 Task: Add Too Good Gourmet Pineapple Cake Batter Cookies to the cart.
Action: Mouse moved to (312, 146)
Screenshot: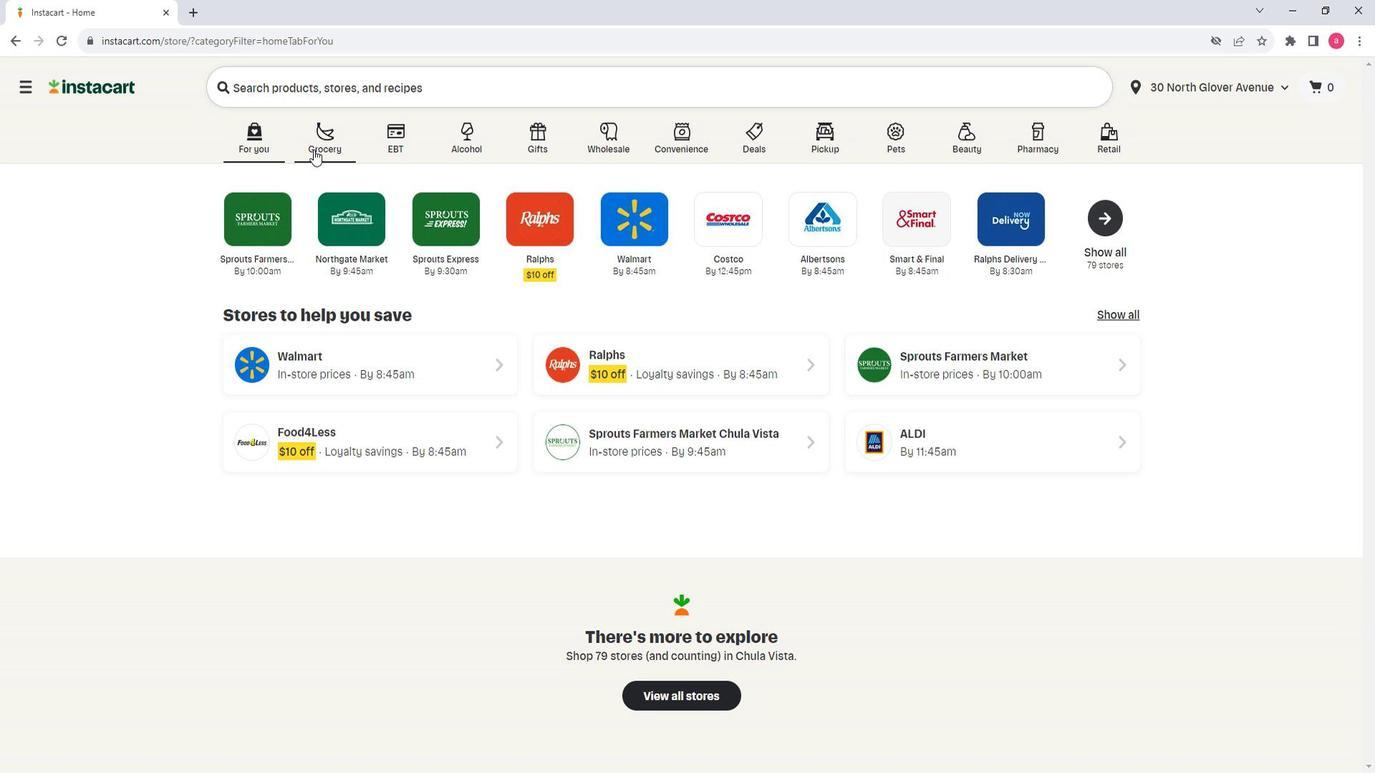 
Action: Mouse pressed left at (312, 146)
Screenshot: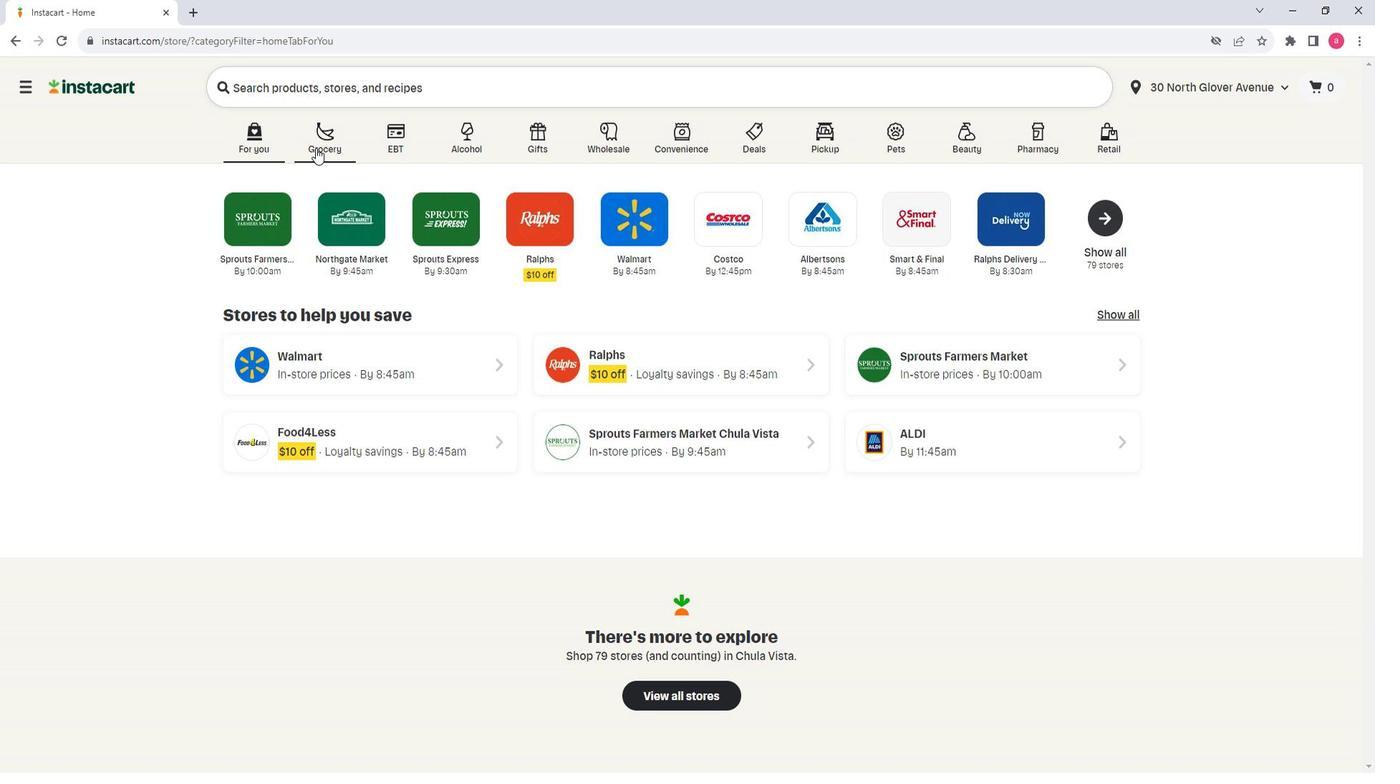 
Action: Mouse moved to (394, 390)
Screenshot: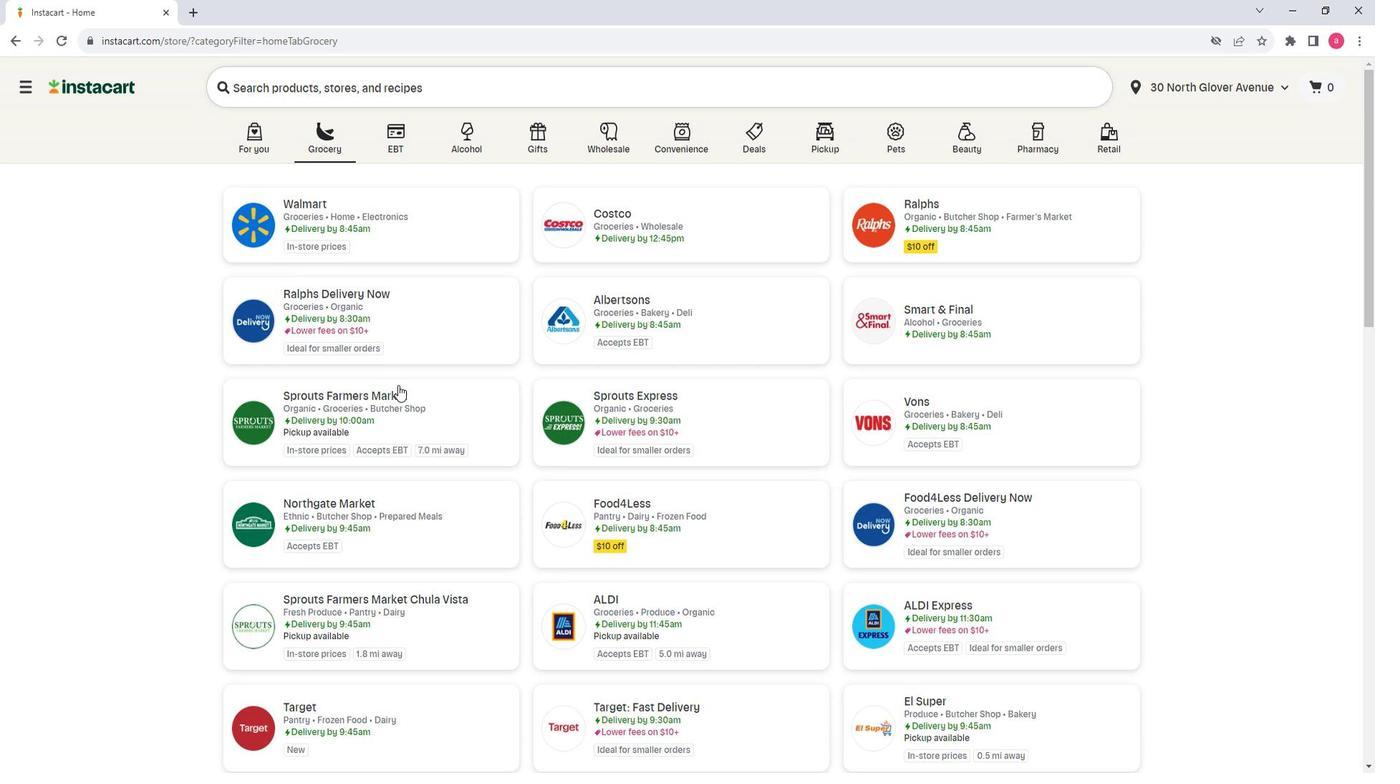 
Action: Mouse pressed left at (394, 390)
Screenshot: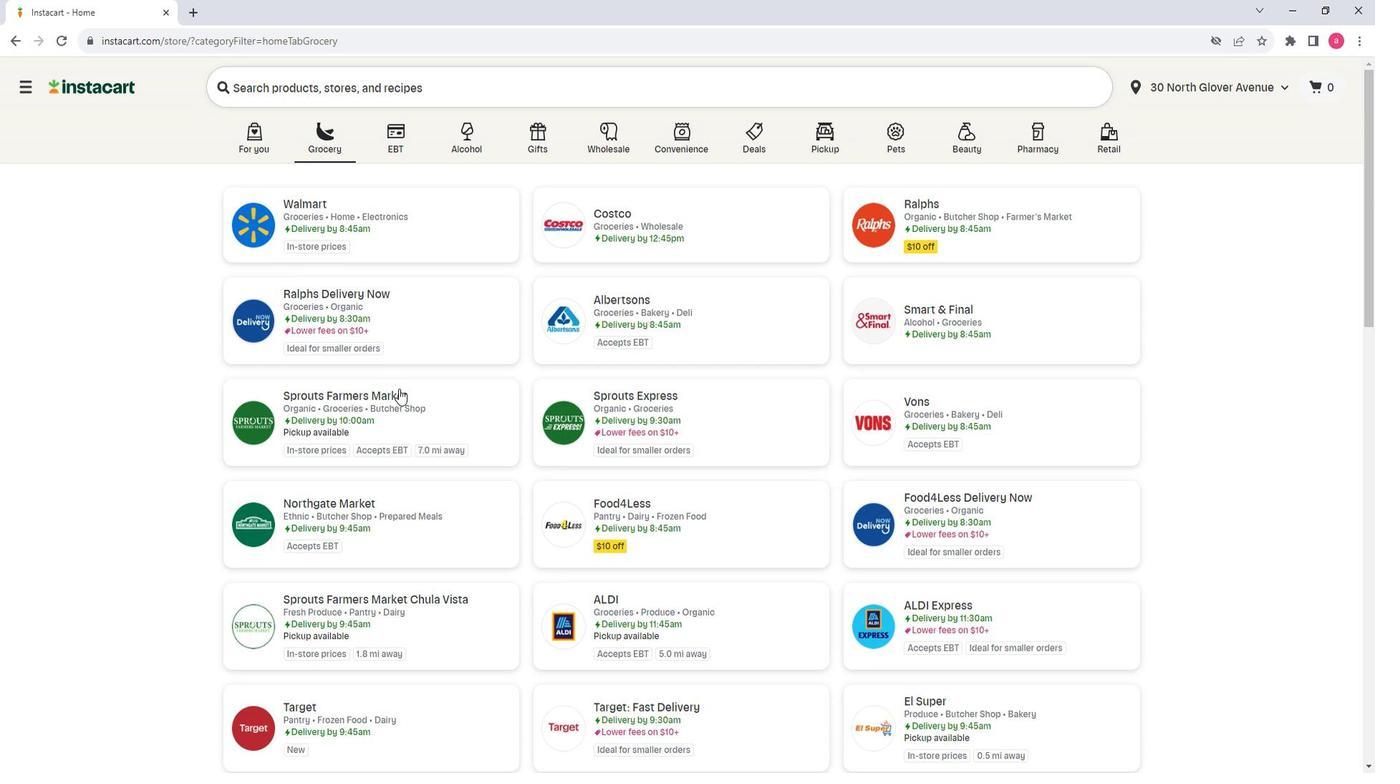
Action: Mouse moved to (108, 566)
Screenshot: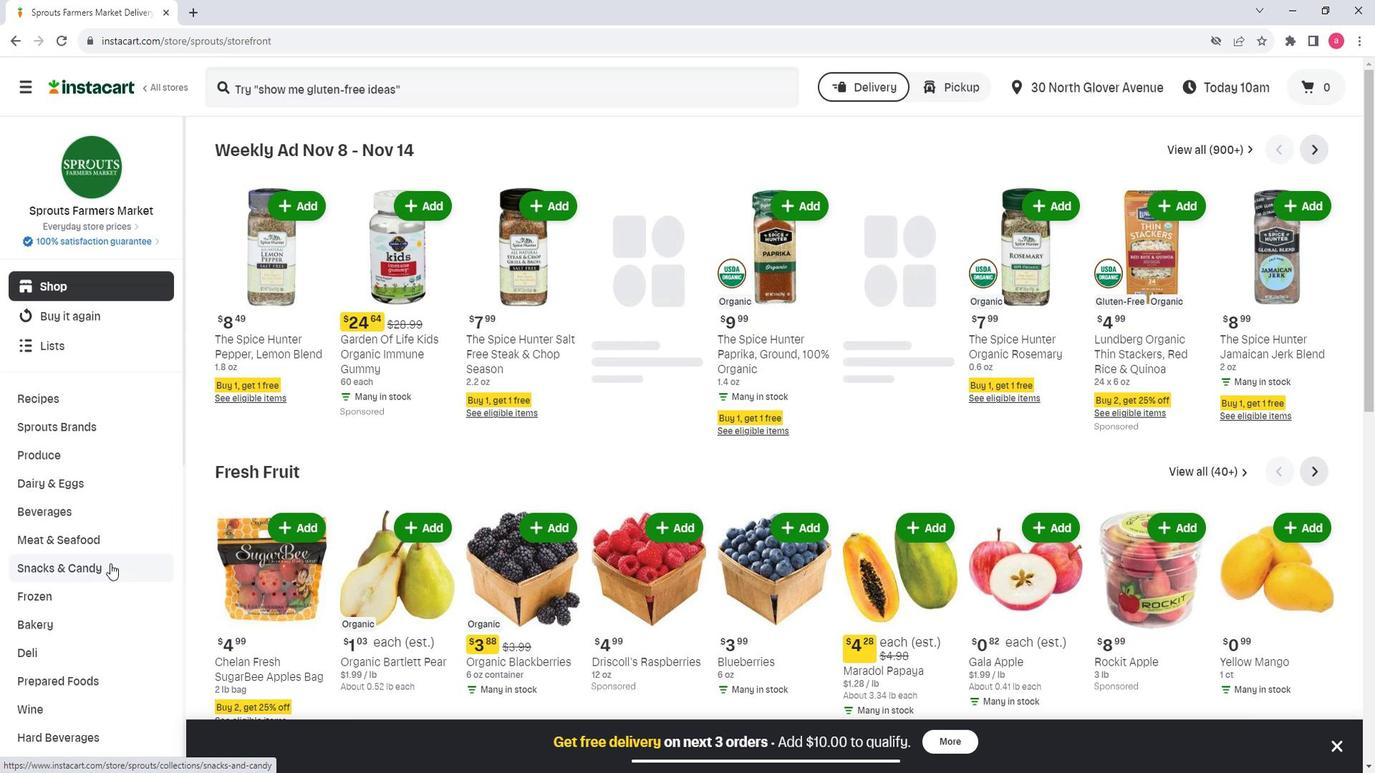 
Action: Mouse scrolled (108, 566) with delta (0, 0)
Screenshot: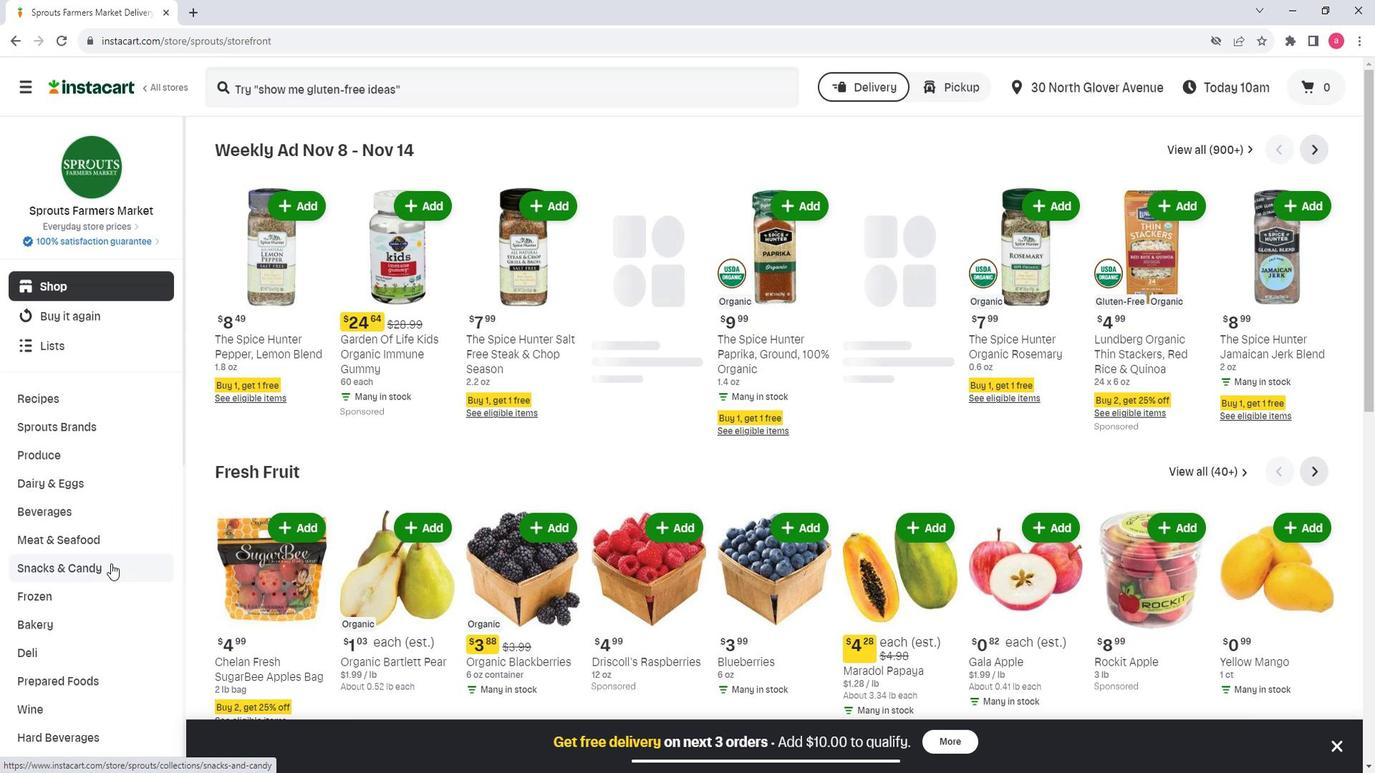 
Action: Mouse scrolled (108, 566) with delta (0, 0)
Screenshot: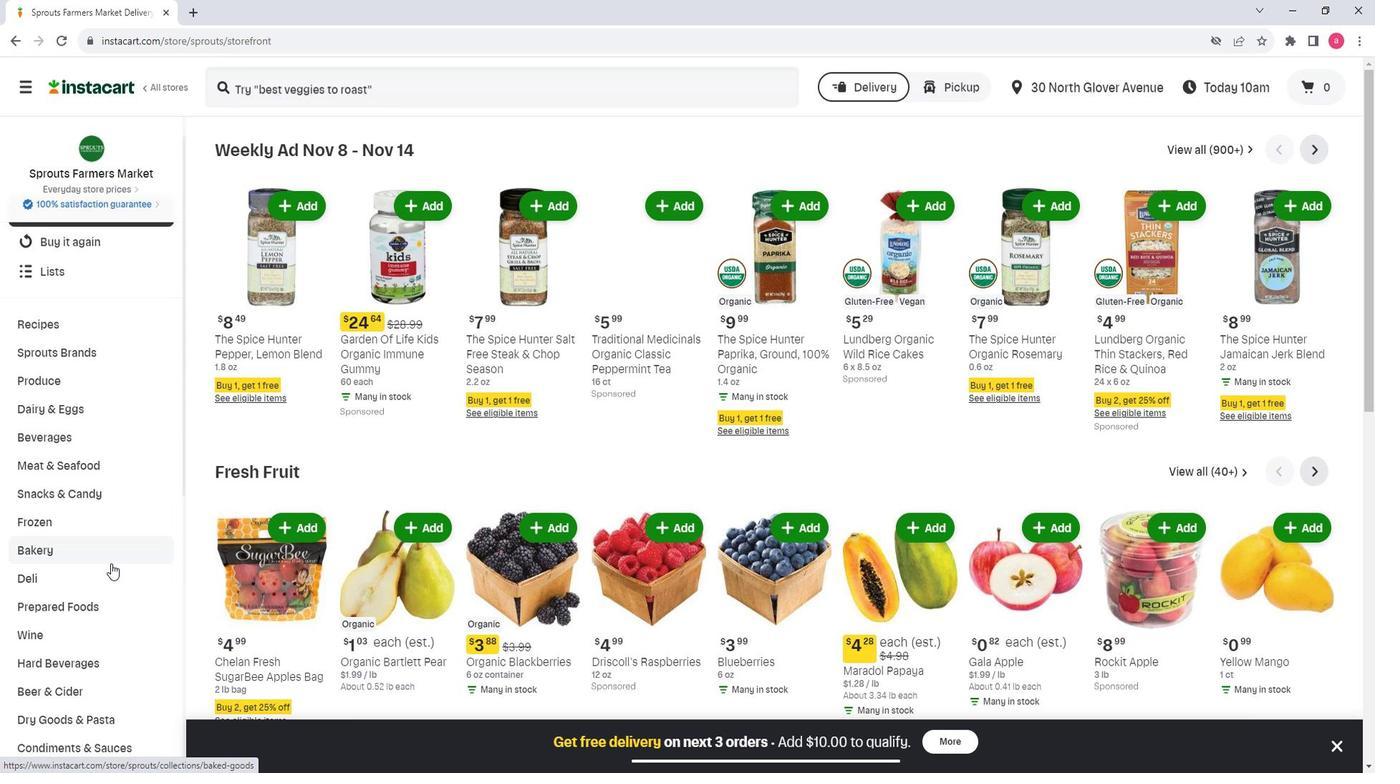 
Action: Mouse moved to (131, 524)
Screenshot: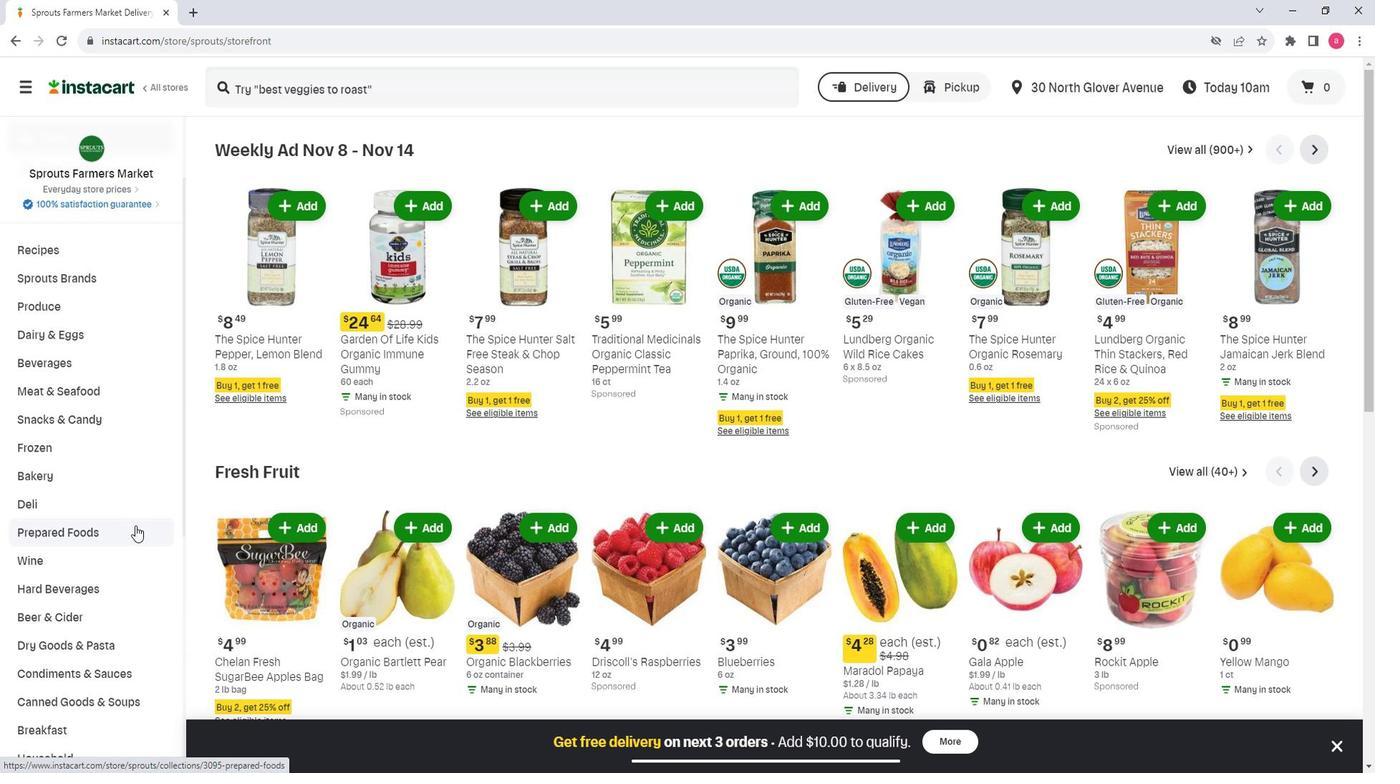 
Action: Mouse scrolled (131, 525) with delta (0, 0)
Screenshot: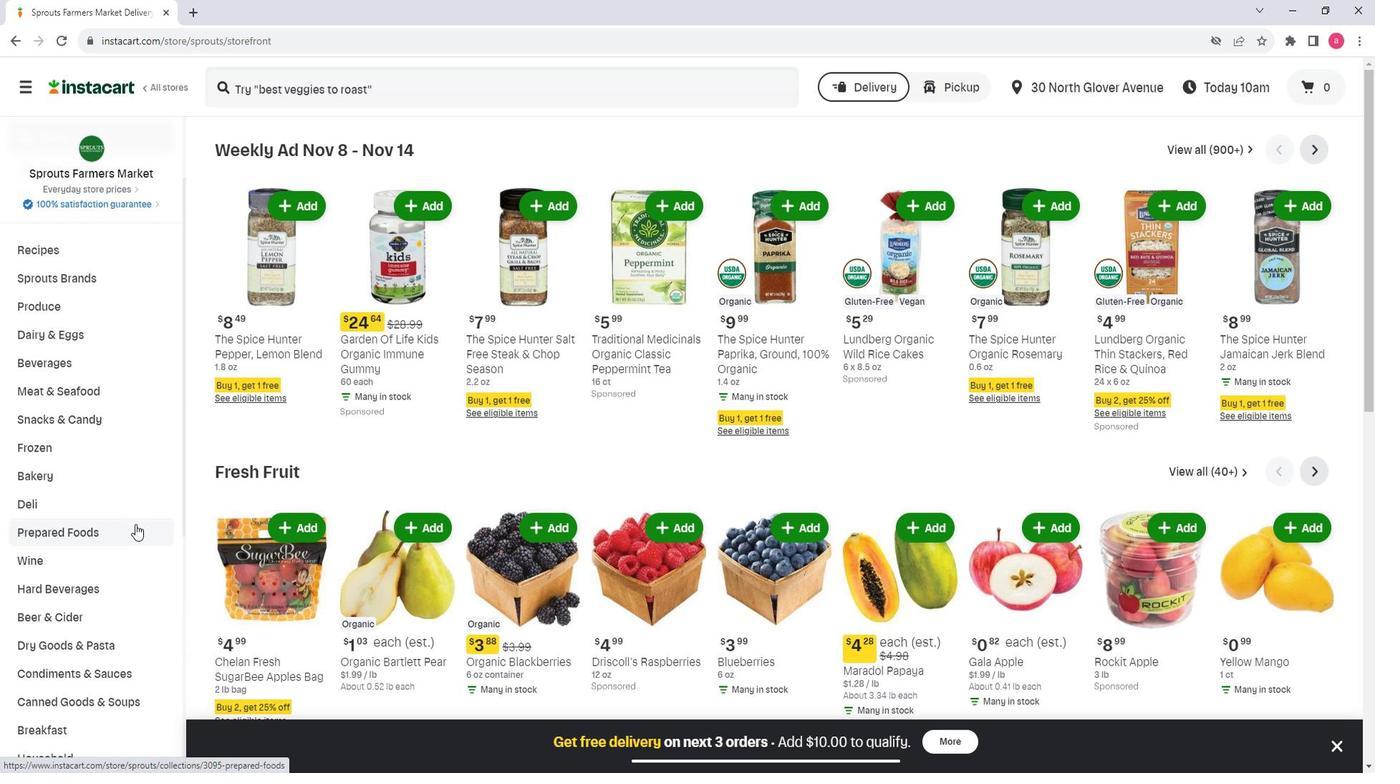 
Action: Mouse scrolled (131, 525) with delta (0, 0)
Screenshot: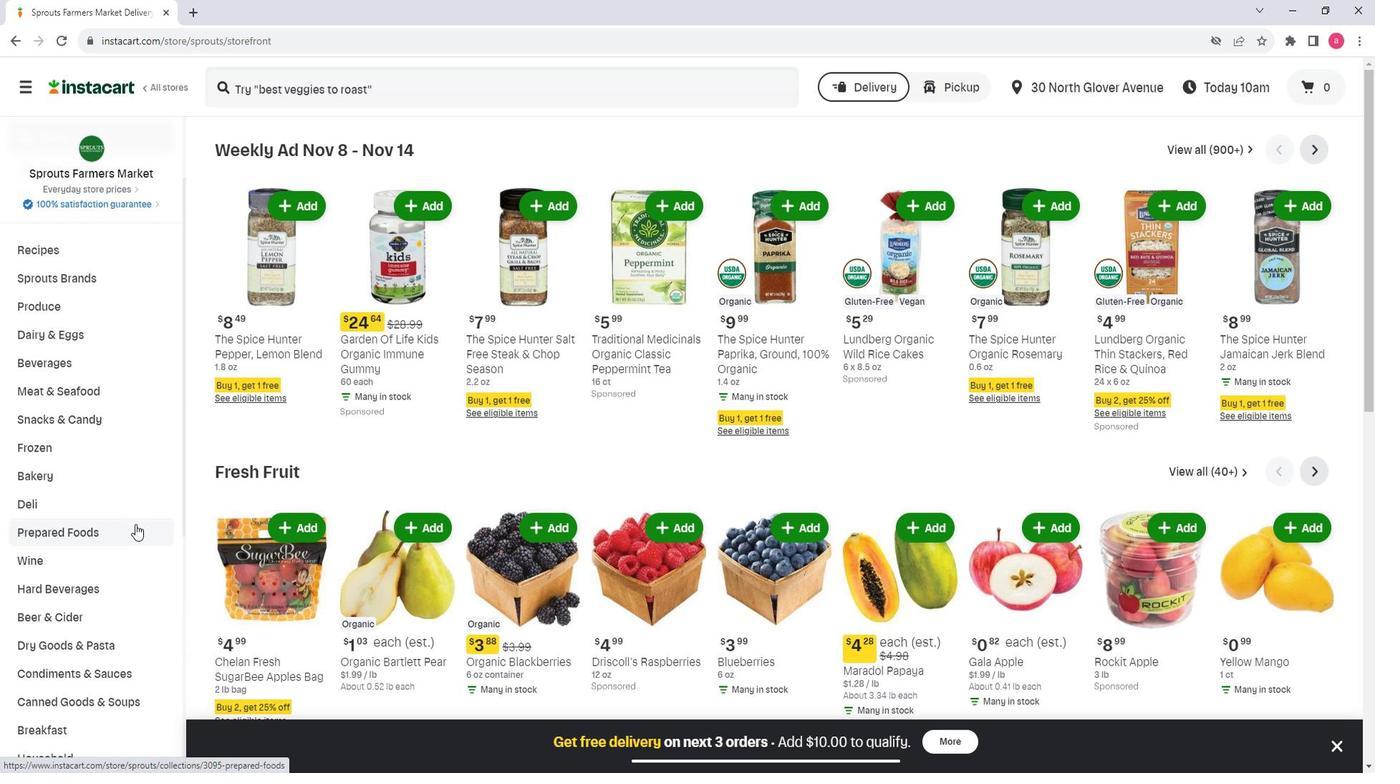 
Action: Mouse scrolled (131, 525) with delta (0, 0)
Screenshot: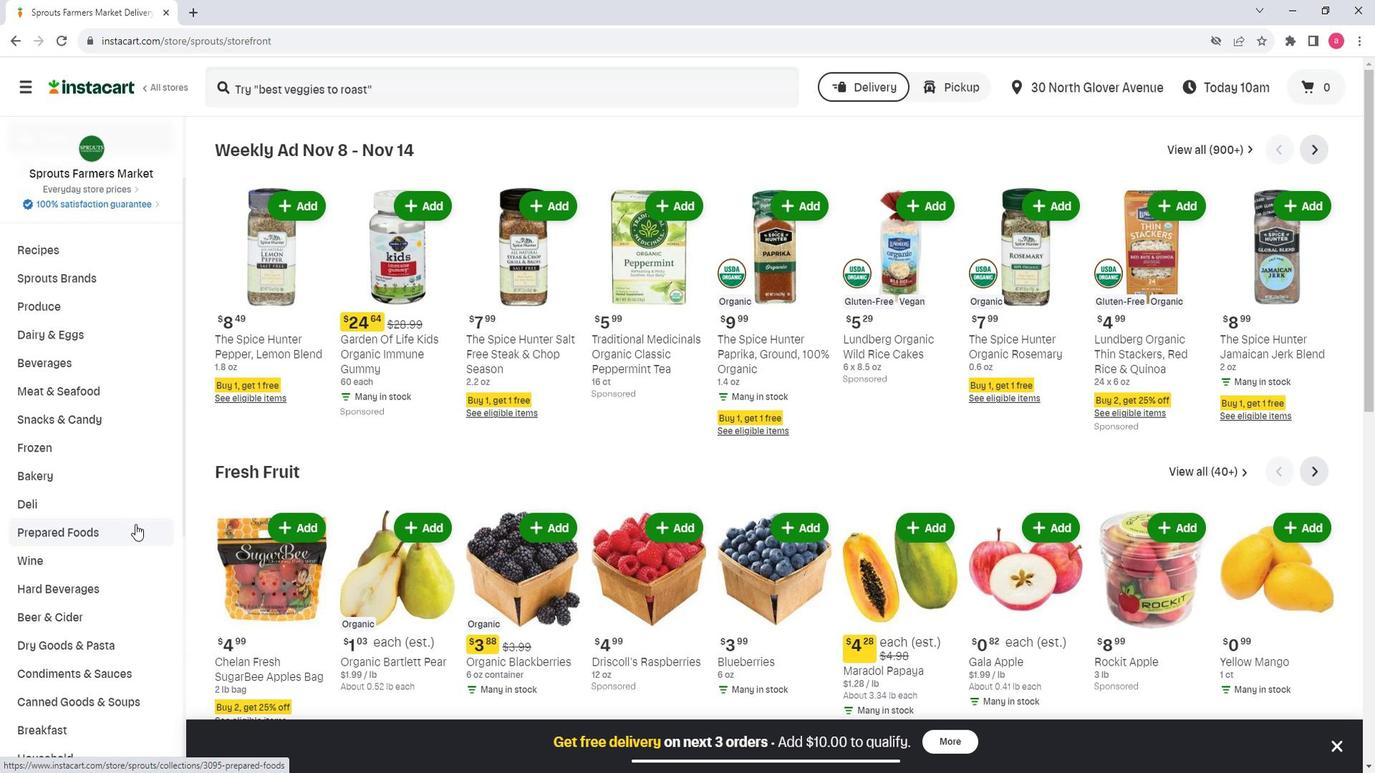 
Action: Mouse scrolled (131, 525) with delta (0, 0)
Screenshot: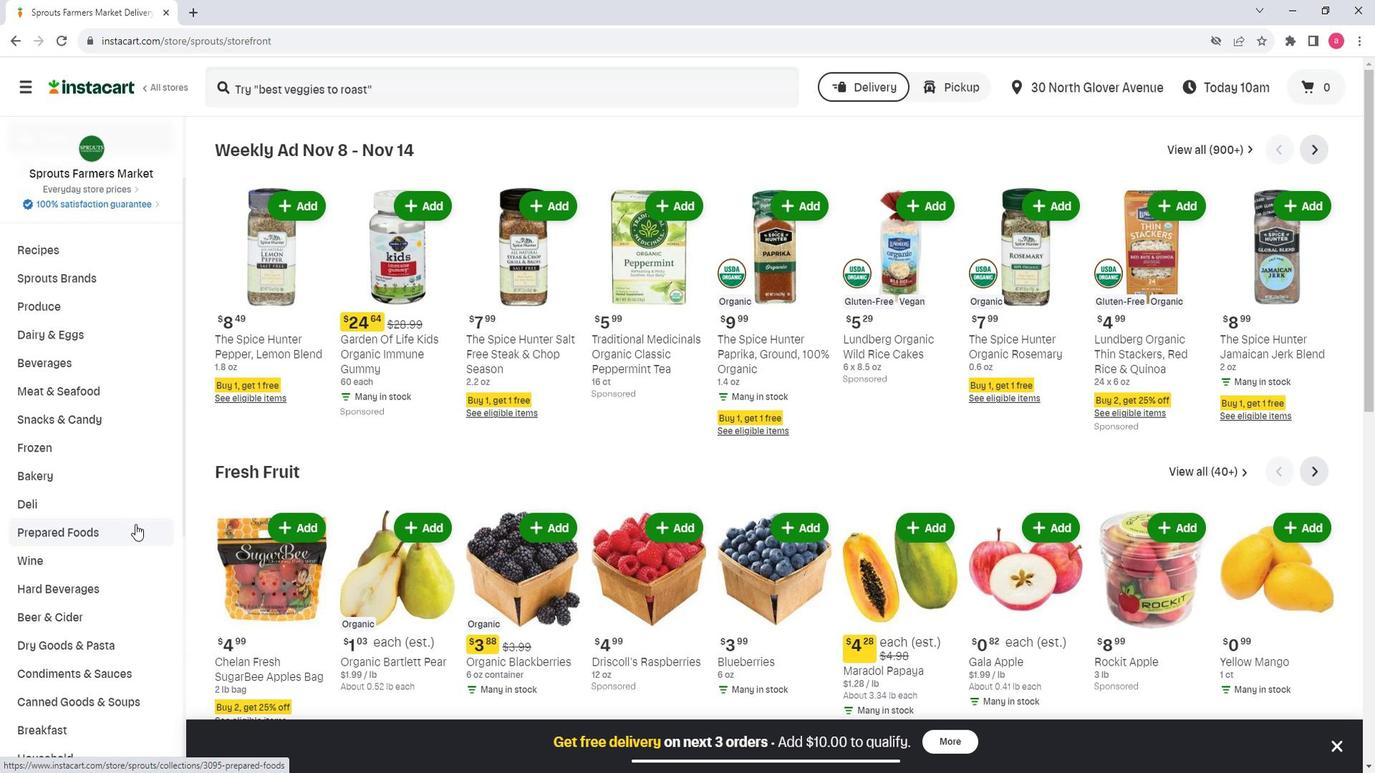 
Action: Mouse moved to (118, 525)
Screenshot: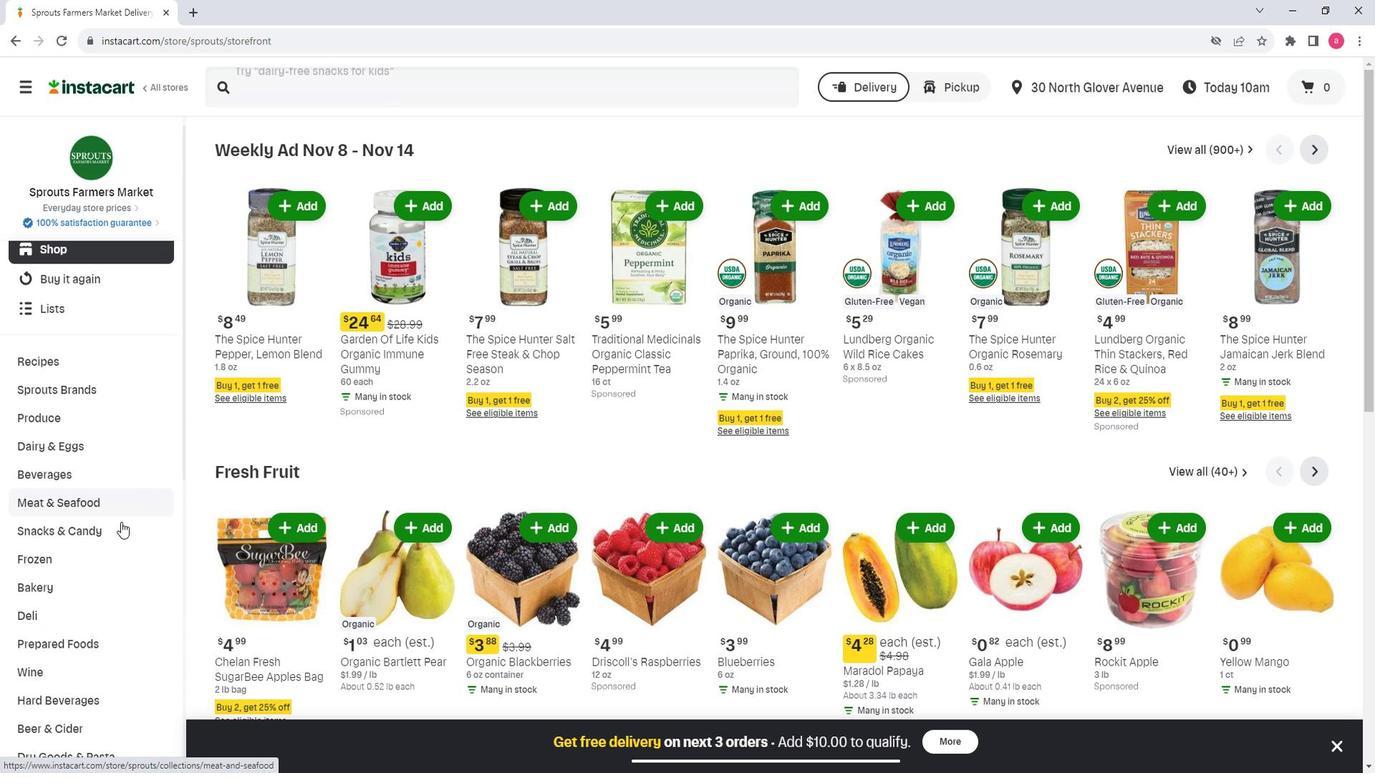 
Action: Mouse pressed left at (118, 525)
Screenshot: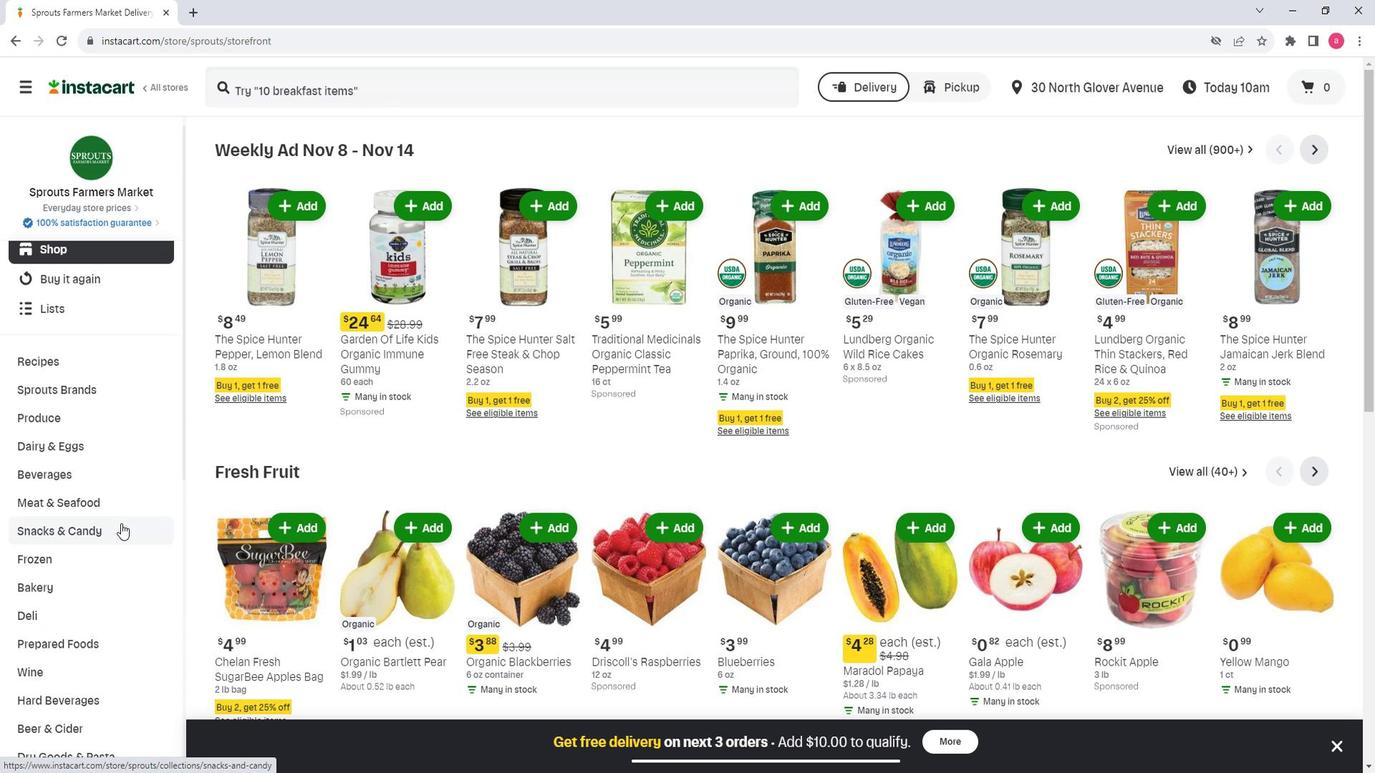 
Action: Mouse moved to (94, 593)
Screenshot: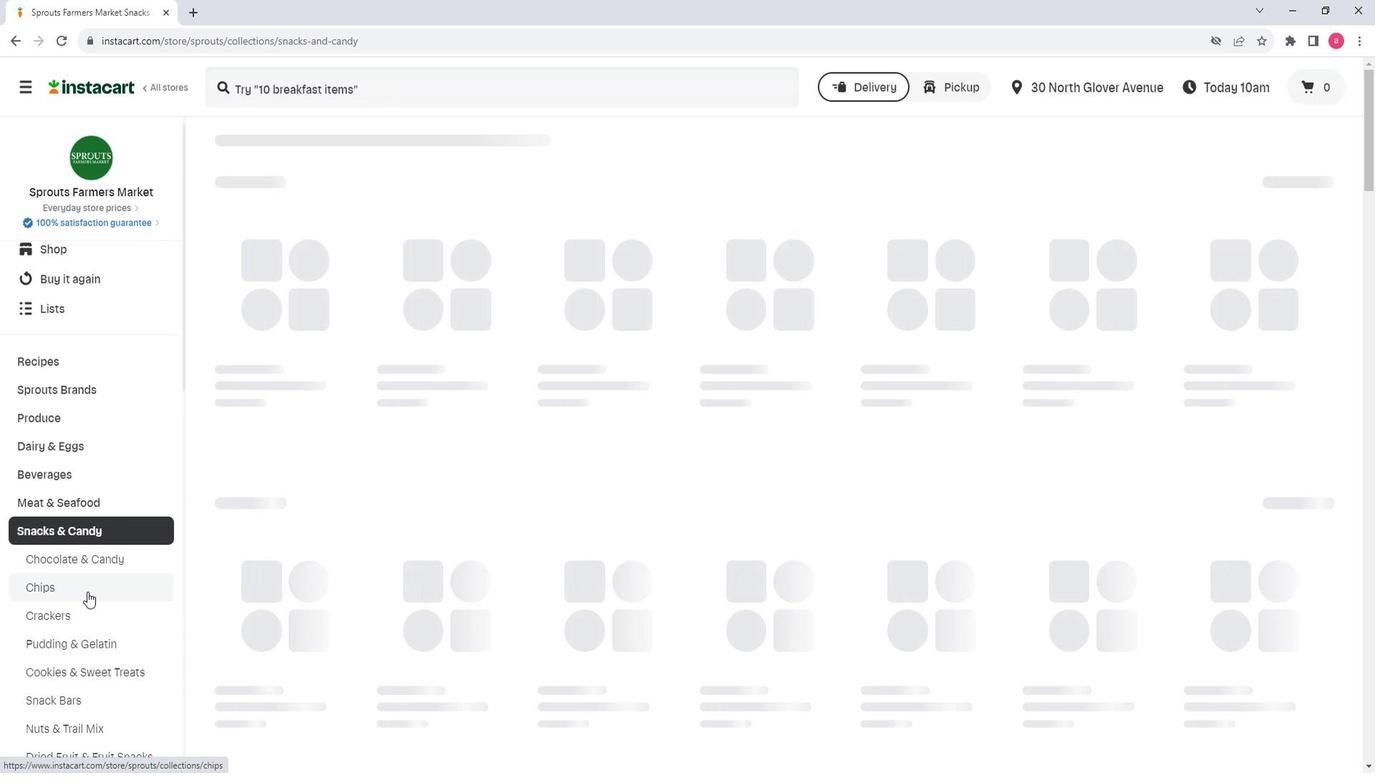
Action: Mouse scrolled (94, 592) with delta (0, -1)
Screenshot: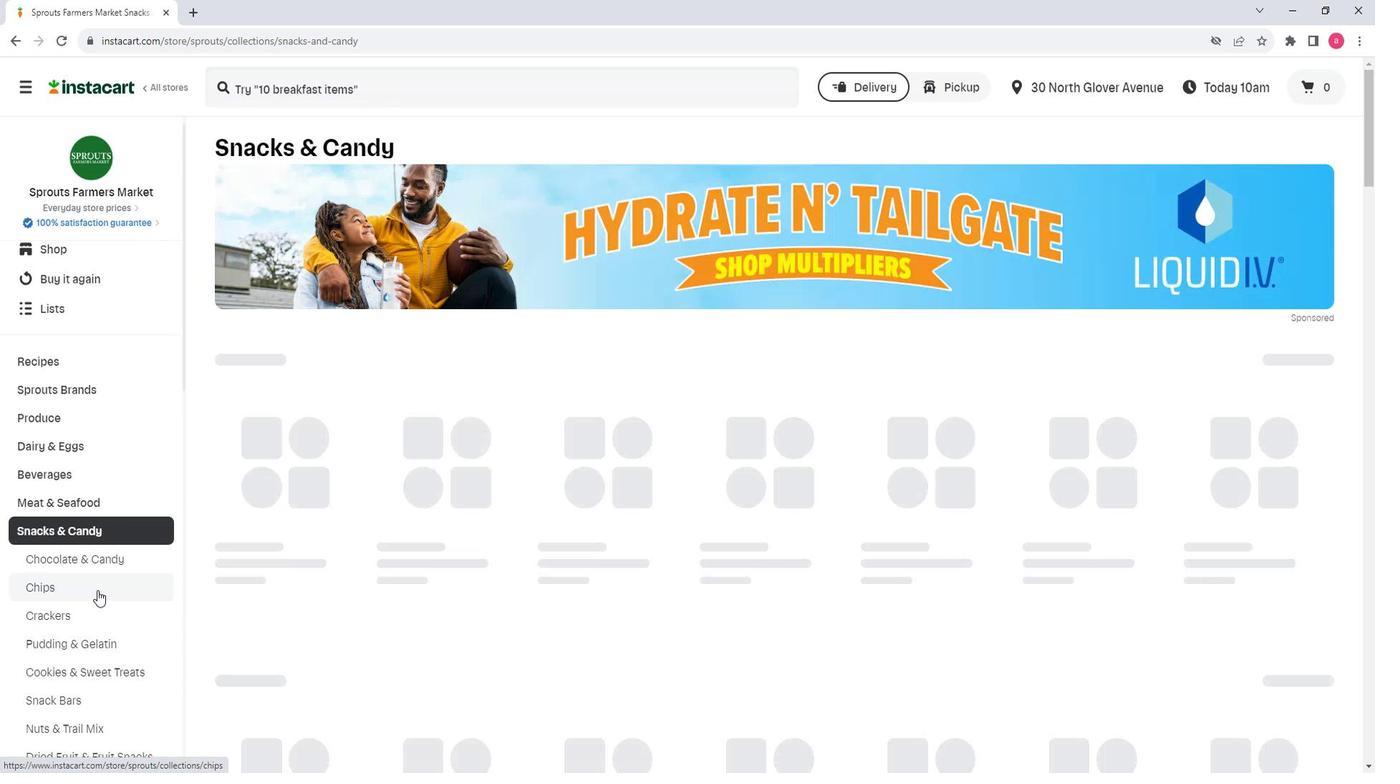 
Action: Mouse moved to (96, 594)
Screenshot: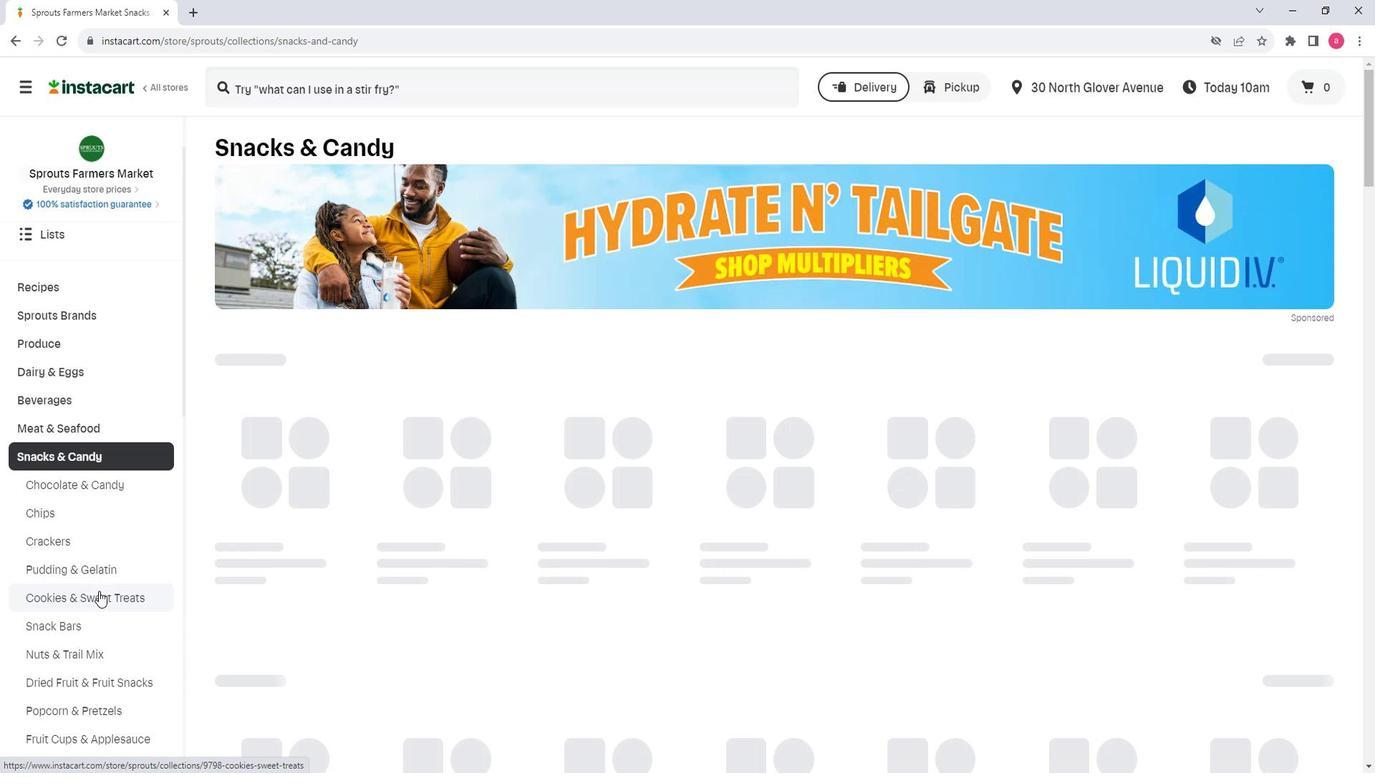 
Action: Mouse pressed left at (96, 594)
Screenshot: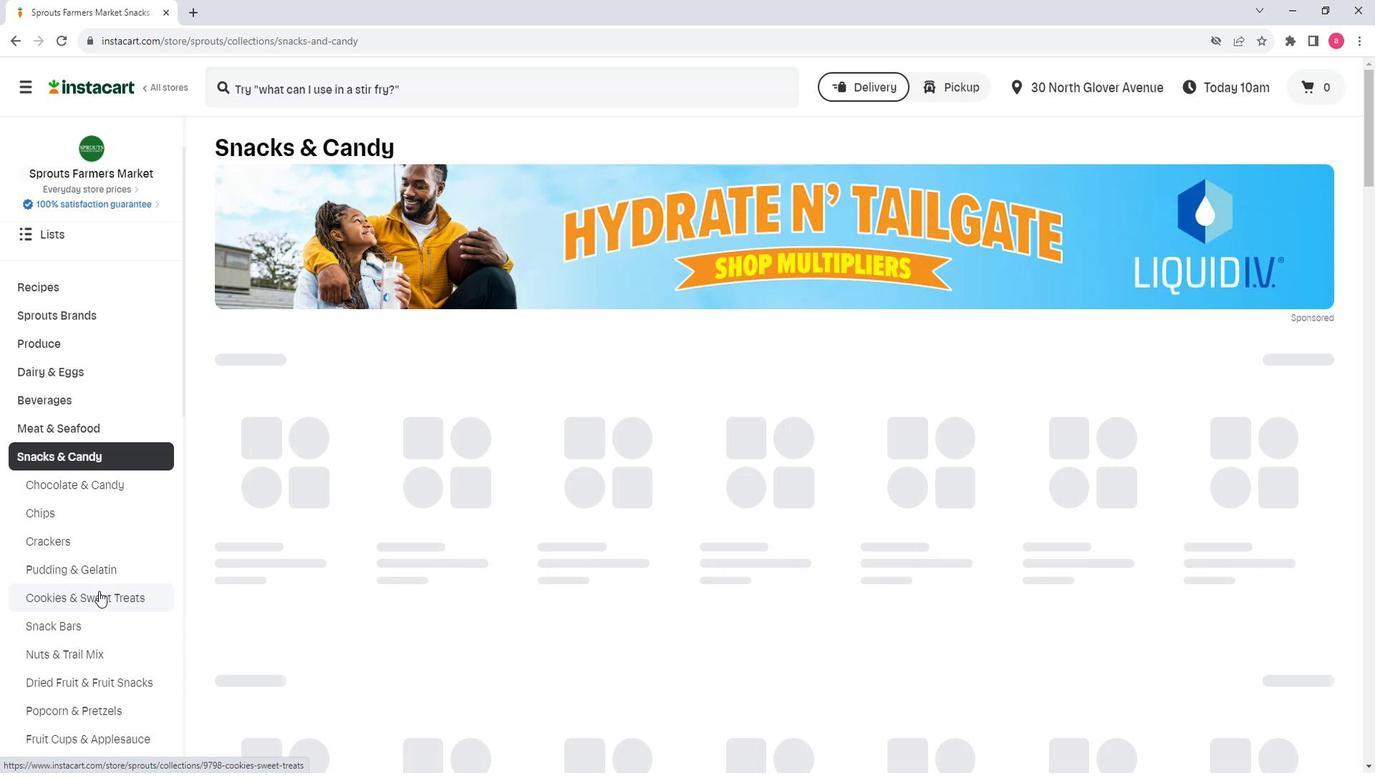 
Action: Mouse moved to (295, 198)
Screenshot: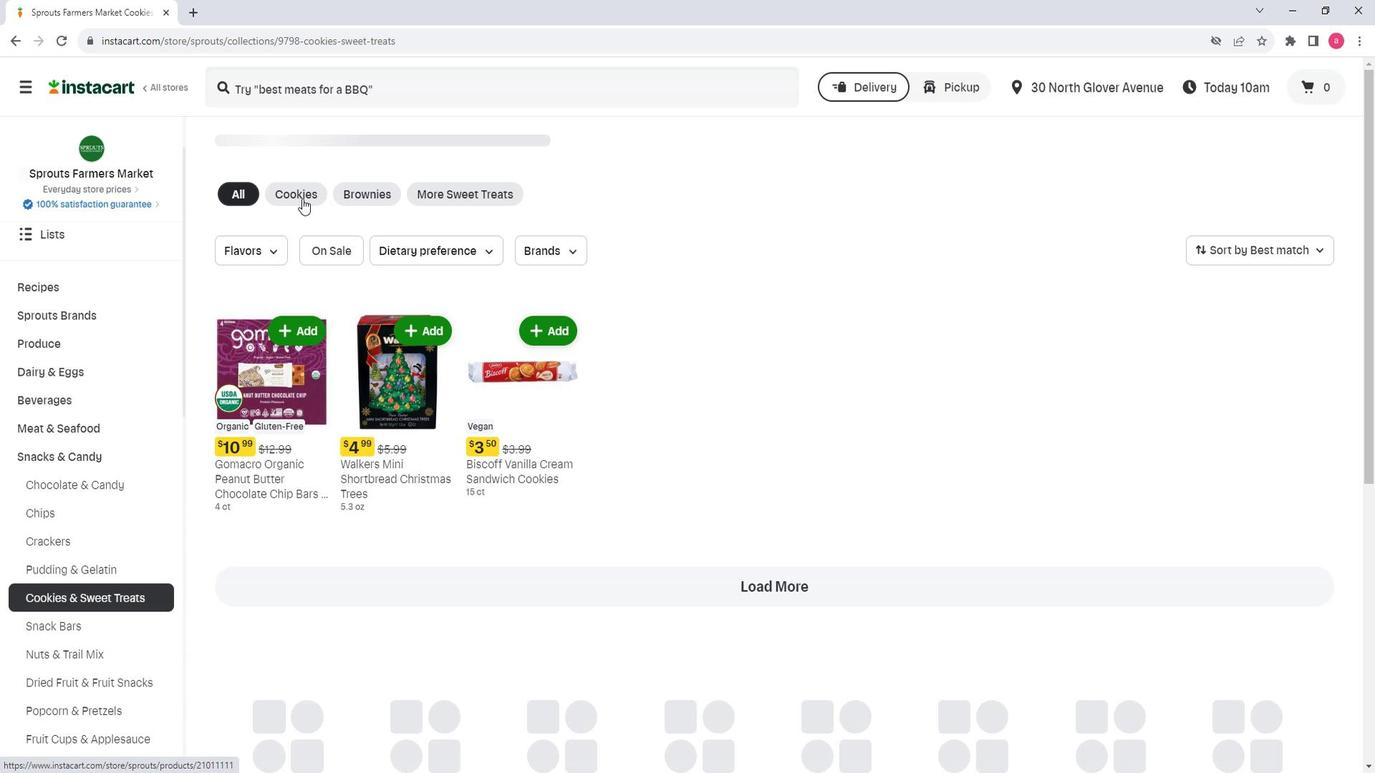 
Action: Mouse pressed left at (295, 198)
Screenshot: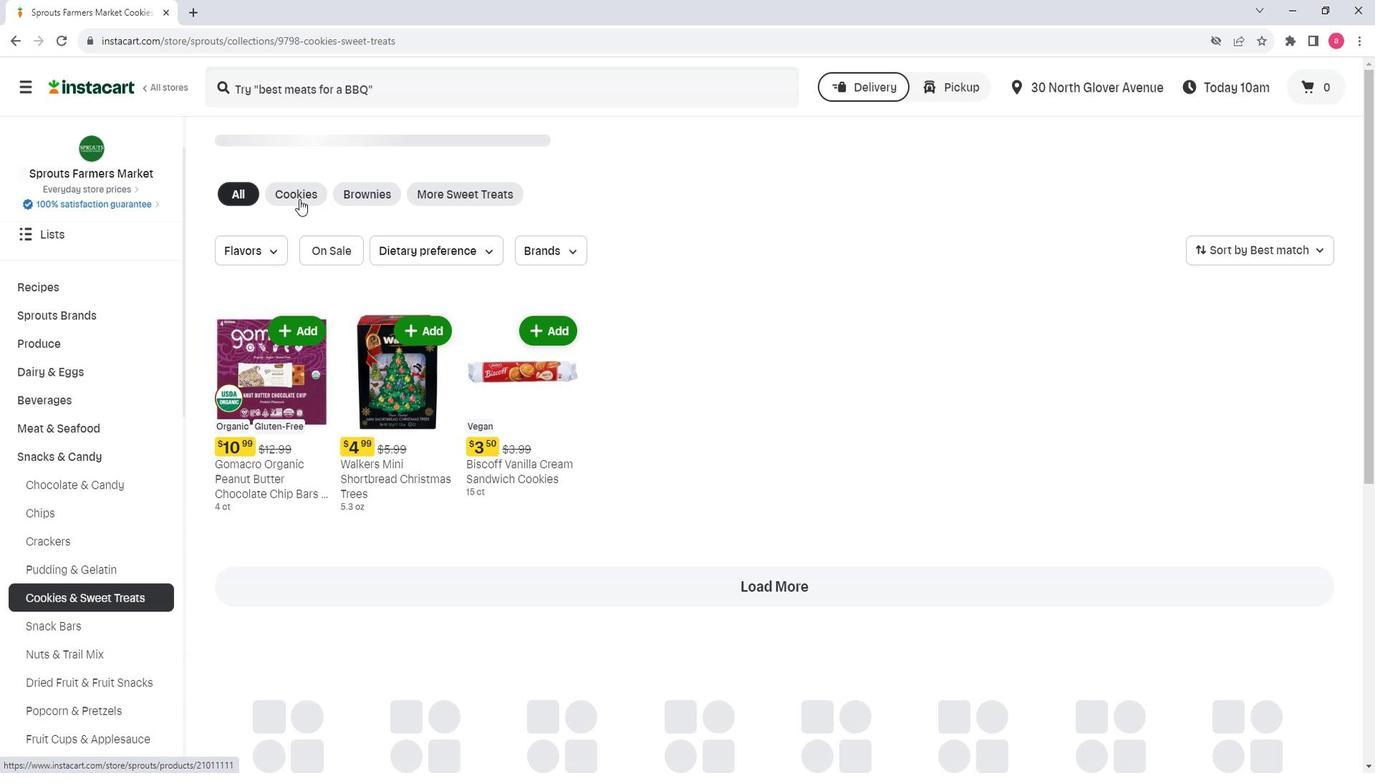 
Action: Mouse moved to (283, 99)
Screenshot: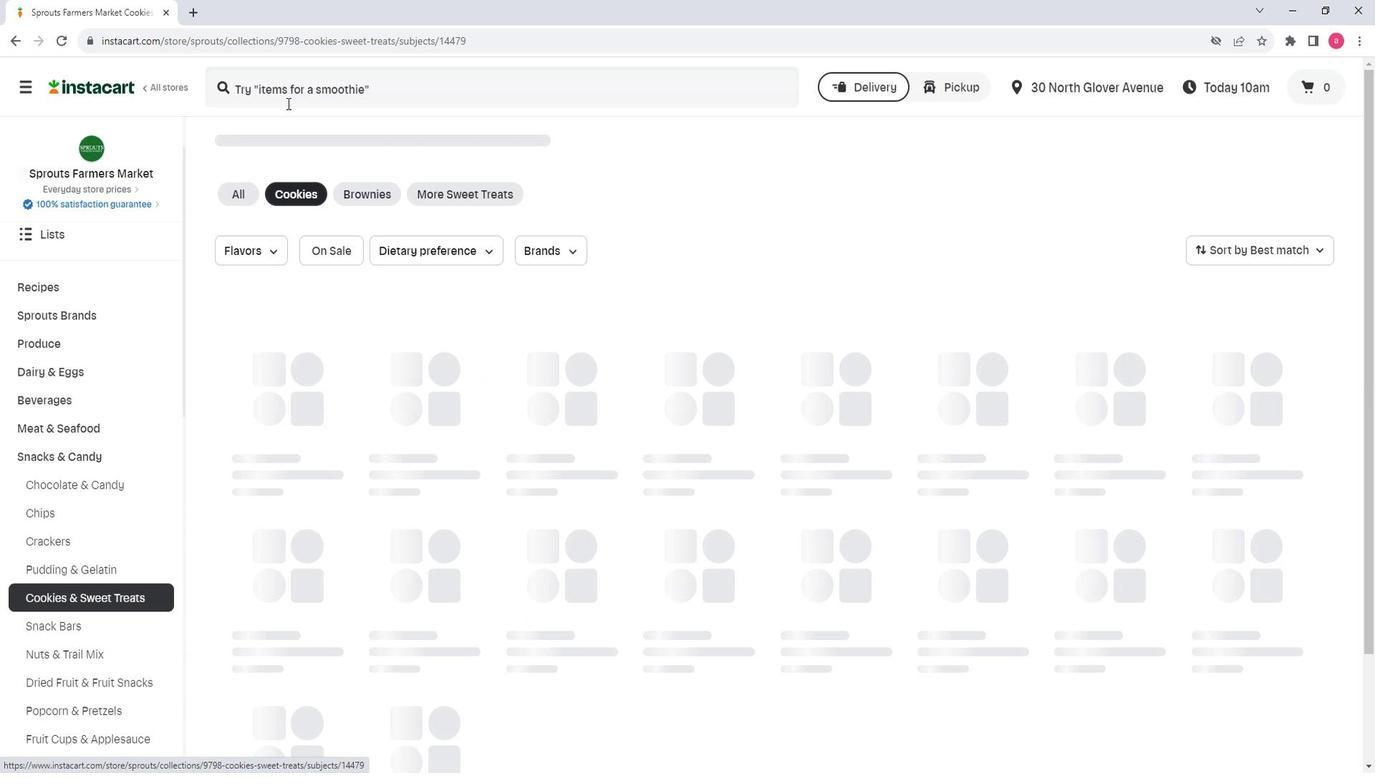 
Action: Mouse pressed left at (283, 99)
Screenshot: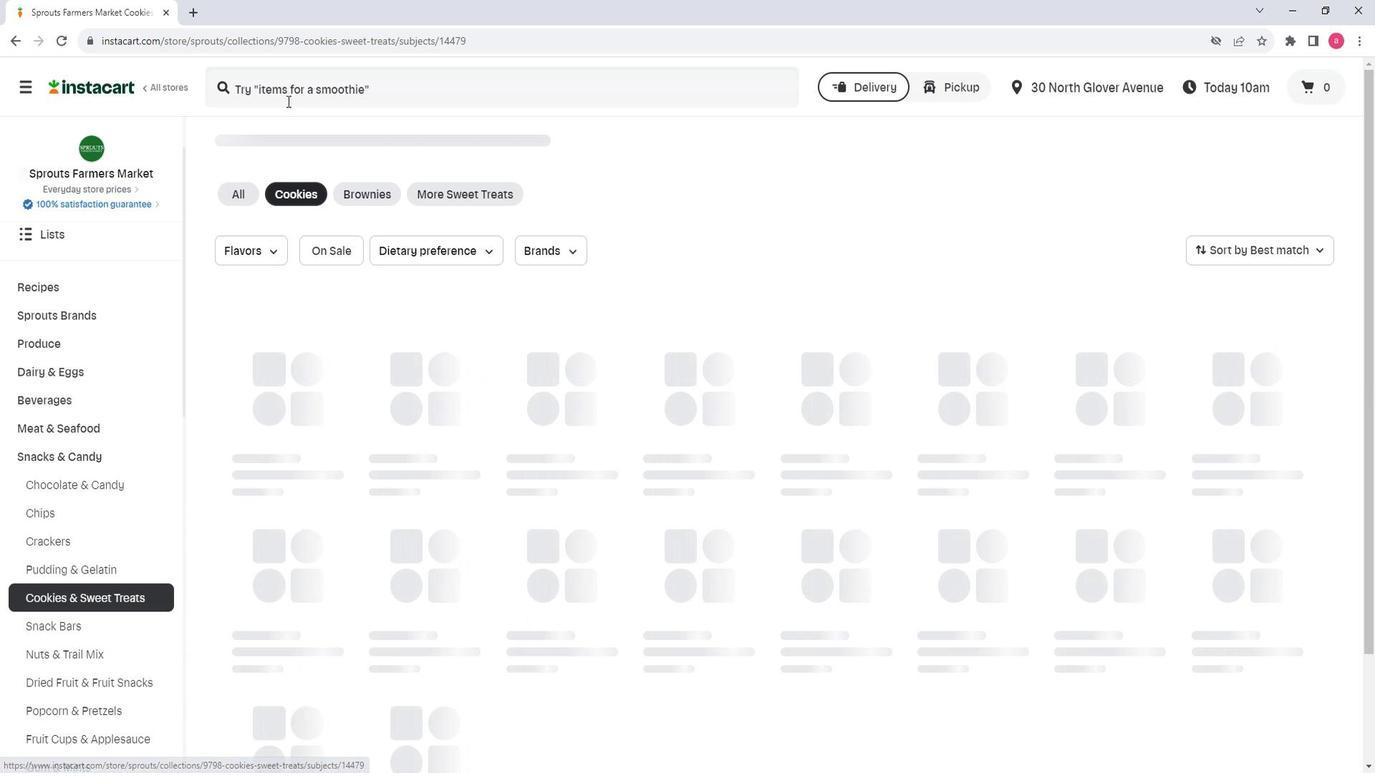 
Action: Key pressed <Key.shift>Too<Key.space><Key.shift><Key.shift>Good<Key.space><Key.shift><Key.shift><Key.shift><Key.shift><Key.shift><Key.shift><Key.shift><Key.shift><Key.shift><Key.shift><Key.shift><Key.shift><Key.shift><Key.shift><Key.shift><Key.shift><Key.shift><Key.shift><Key.shift><Key.shift><Key.shift><Key.shift><Key.shift><Key.shift>Gourmet<Key.space><Key.shift>Pineappple<Key.space><Key.shift><Key.backspace><Key.backspace><Key.backspace><Key.backspace>le<Key.space><Key.shift><Key.shift><Key.shift><Key.shift><Key.shift><Key.shift><Key.shift><Key.shift><Key.shift><Key.shift><Key.shift><Key.shift><Key.shift><Key.shift><Key.shift><Key.shift><Key.shift><Key.shift><Key.shift><Key.shift><Key.shift><Key.shift><Key.shift><Key.shift><Key.shift><Key.shift>Cake<Key.space><Key.shift>Batter<Key.space><Key.shift><Key.shift><Key.shift><Key.shift><Key.shift><Key.shift><Key.shift><Key.shift>Cookies<Key.enter>
Screenshot: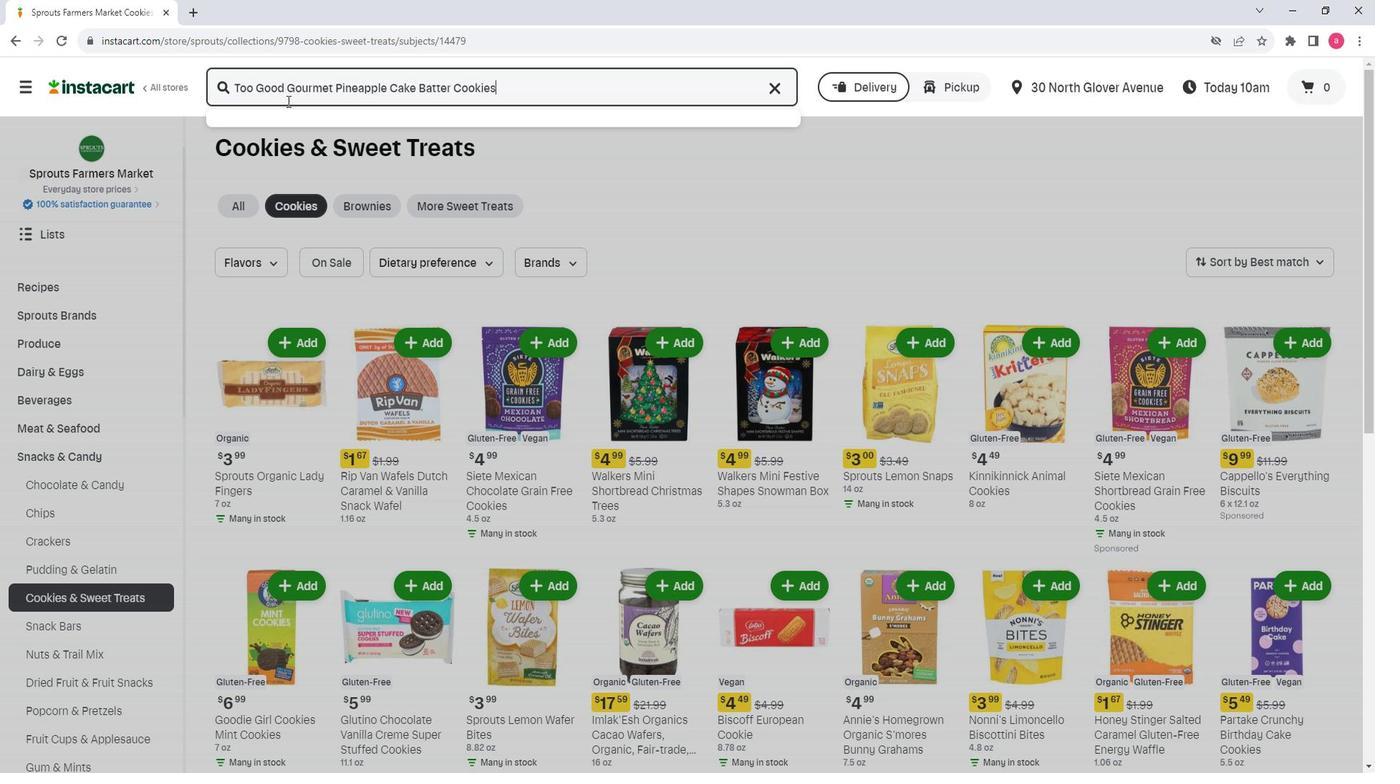 
Action: Mouse moved to (1096, 520)
Screenshot: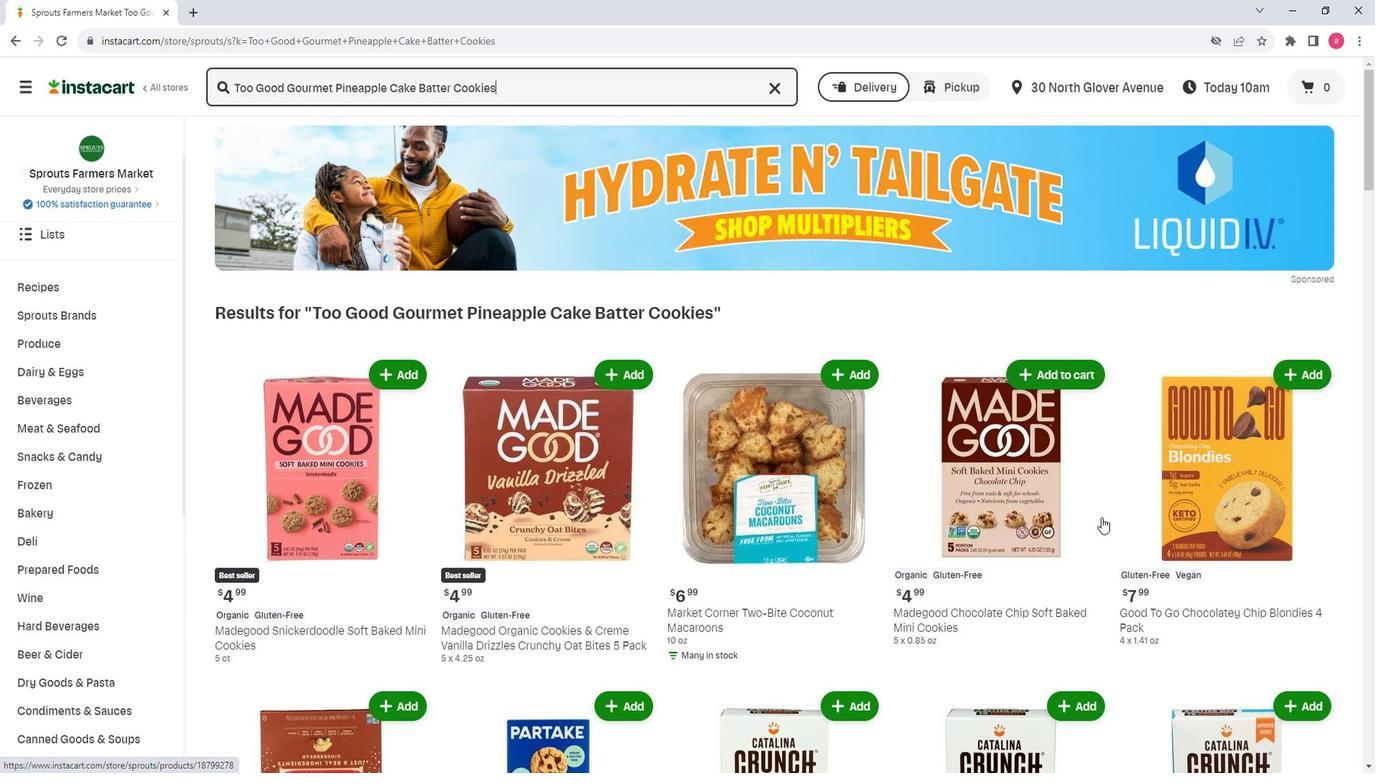
Action: Mouse scrolled (1096, 519) with delta (0, 0)
Screenshot: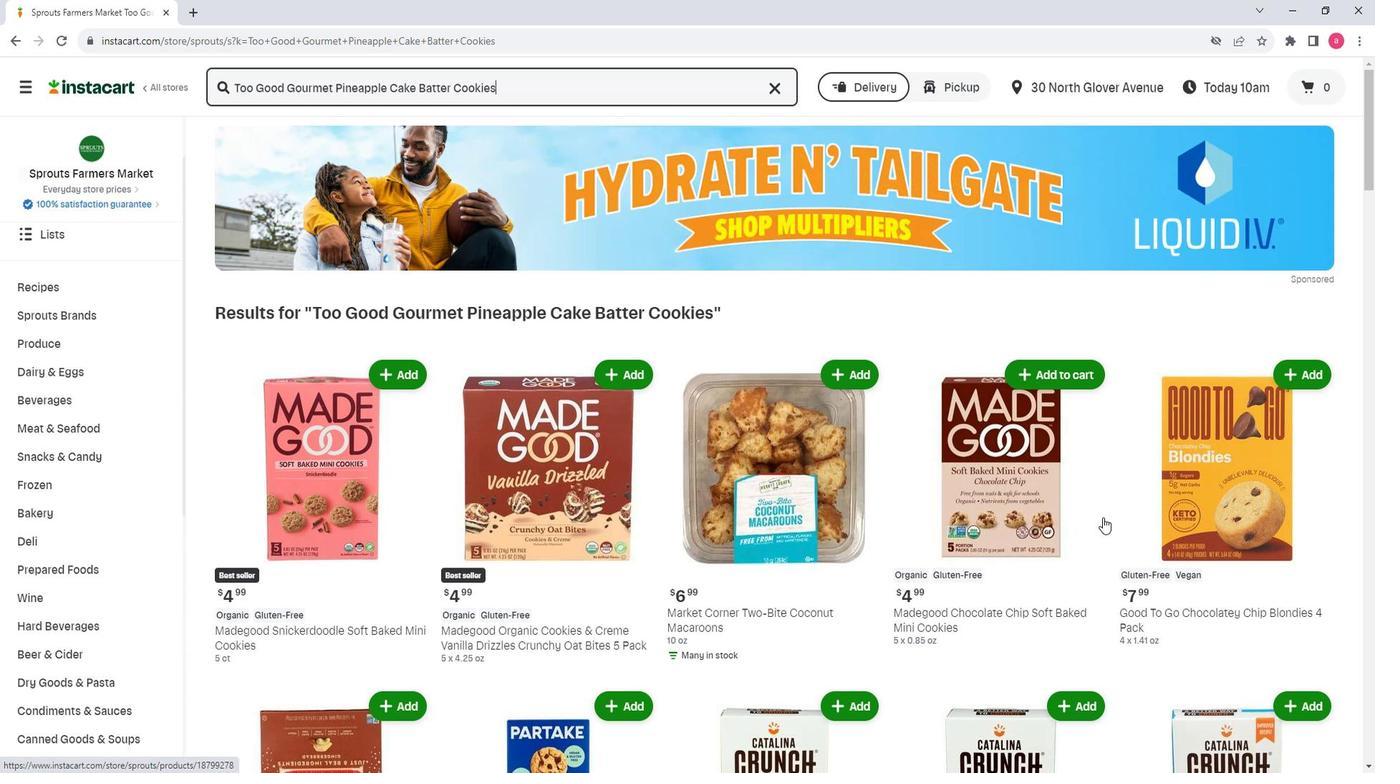 
Action: Mouse scrolled (1096, 519) with delta (0, 0)
Screenshot: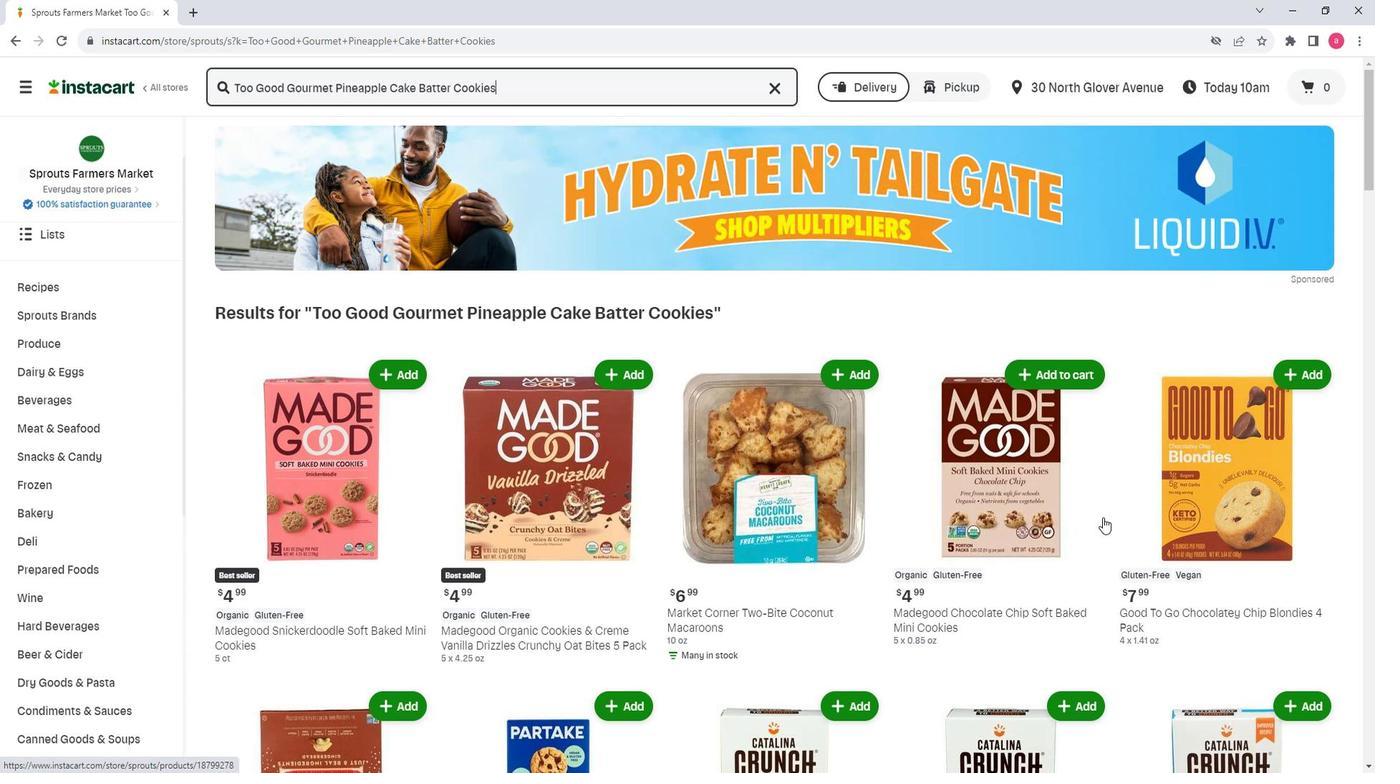 
Action: Mouse scrolled (1096, 519) with delta (0, 0)
Screenshot: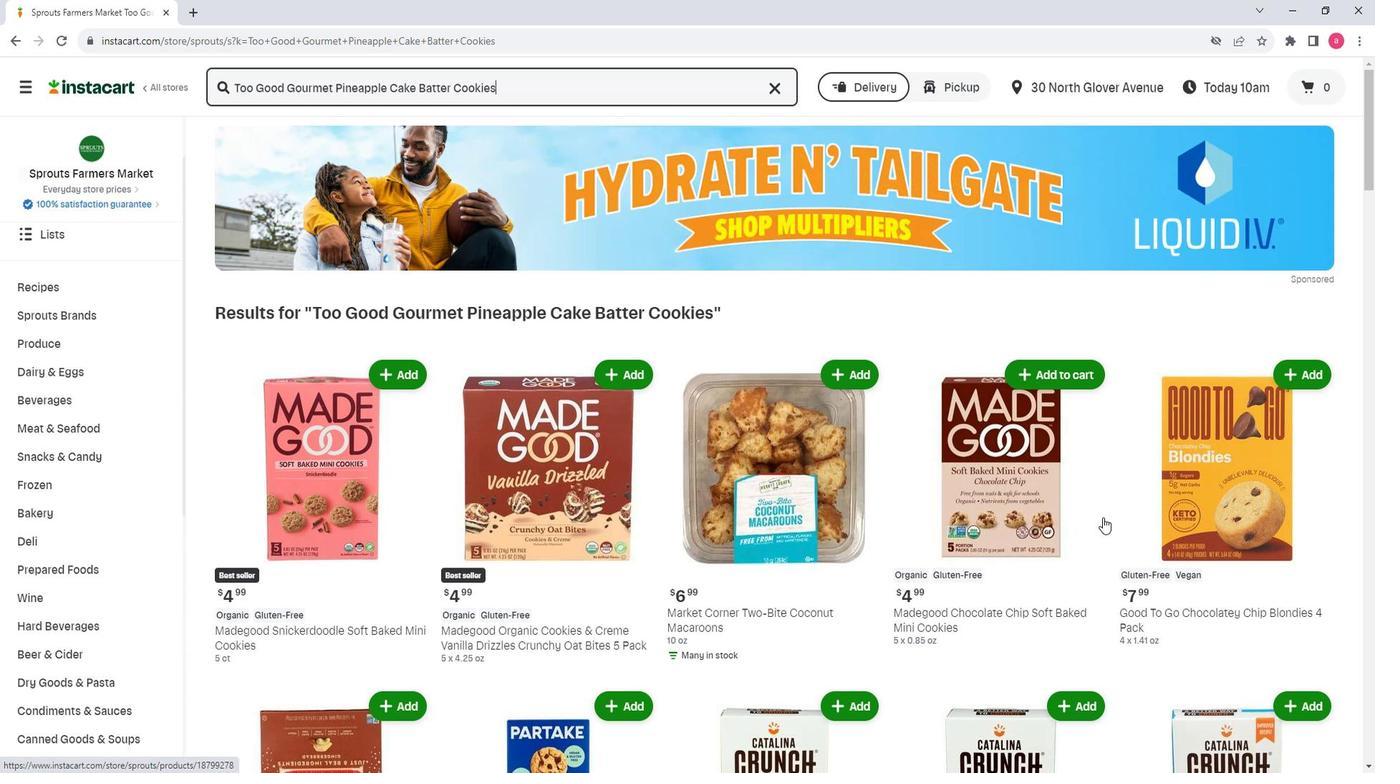 
Action: Mouse scrolled (1096, 519) with delta (0, 0)
Screenshot: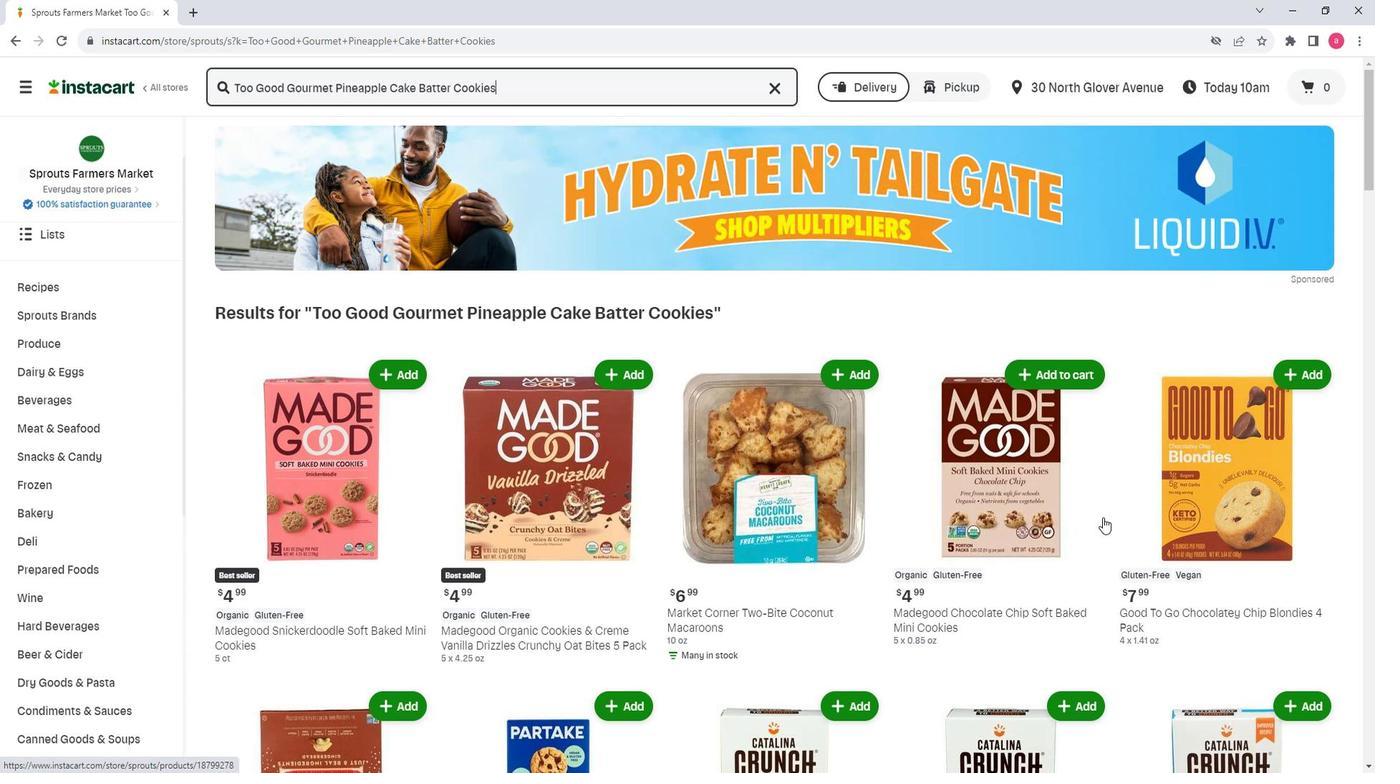 
Action: Mouse scrolled (1096, 519) with delta (0, 0)
Screenshot: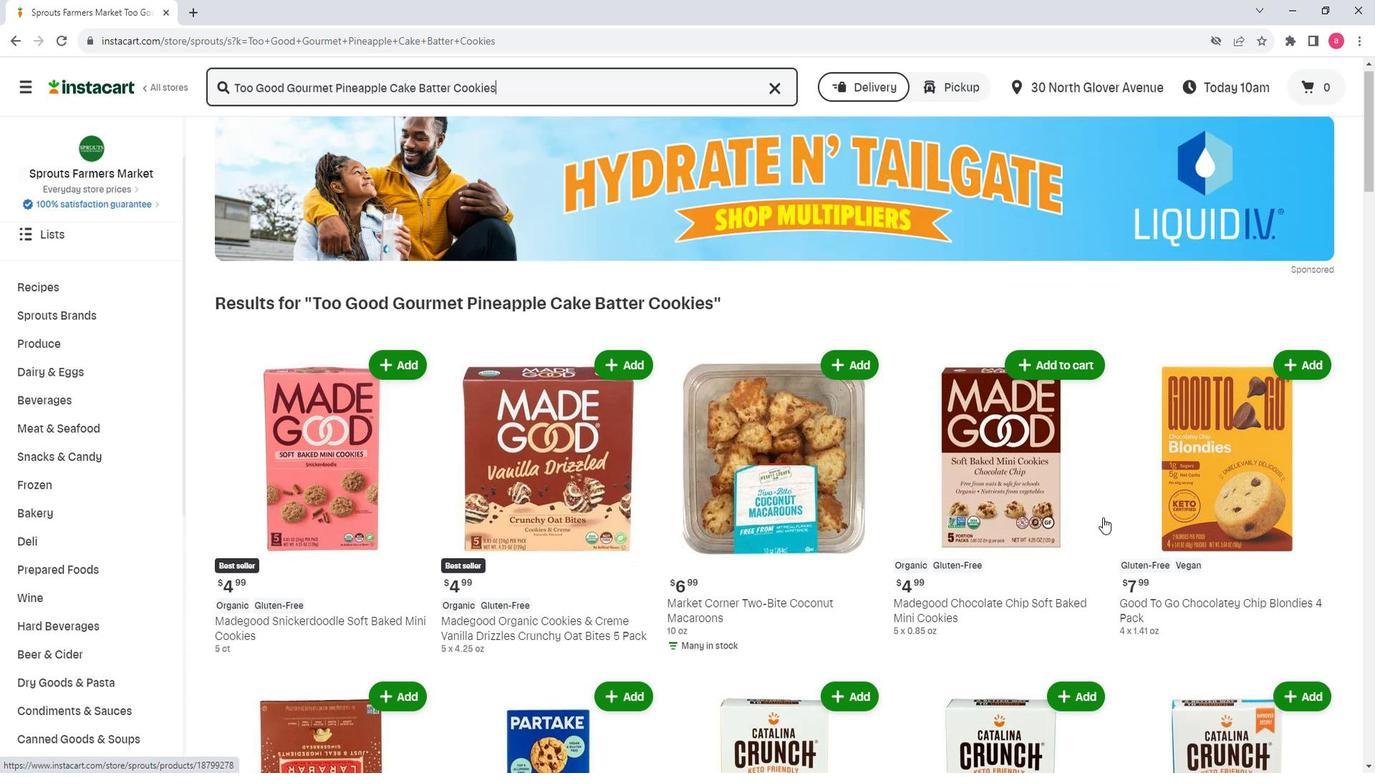 
Action: Mouse scrolled (1096, 520) with delta (0, 0)
Screenshot: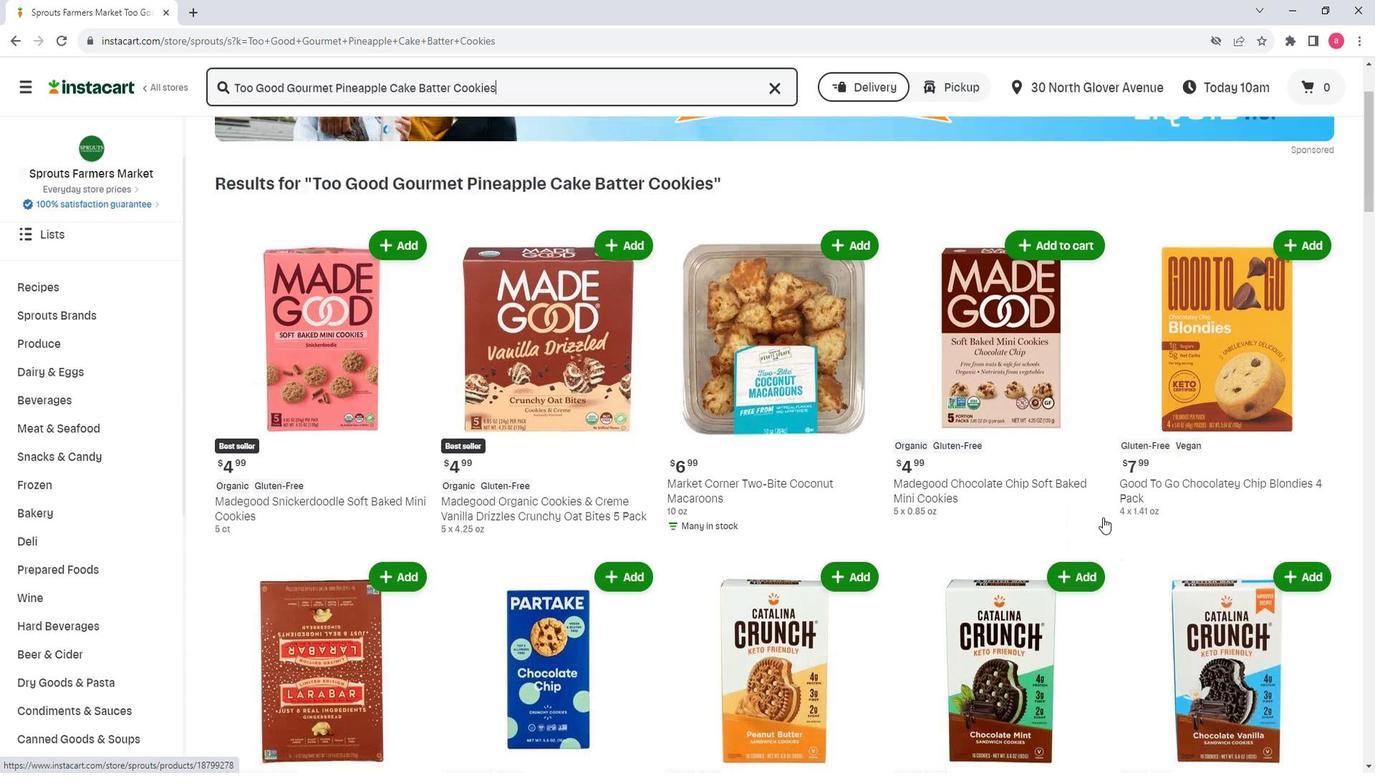 
Action: Mouse moved to (341, 531)
Screenshot: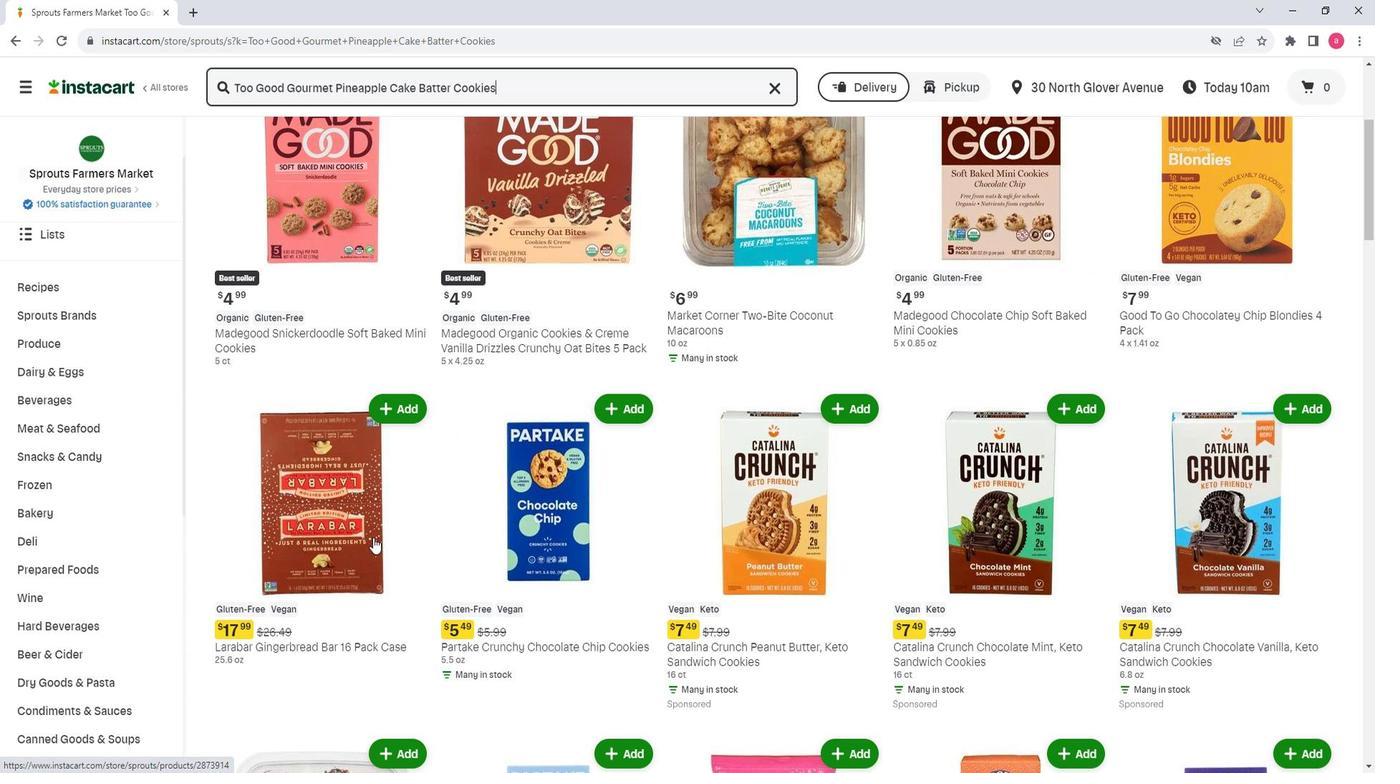 
Action: Mouse scrolled (341, 530) with delta (0, 0)
Screenshot: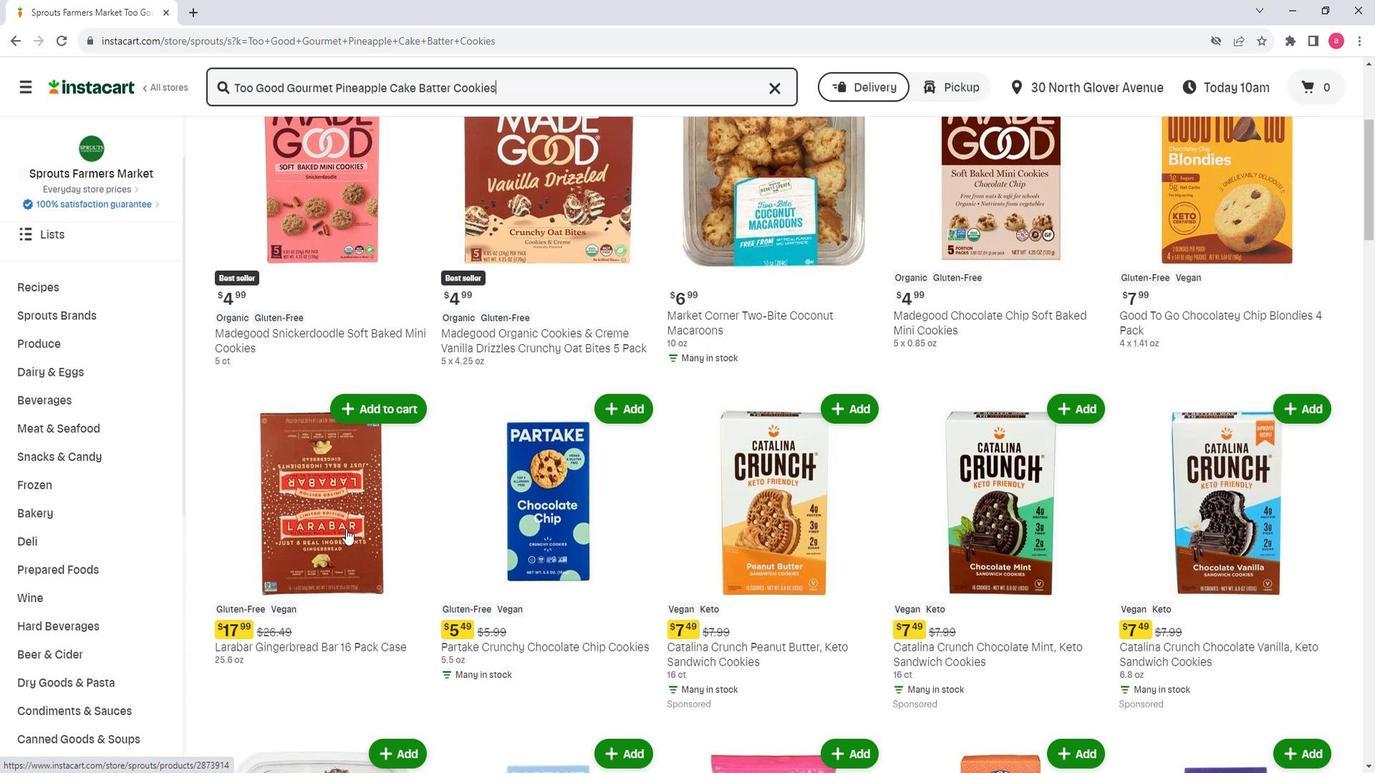 
Action: Mouse scrolled (341, 530) with delta (0, 0)
Screenshot: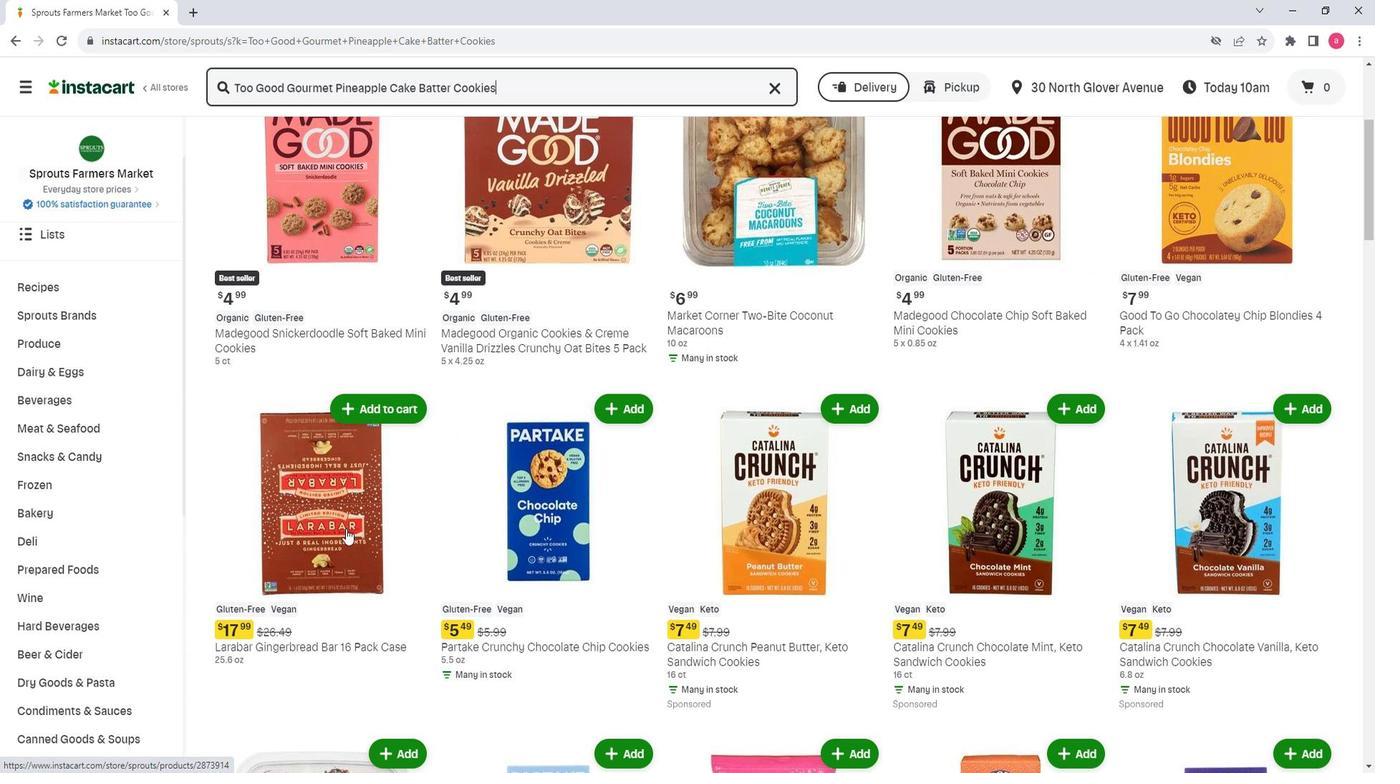 
Action: Mouse scrolled (341, 530) with delta (0, 0)
Screenshot: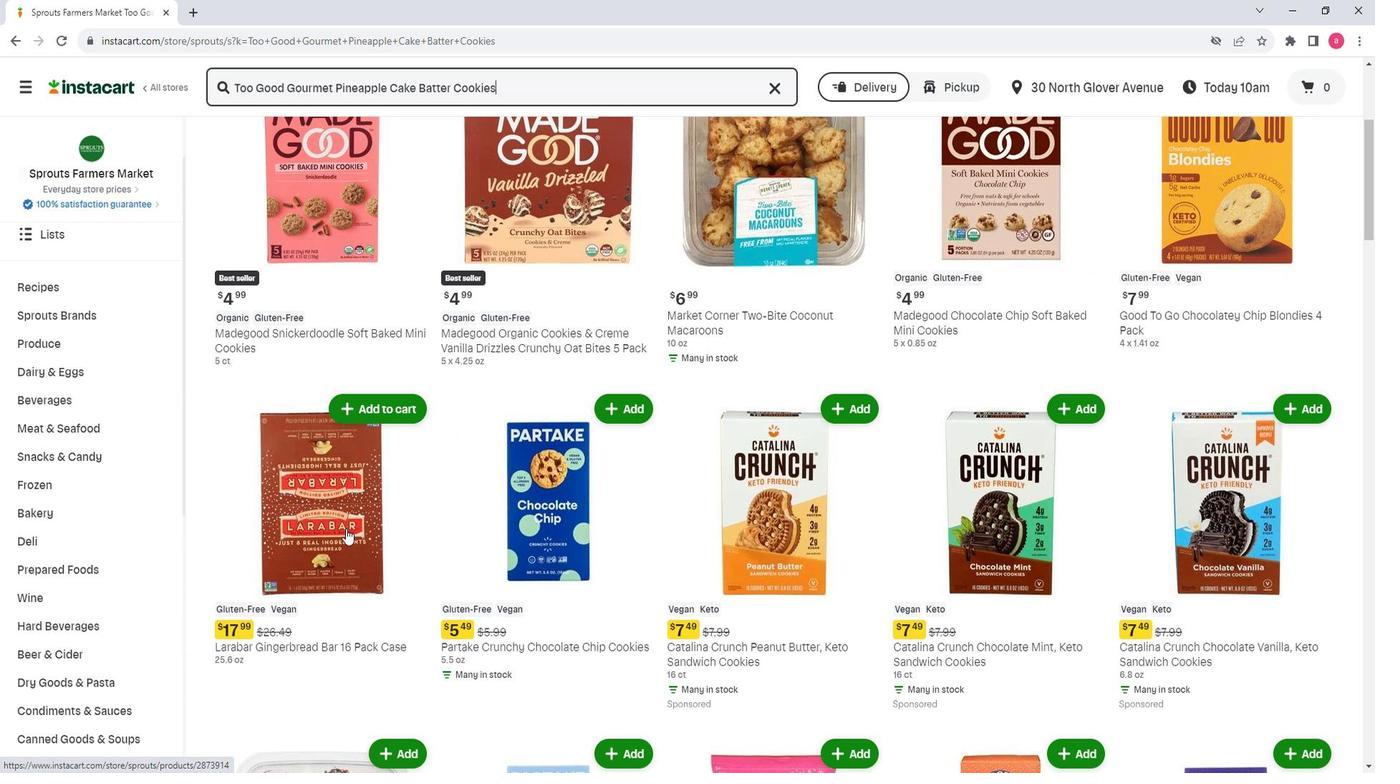 
Action: Mouse scrolled (341, 530) with delta (0, 0)
Screenshot: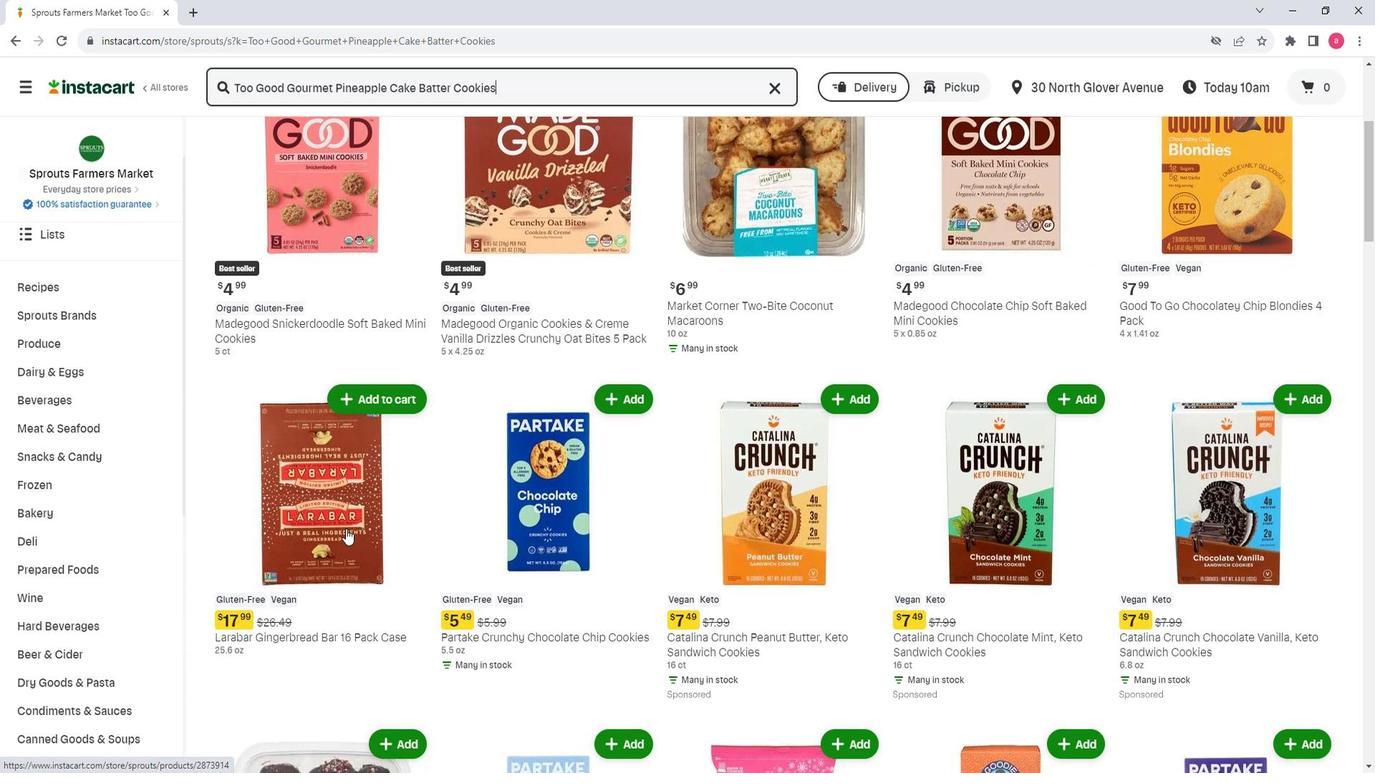 
Action: Mouse moved to (1137, 566)
Screenshot: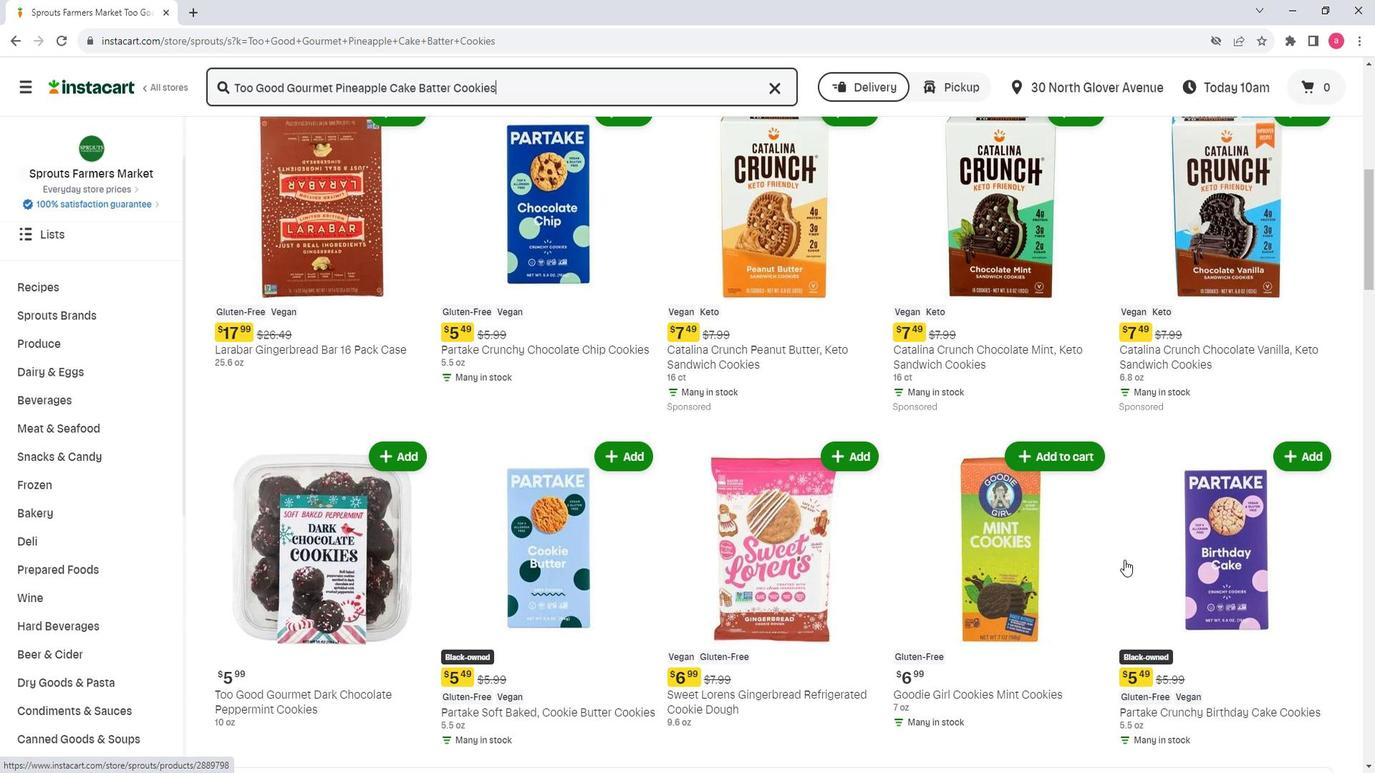 
Action: Mouse scrolled (1137, 565) with delta (0, 0)
Screenshot: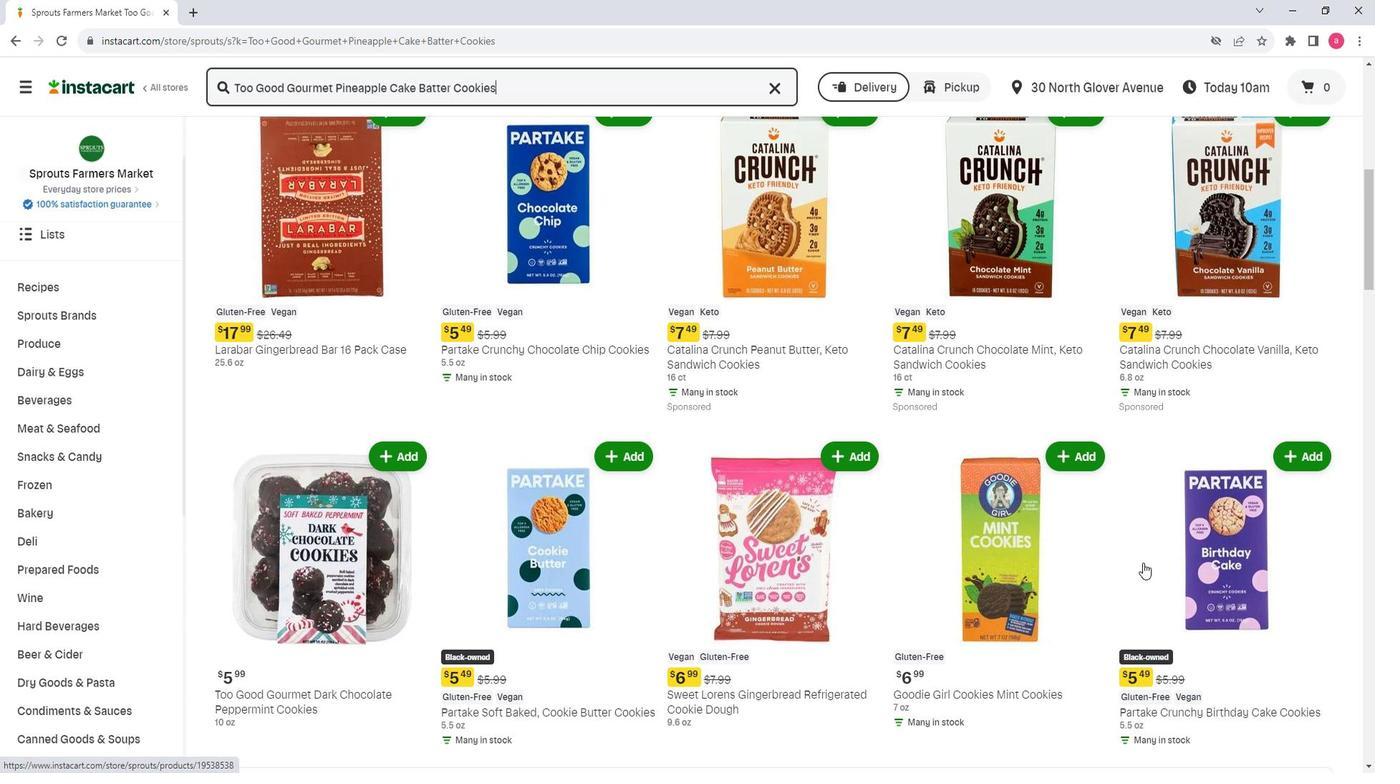 
Action: Mouse scrolled (1137, 565) with delta (0, 0)
Screenshot: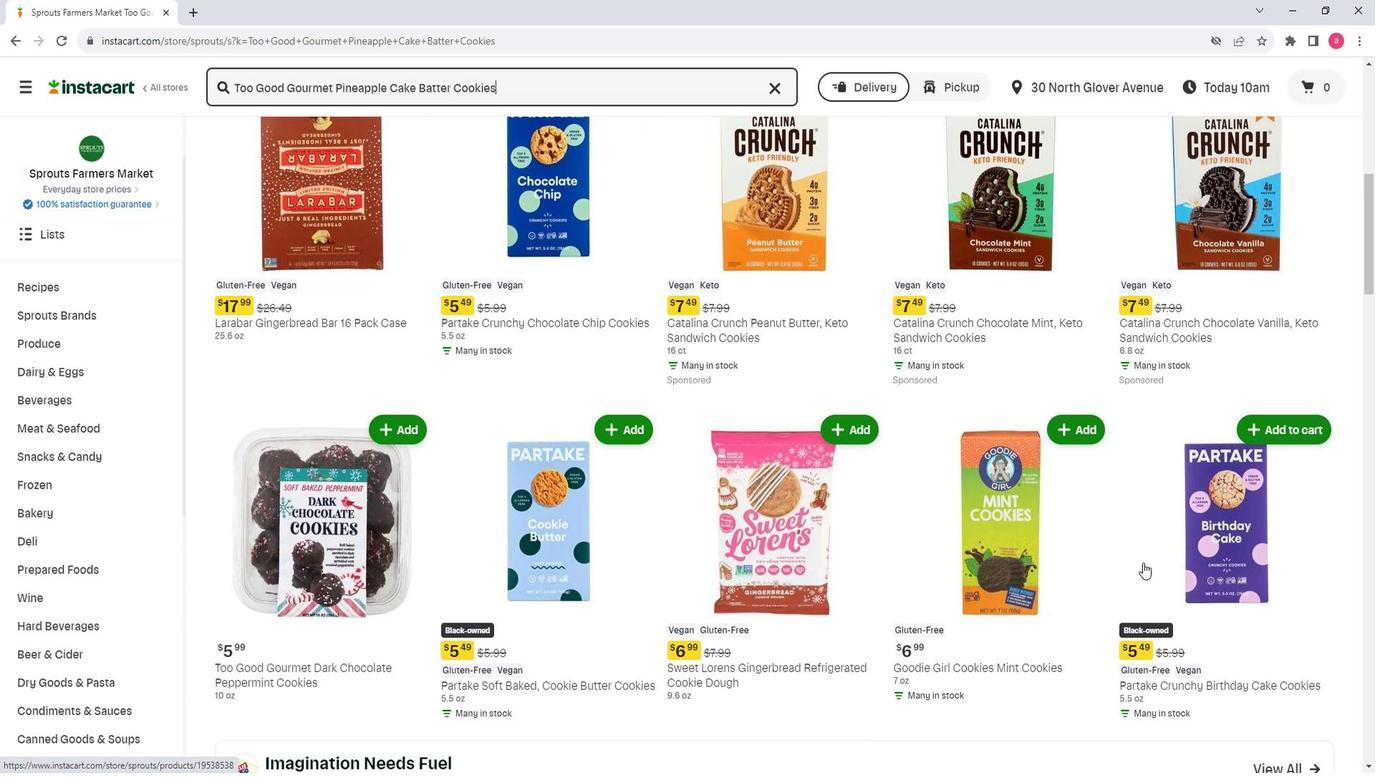 
Action: Mouse scrolled (1137, 565) with delta (0, 0)
Screenshot: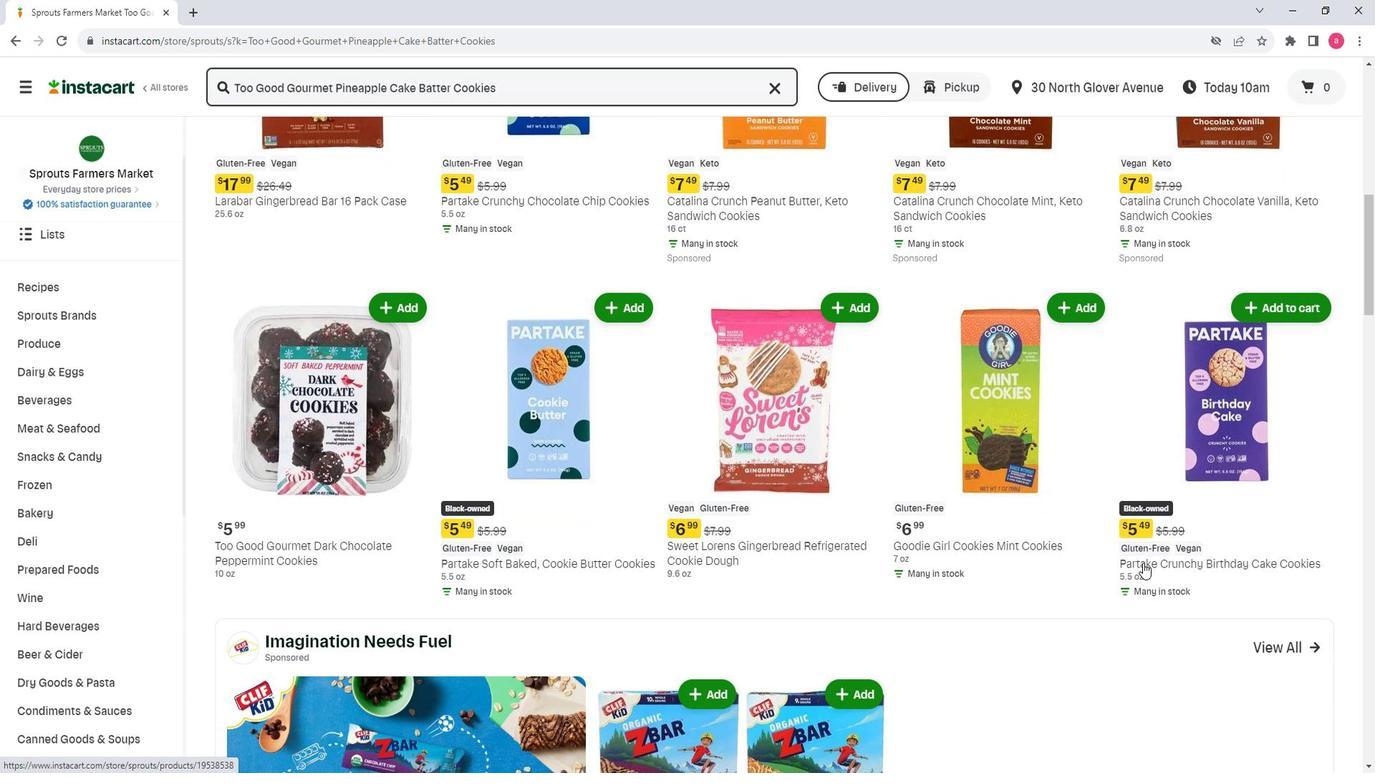 
Action: Mouse scrolled (1137, 565) with delta (0, 0)
Screenshot: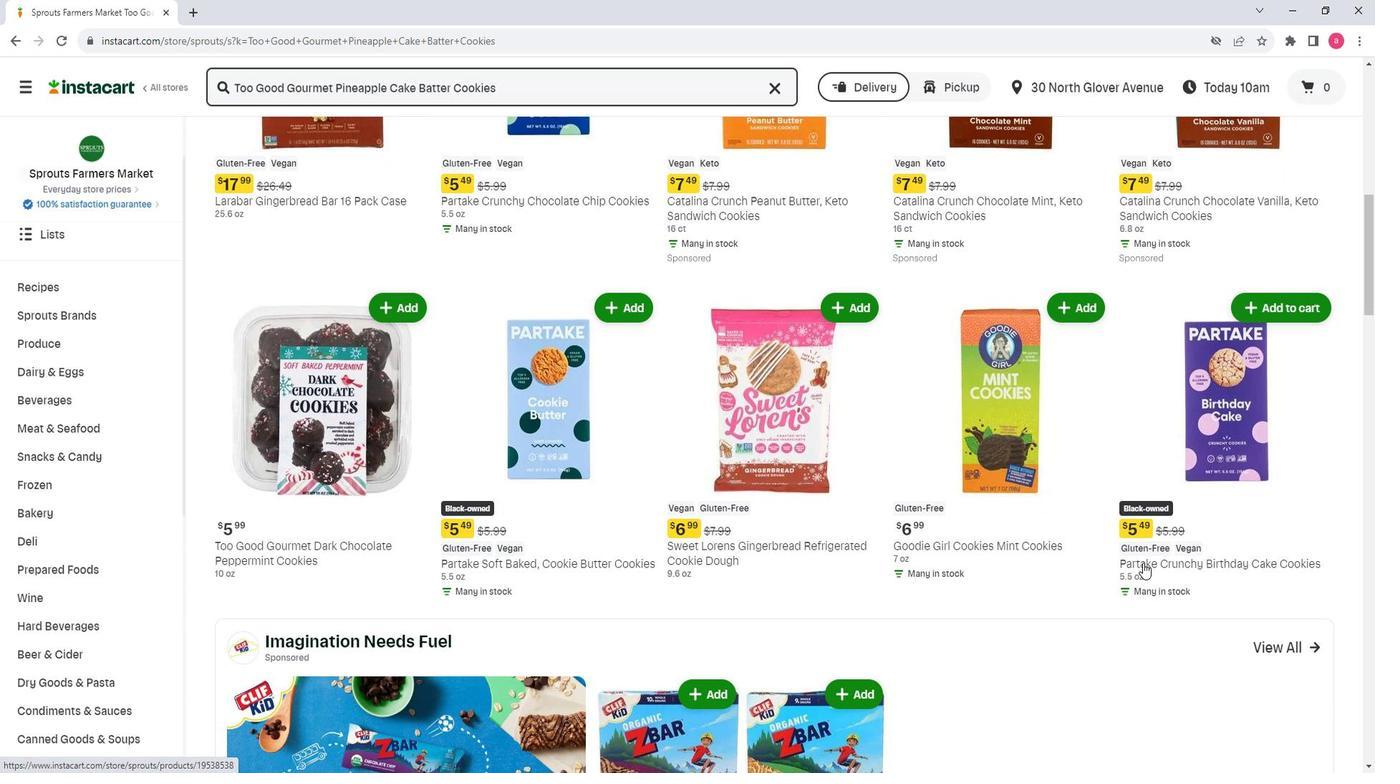 
Action: Mouse scrolled (1137, 565) with delta (0, 0)
Screenshot: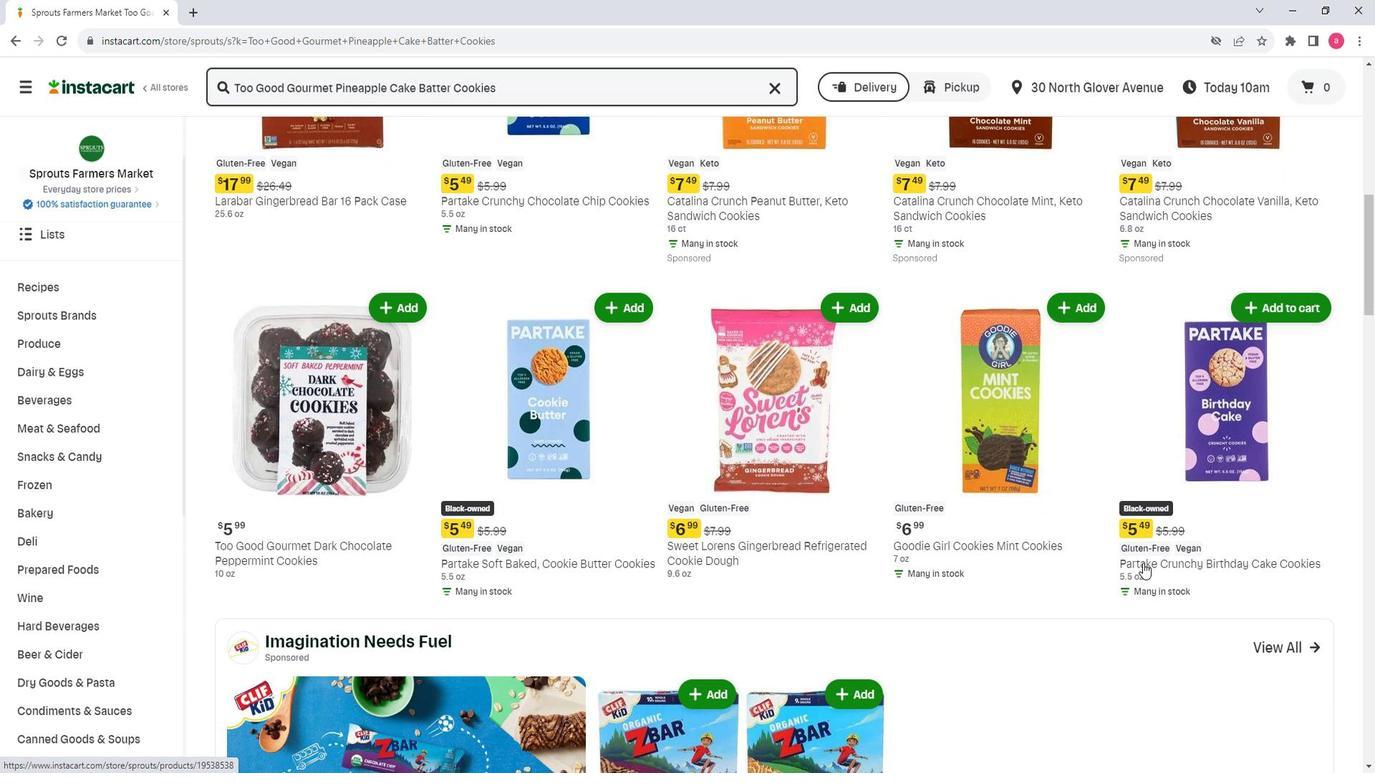 
Action: Mouse scrolled (1137, 565) with delta (0, 0)
Screenshot: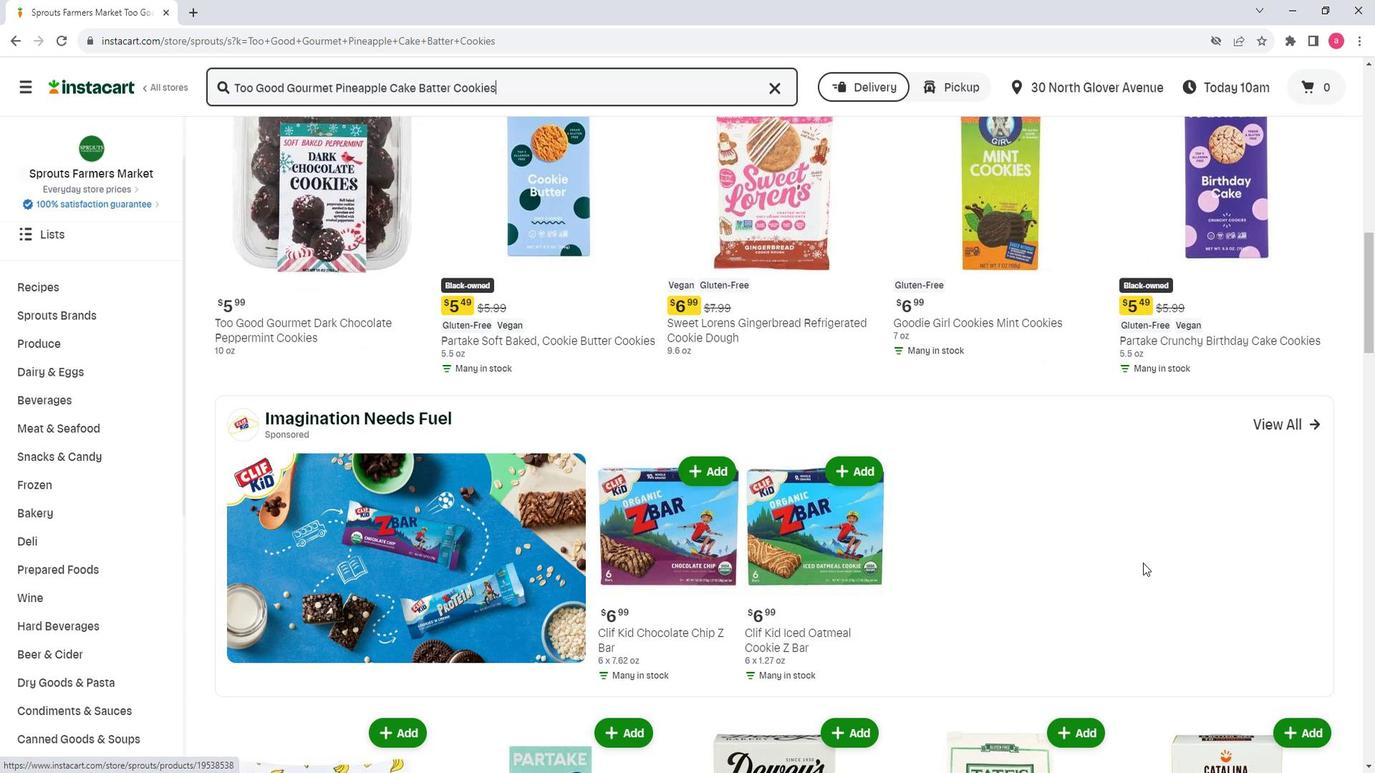 
Action: Mouse scrolled (1137, 565) with delta (0, 0)
Screenshot: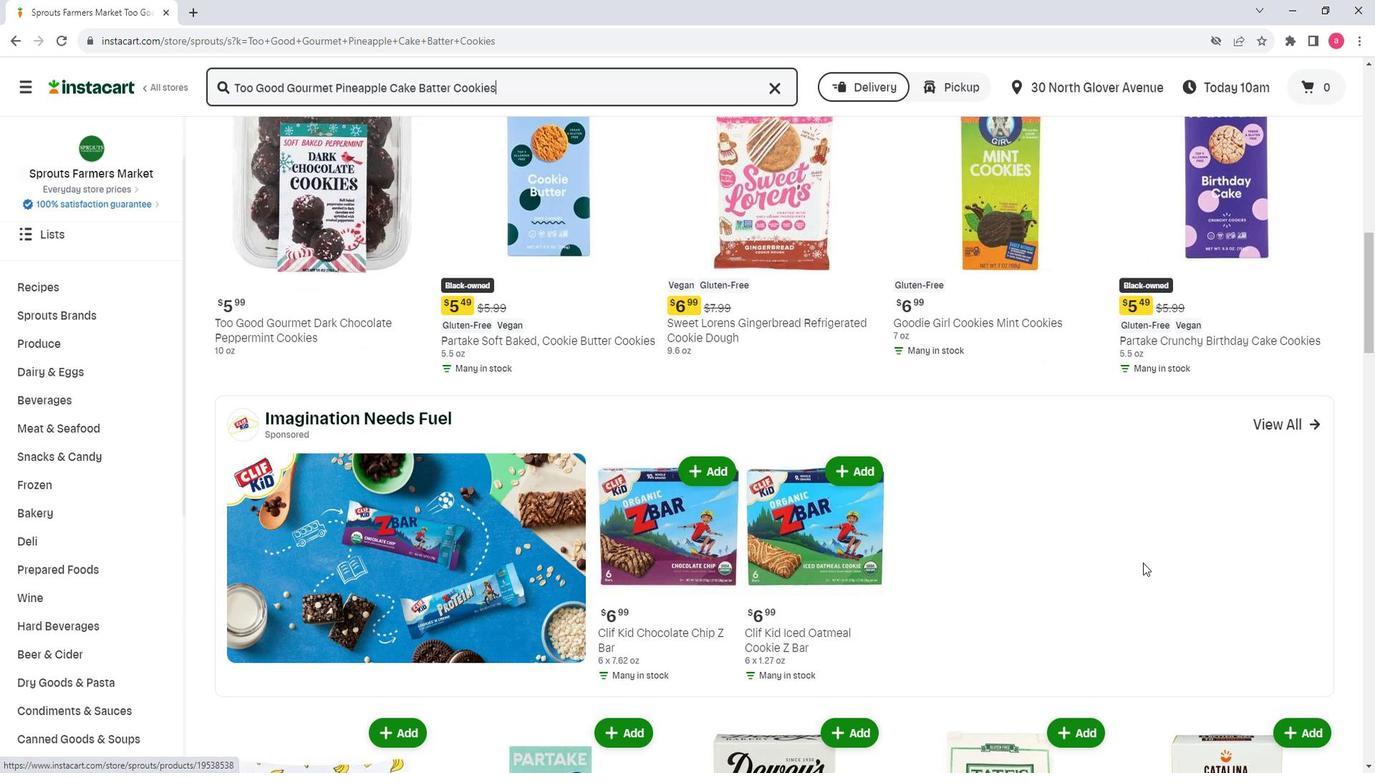 
Action: Mouse scrolled (1137, 565) with delta (0, 0)
Screenshot: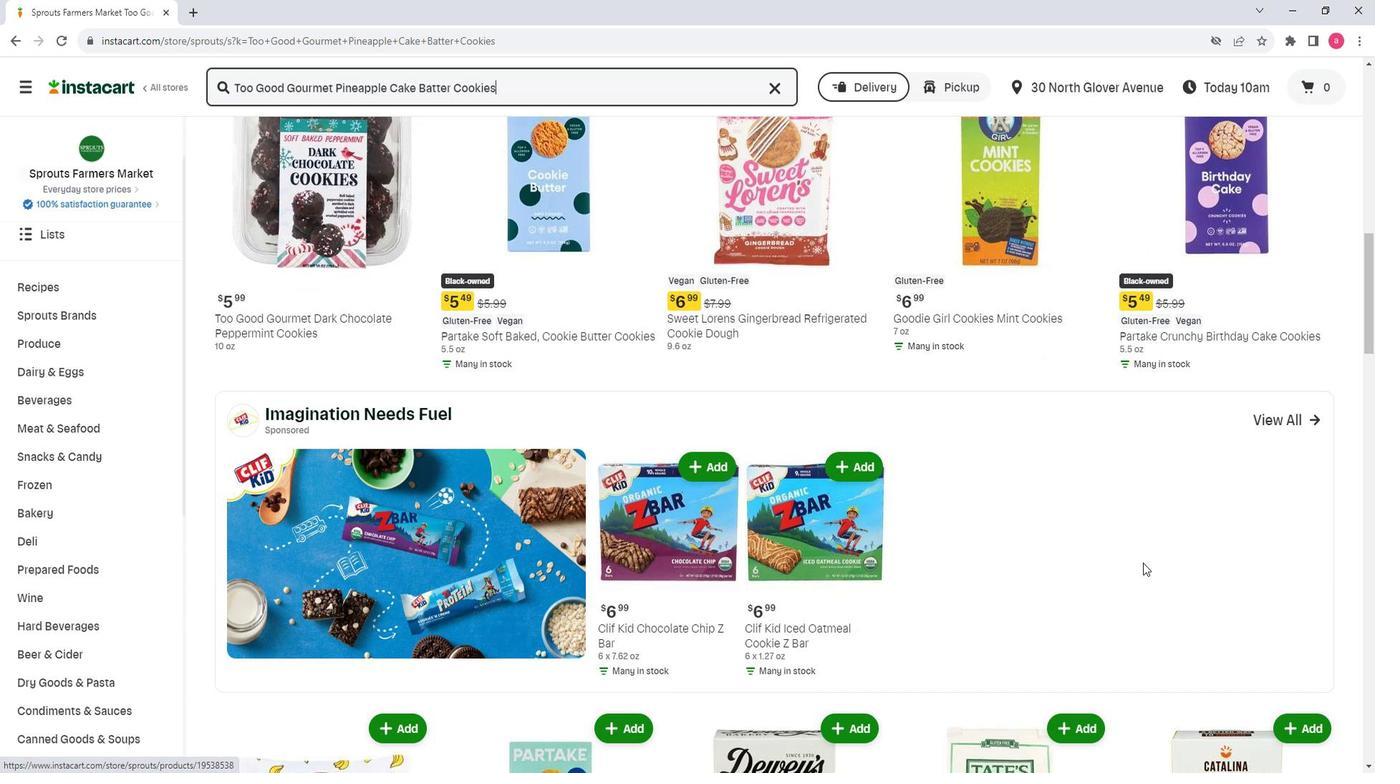 
Action: Mouse scrolled (1137, 565) with delta (0, 0)
Screenshot: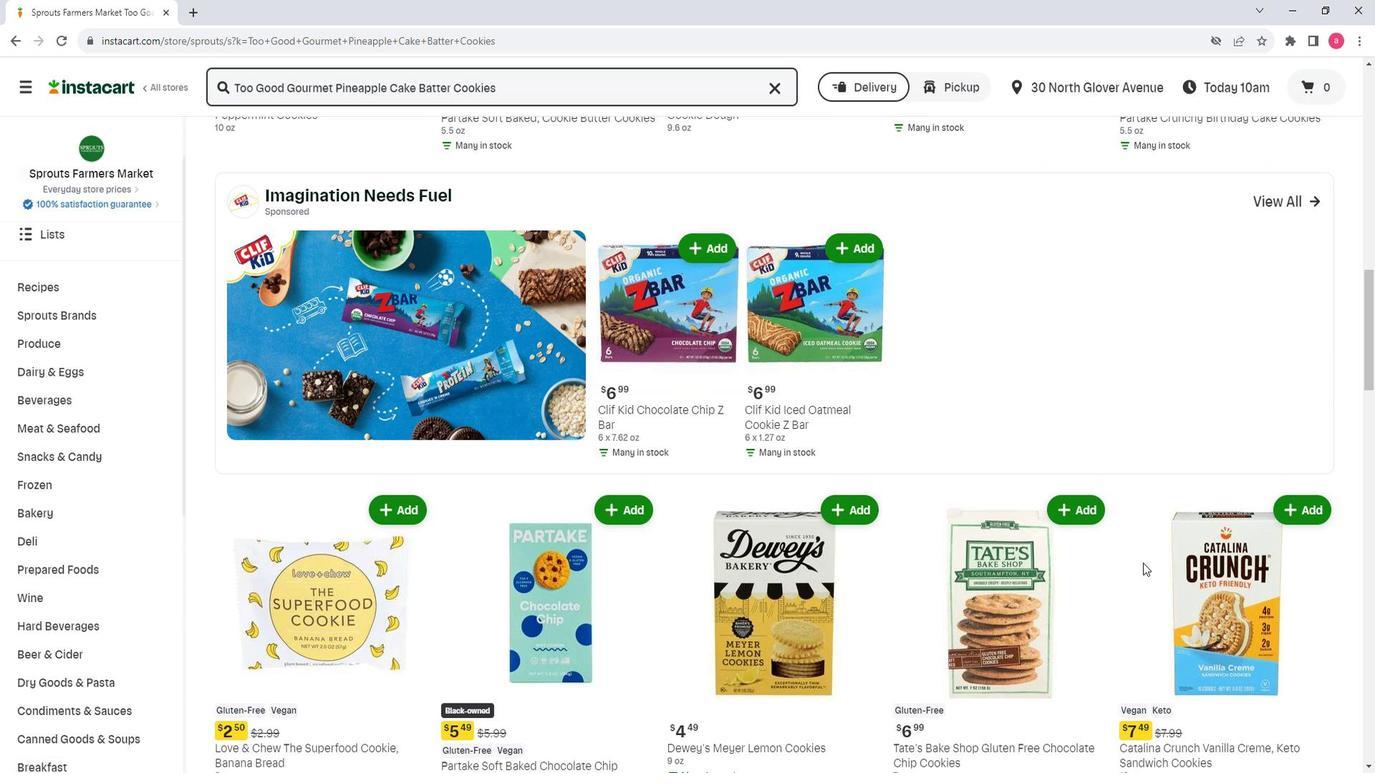 
Action: Mouse scrolled (1137, 565) with delta (0, 0)
Screenshot: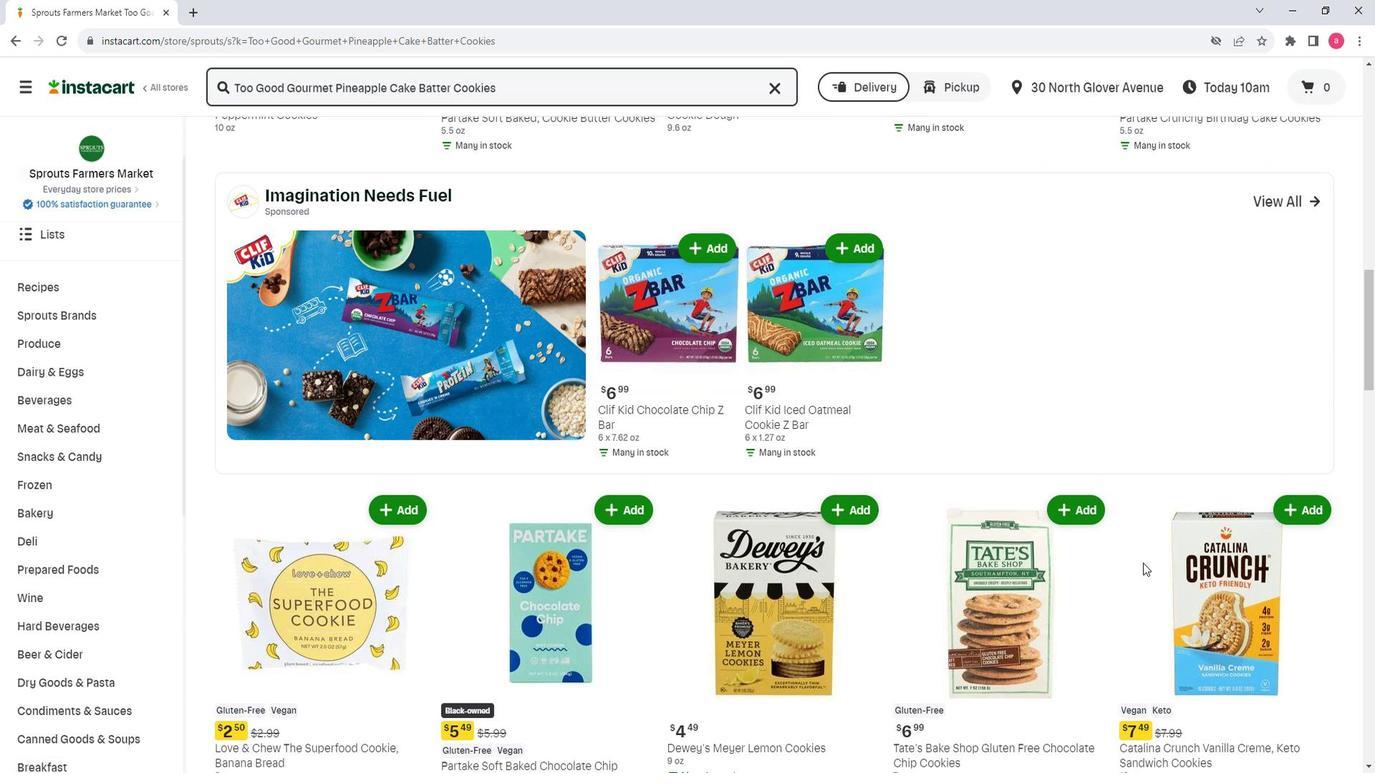 
Action: Mouse scrolled (1137, 565) with delta (0, 0)
Screenshot: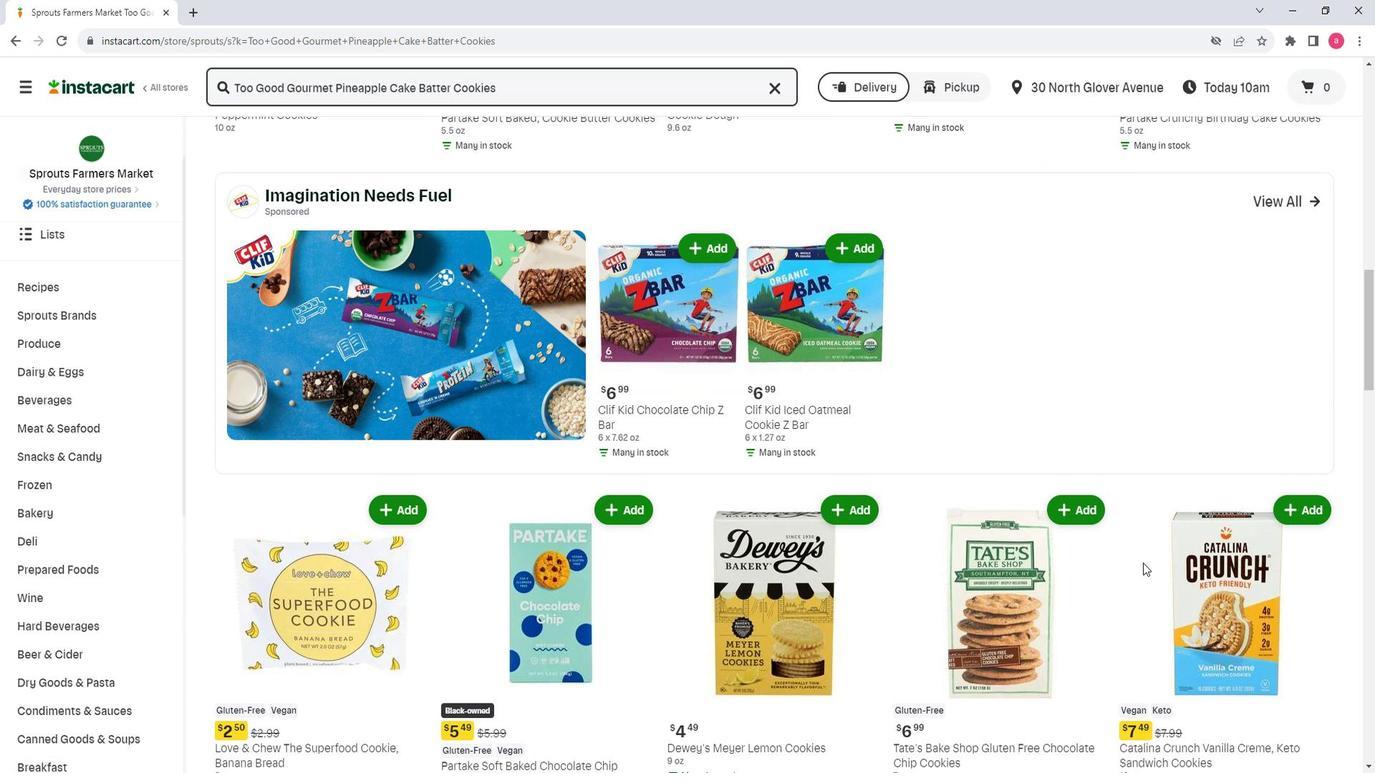 
Action: Mouse scrolled (1137, 565) with delta (0, 0)
Screenshot: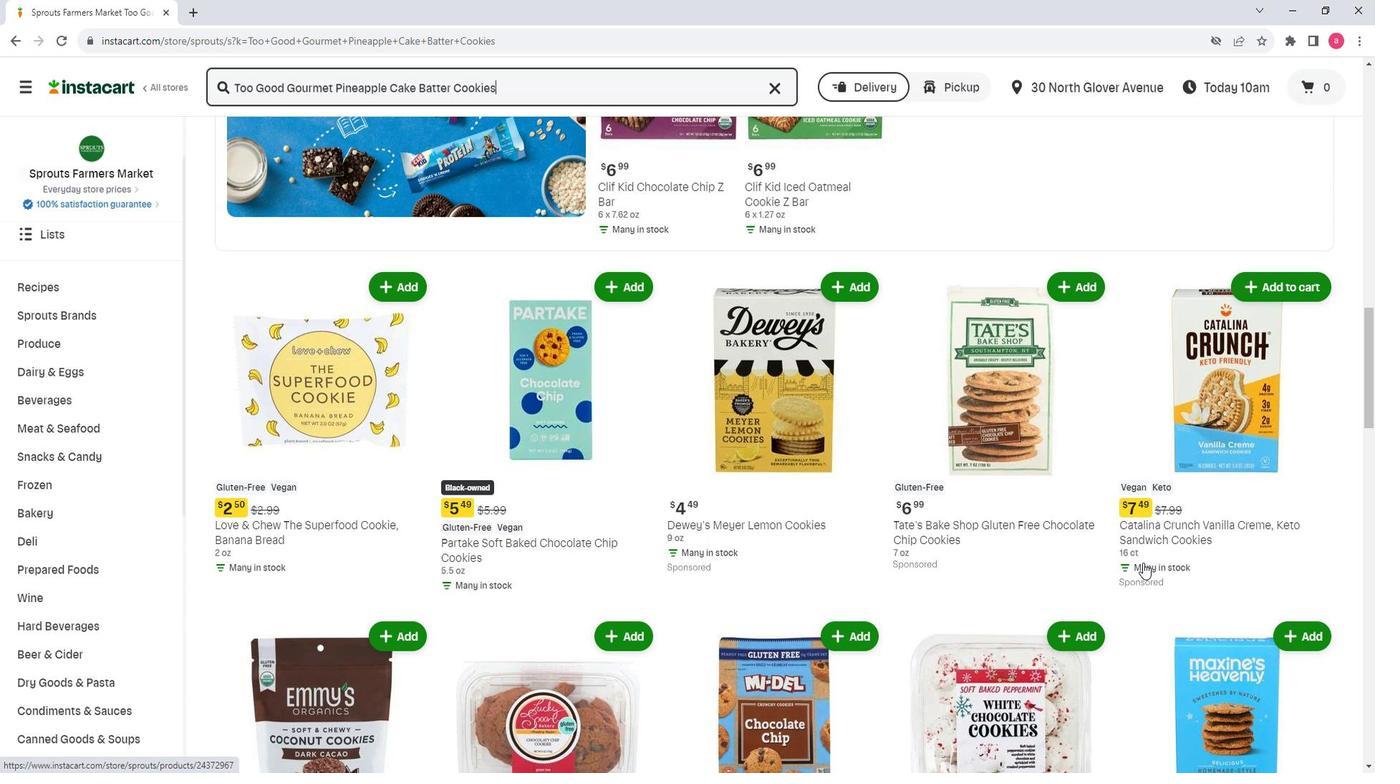 
Action: Mouse scrolled (1137, 565) with delta (0, 0)
Screenshot: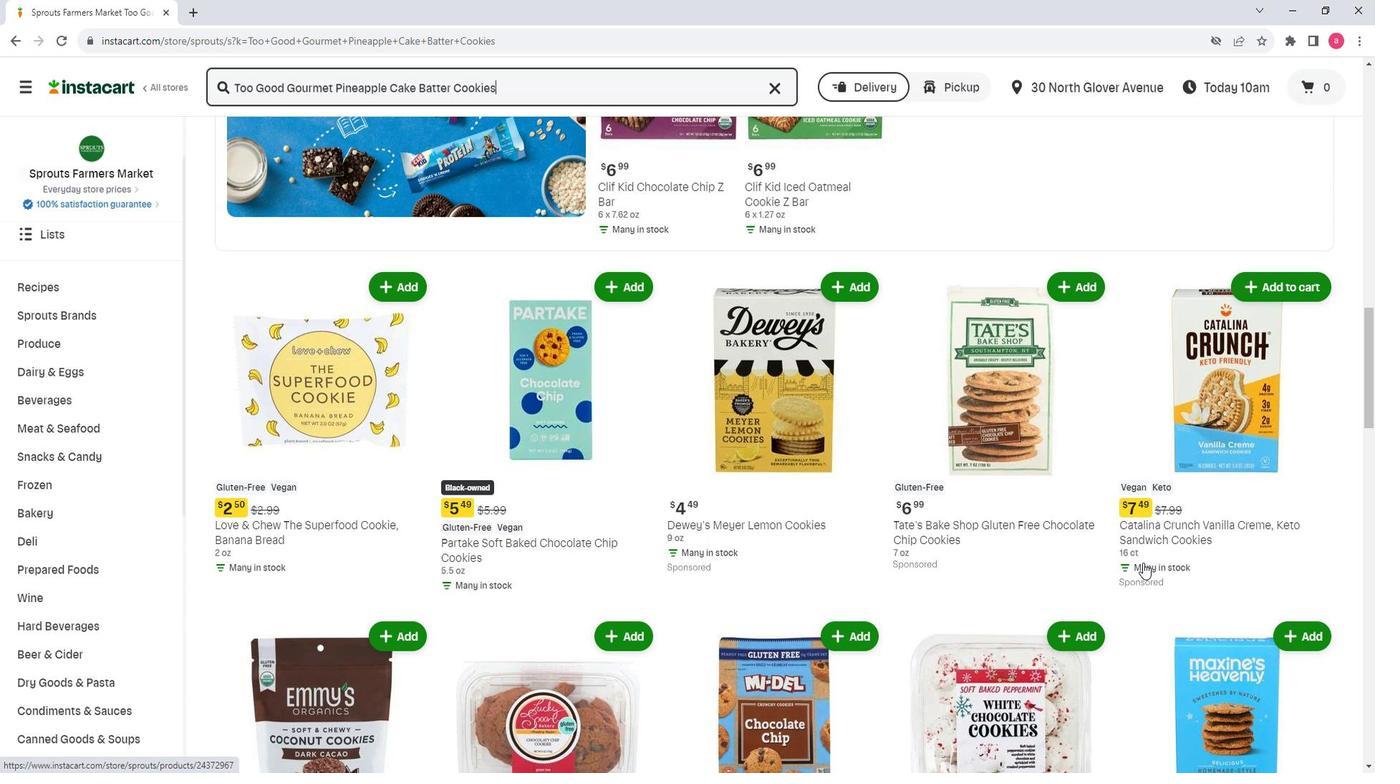 
Action: Mouse scrolled (1137, 565) with delta (0, 0)
Screenshot: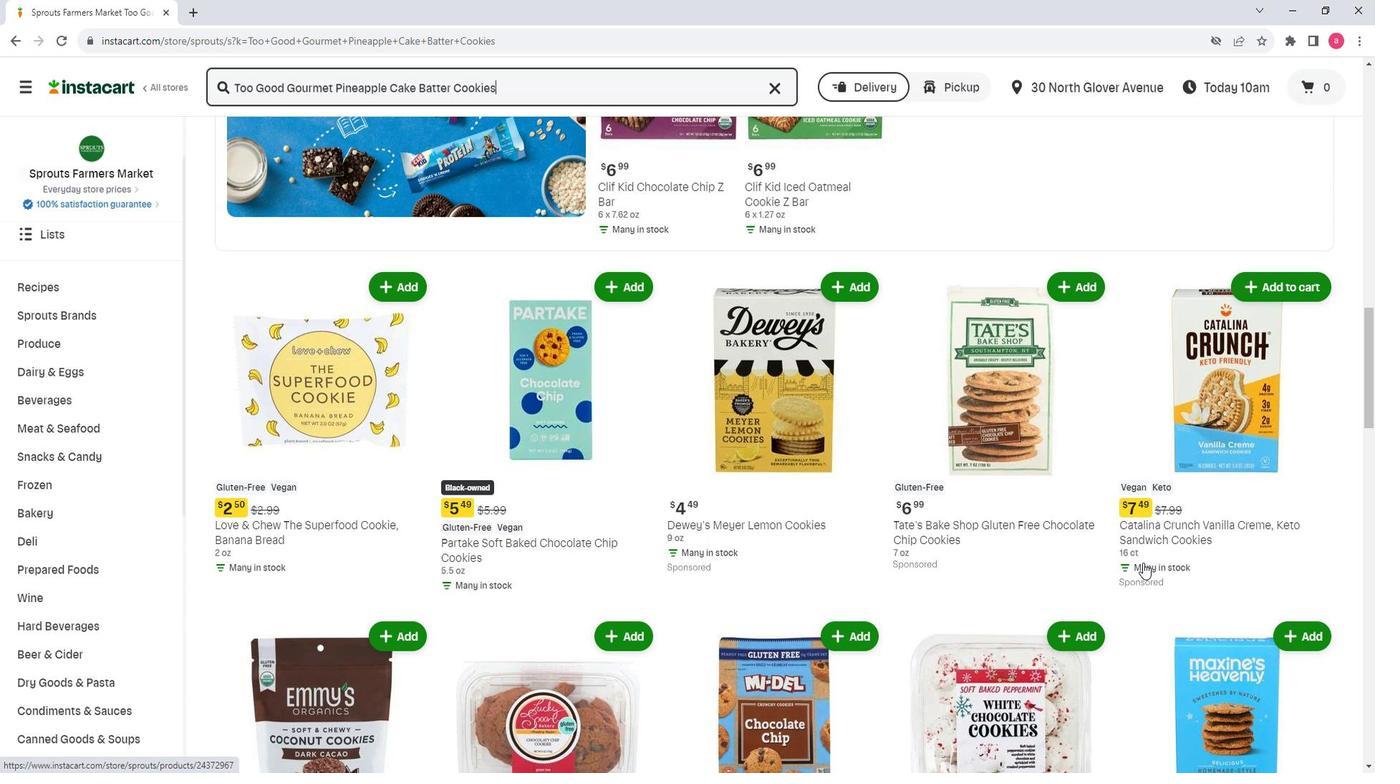 
Action: Mouse scrolled (1137, 565) with delta (0, 0)
Screenshot: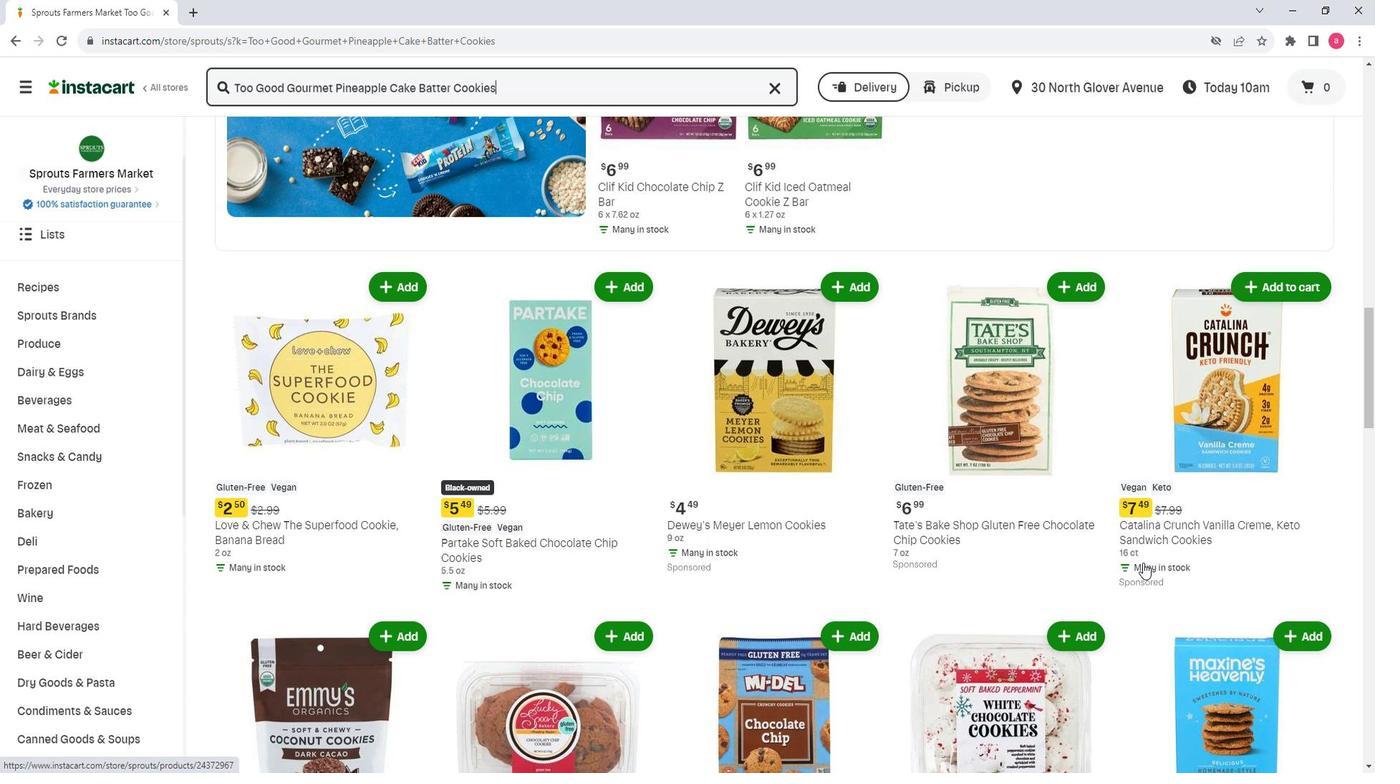 
Action: Mouse scrolled (1137, 565) with delta (0, 0)
Screenshot: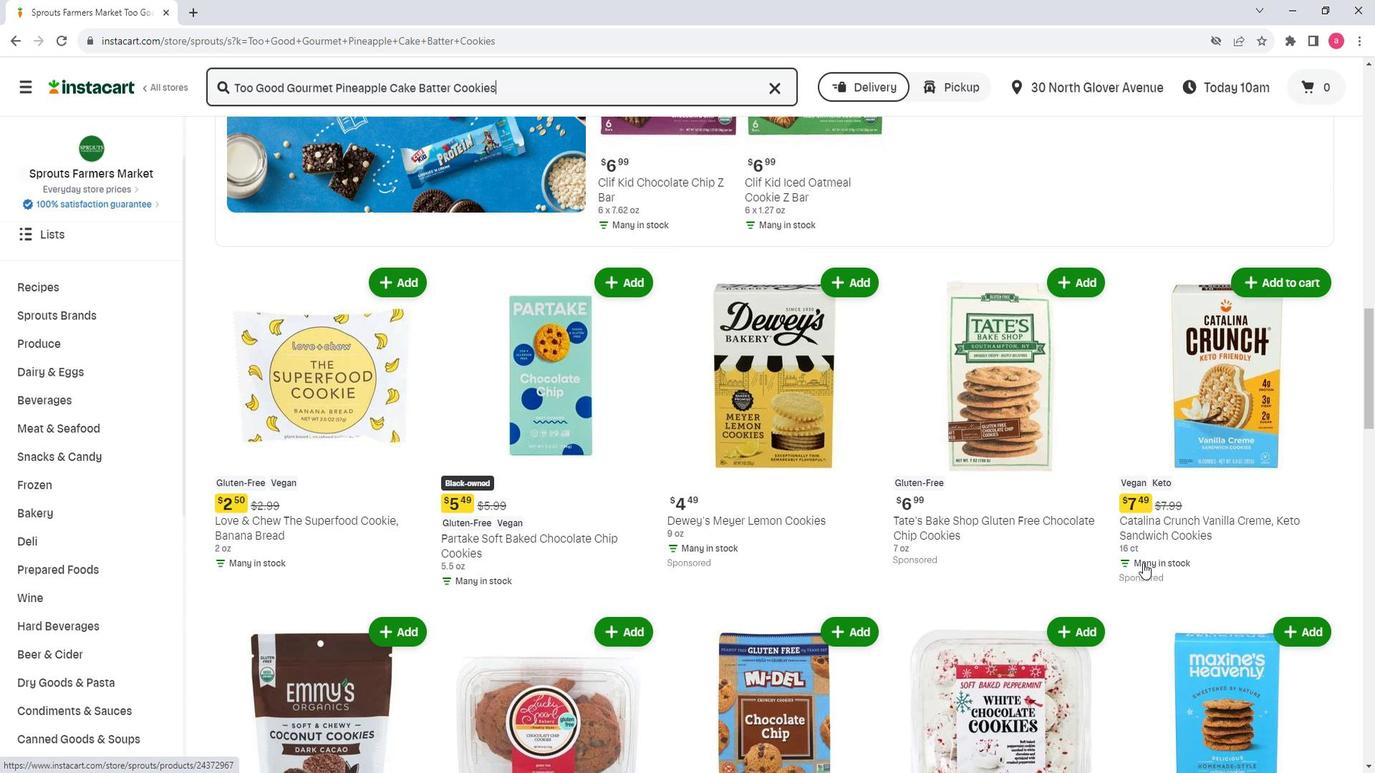 
Action: Mouse moved to (374, 497)
Screenshot: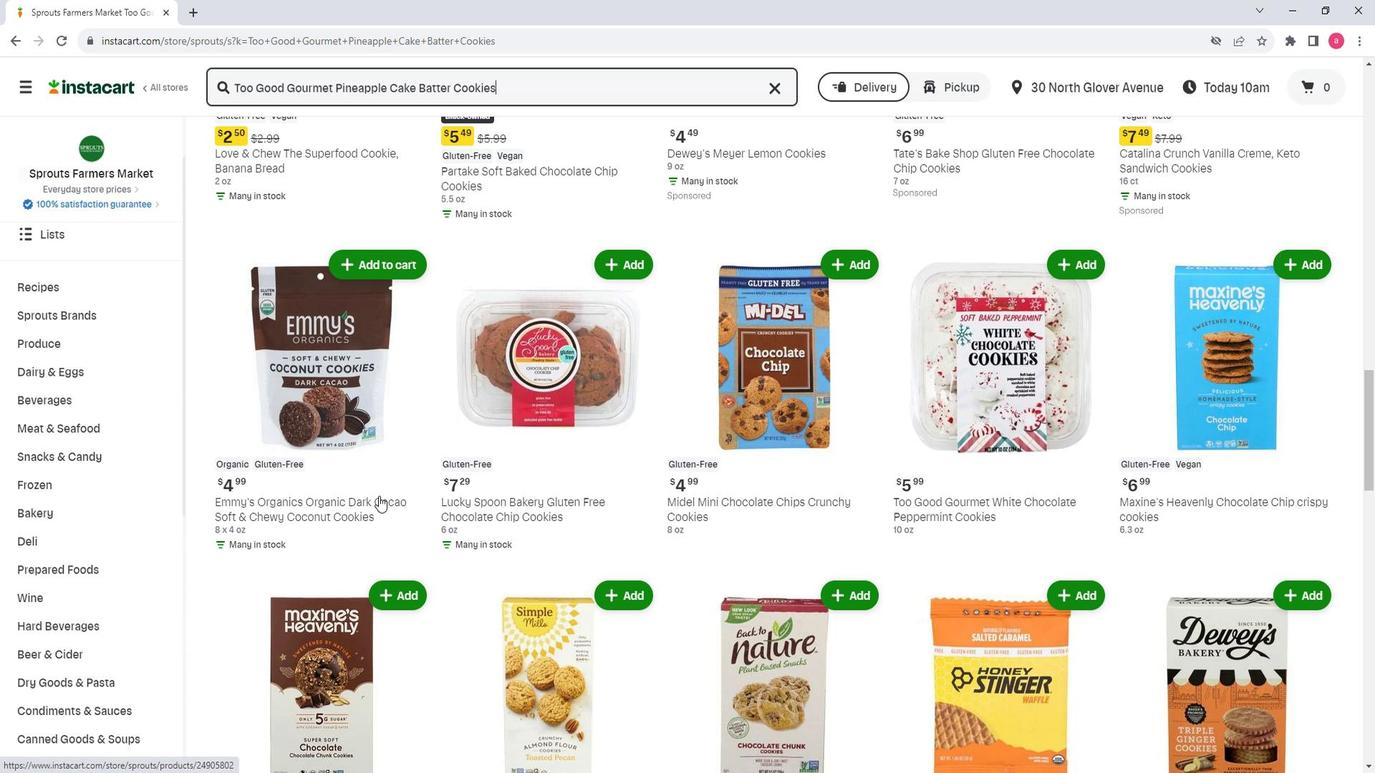 
Action: Mouse scrolled (374, 497) with delta (0, 0)
Screenshot: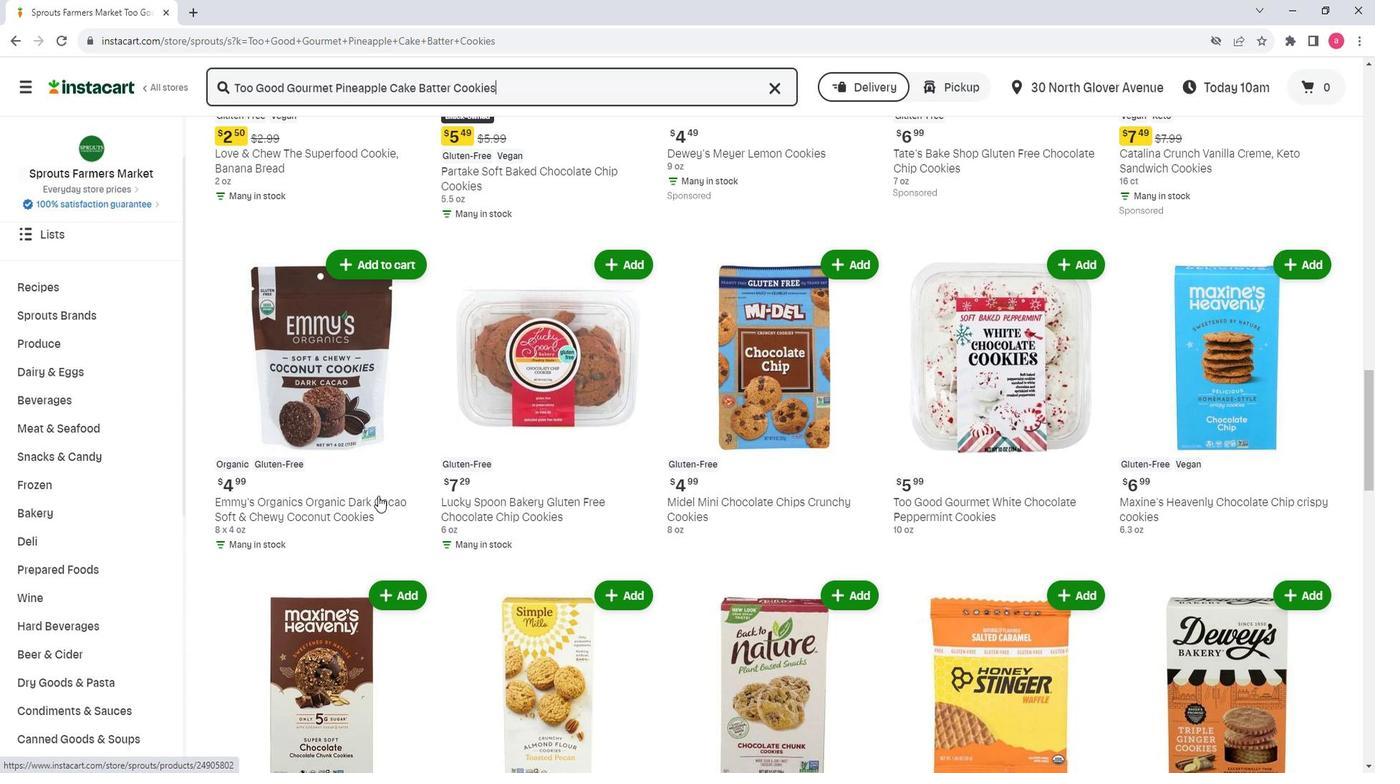 
Action: Mouse scrolled (374, 497) with delta (0, 0)
Screenshot: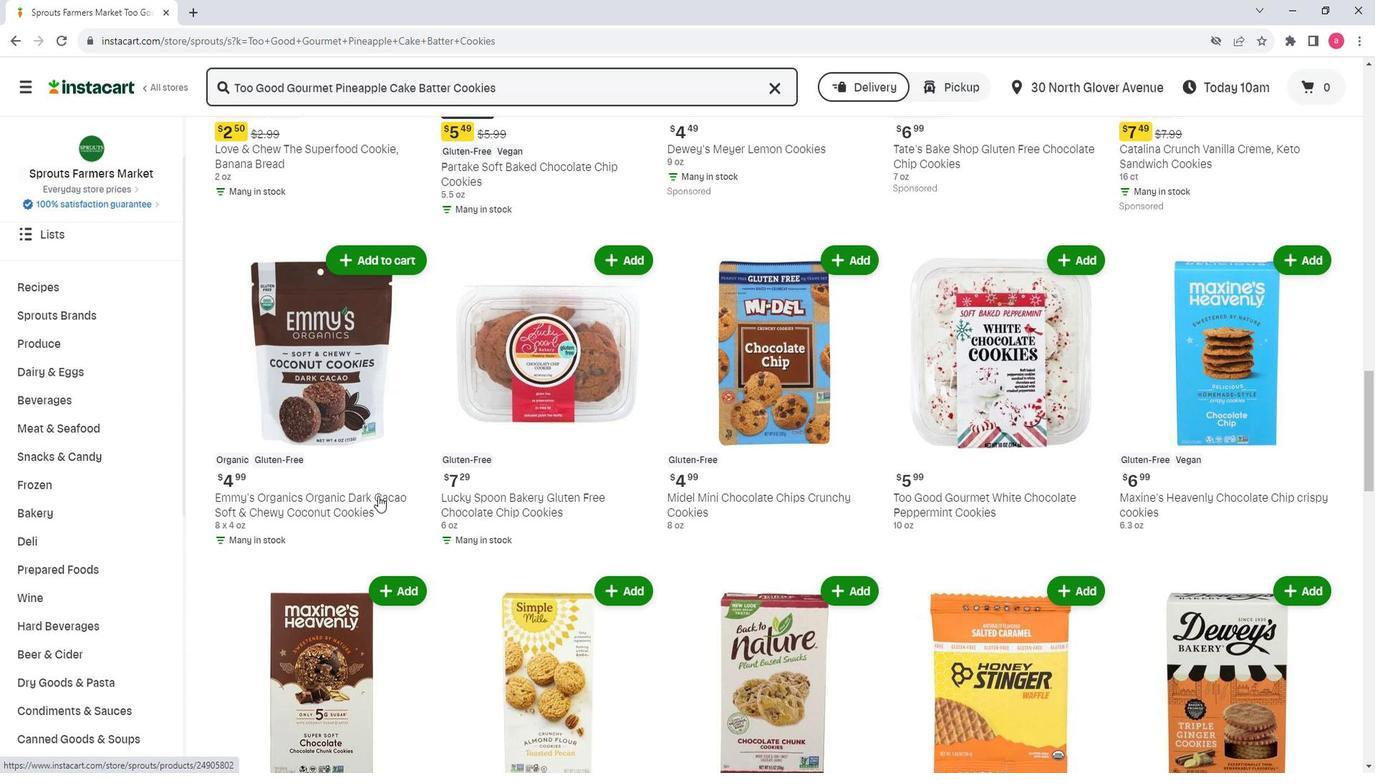 
Action: Mouse scrolled (374, 497) with delta (0, 0)
Screenshot: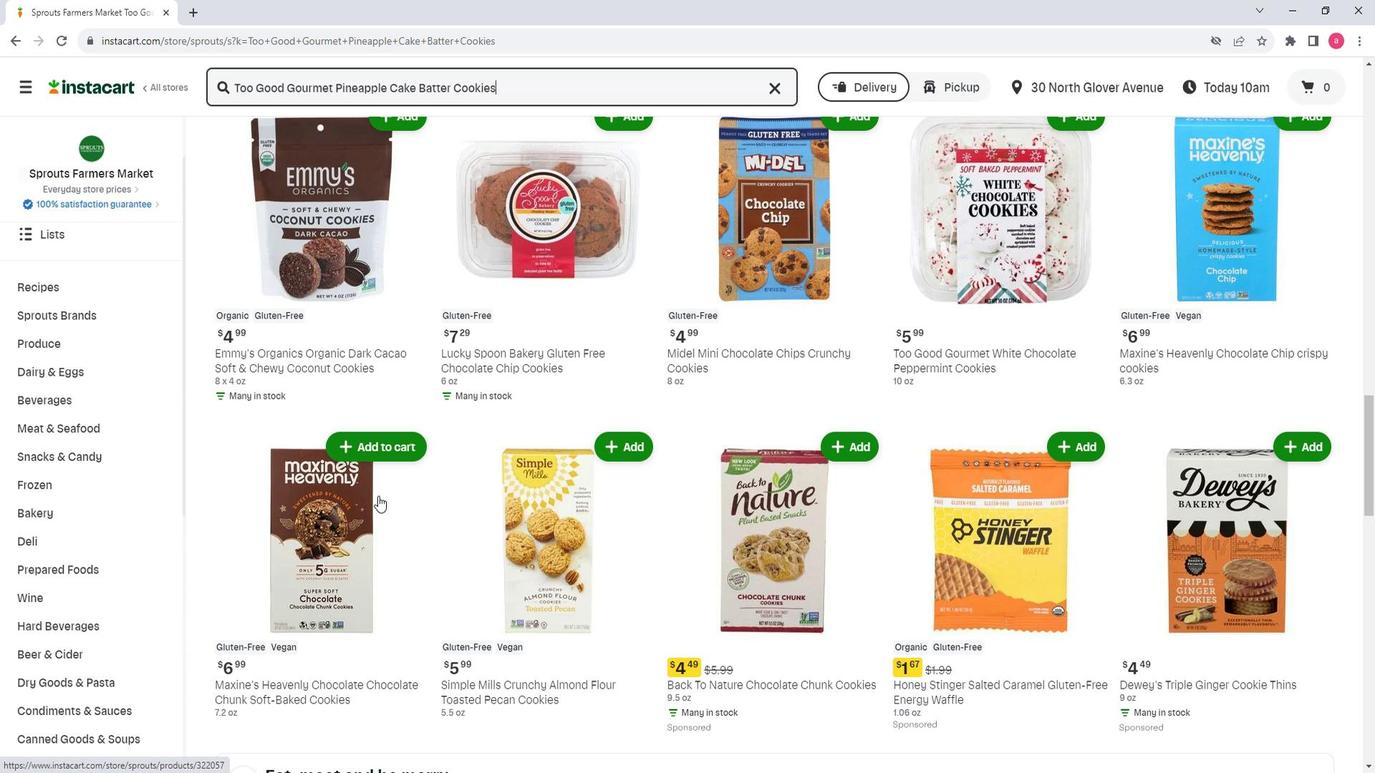 
Action: Mouse scrolled (374, 497) with delta (0, 0)
Screenshot: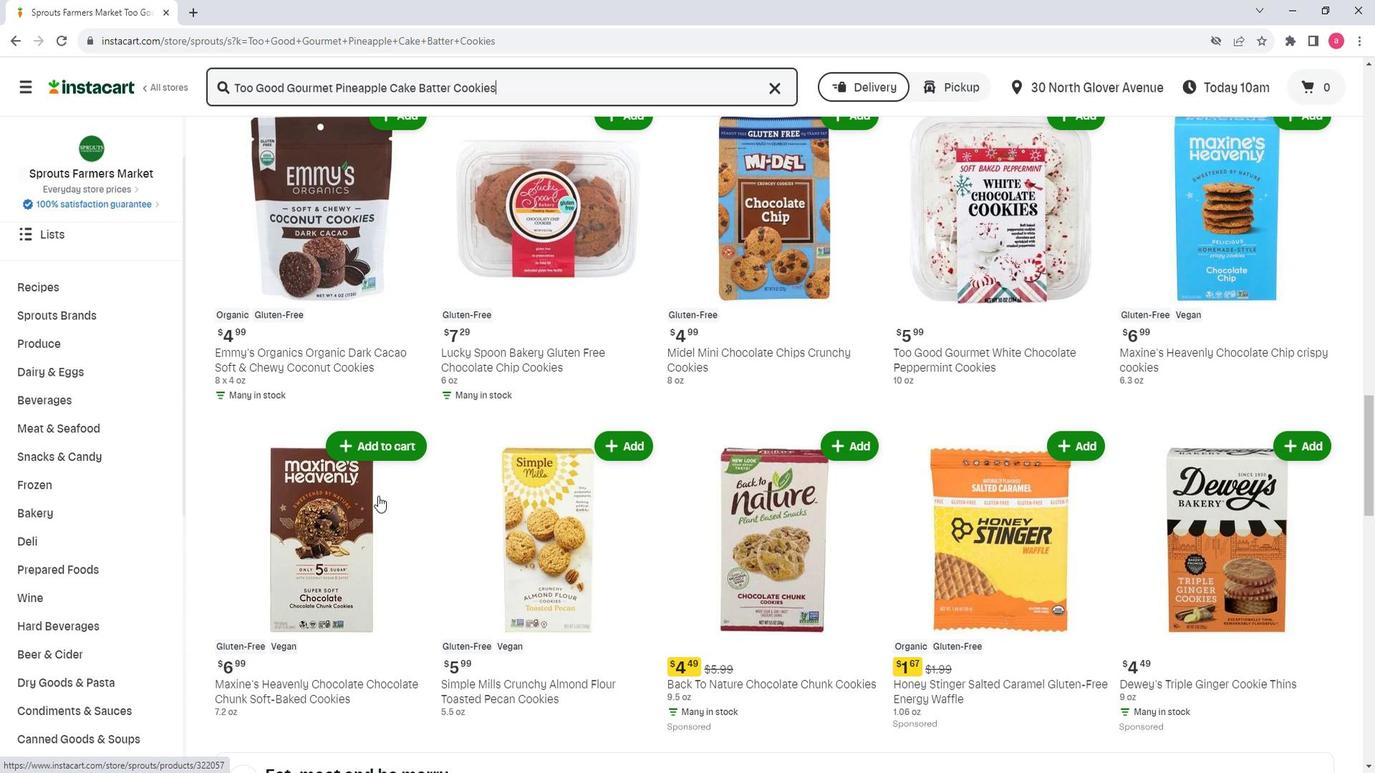 
Action: Mouse moved to (783, 504)
Screenshot: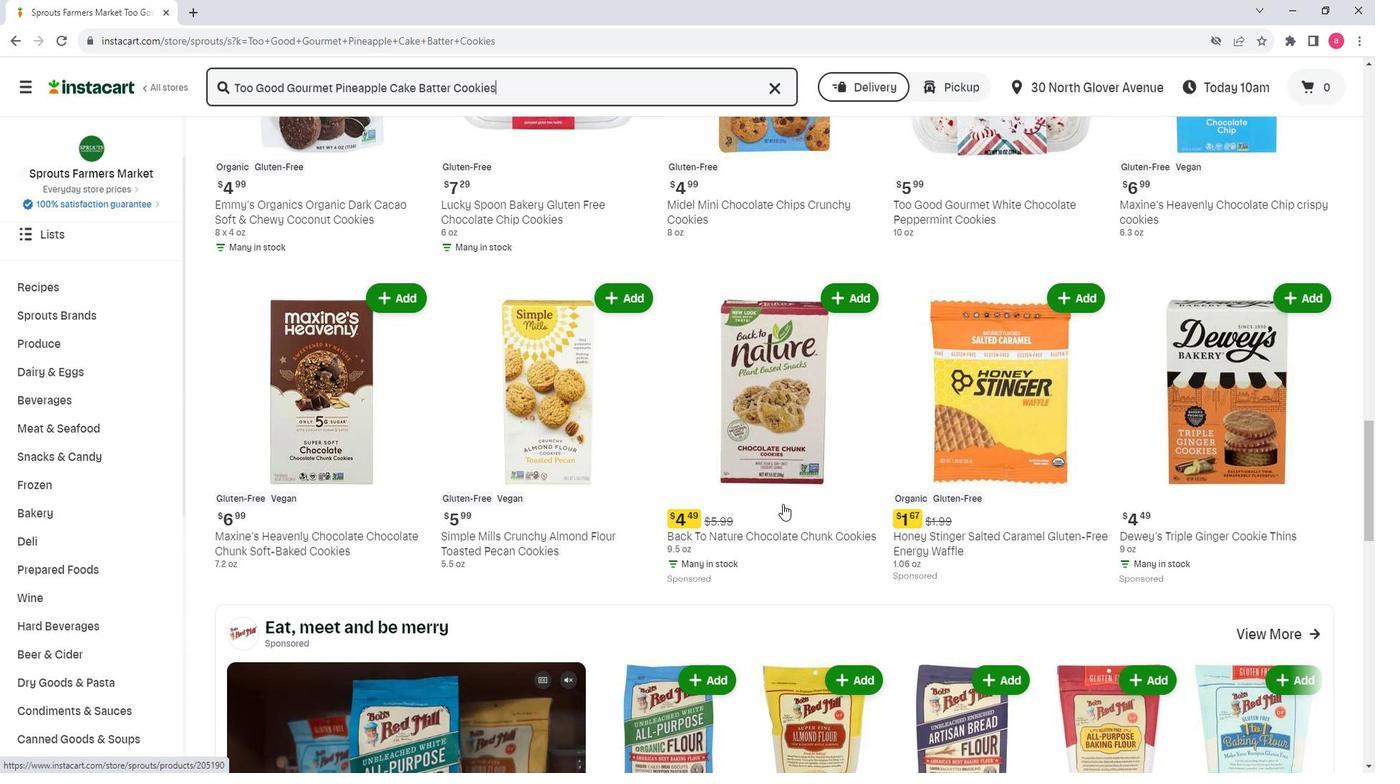 
Action: Mouse scrolled (783, 503) with delta (0, 0)
Screenshot: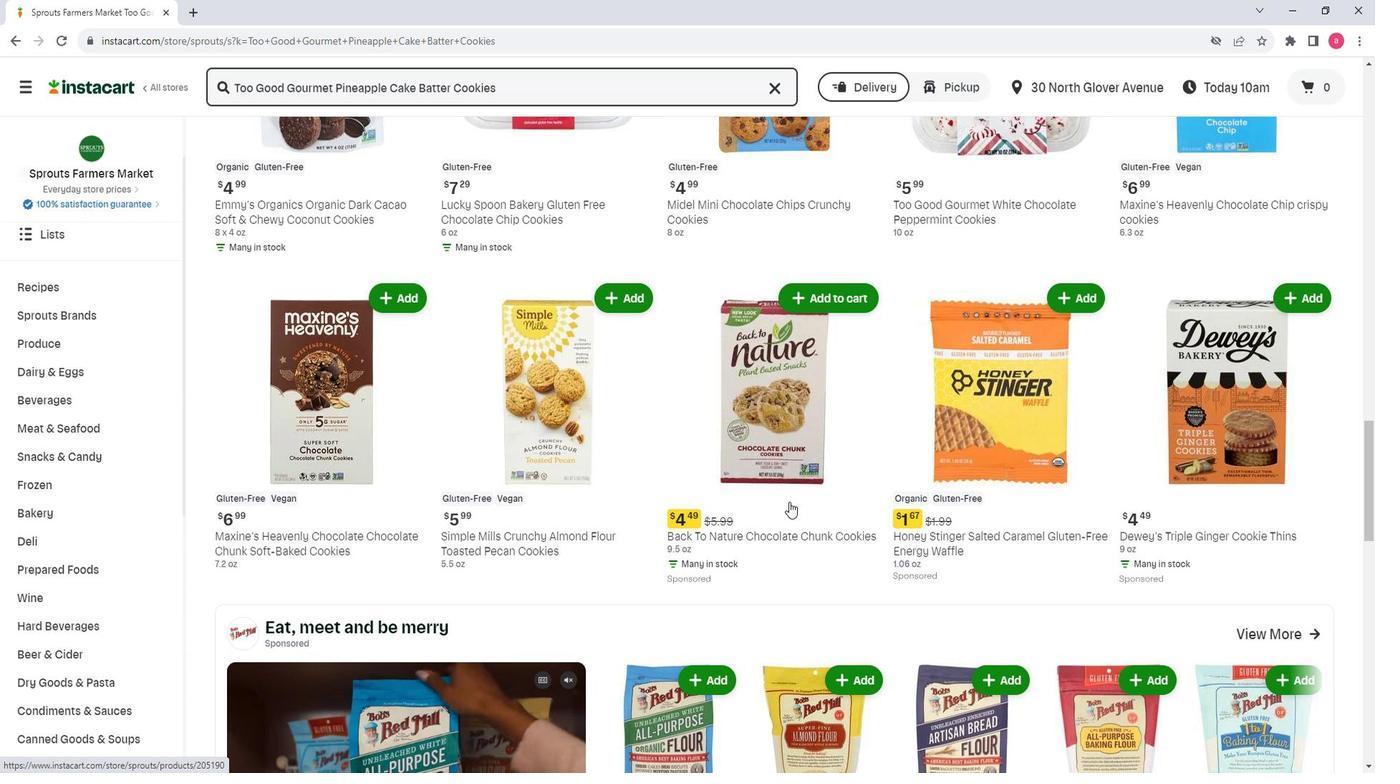 
Action: Mouse scrolled (783, 503) with delta (0, 0)
Screenshot: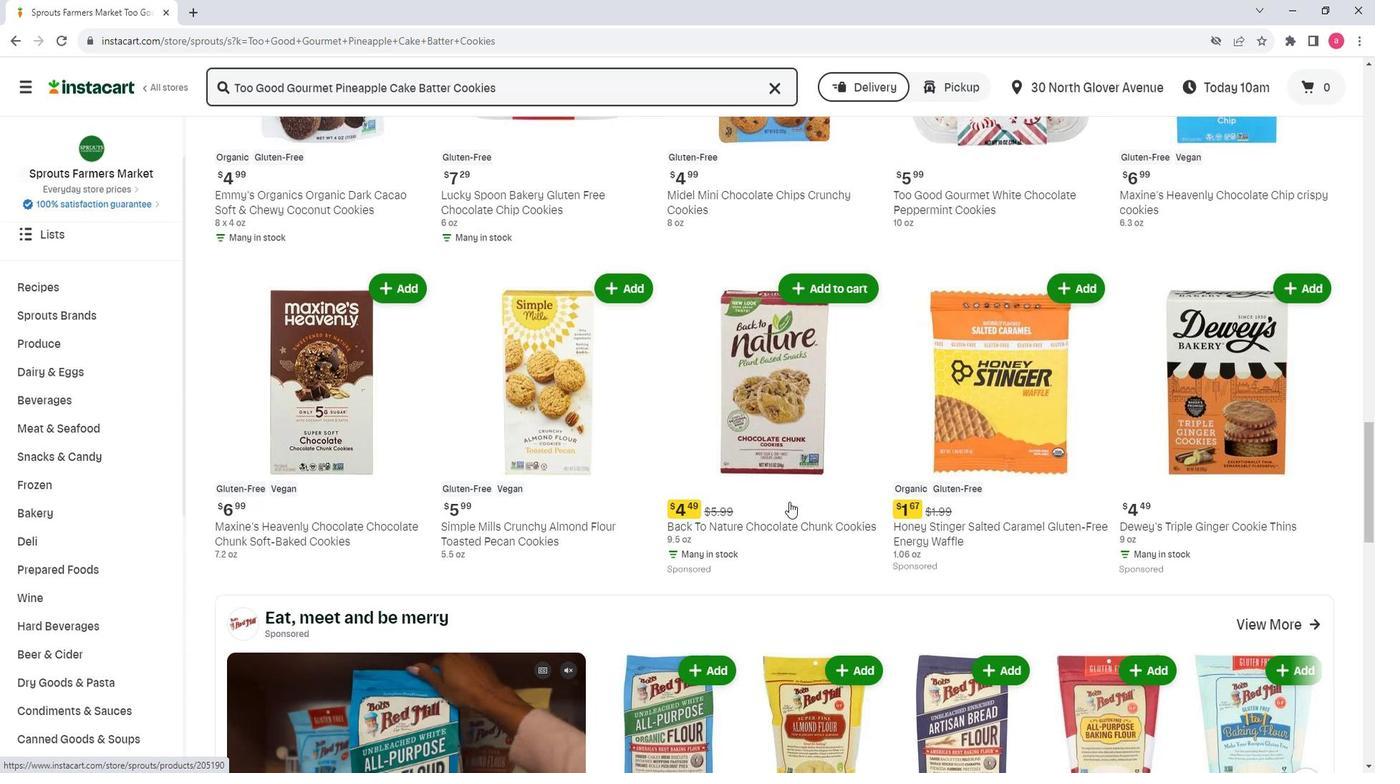 
Action: Mouse scrolled (783, 503) with delta (0, 0)
Screenshot: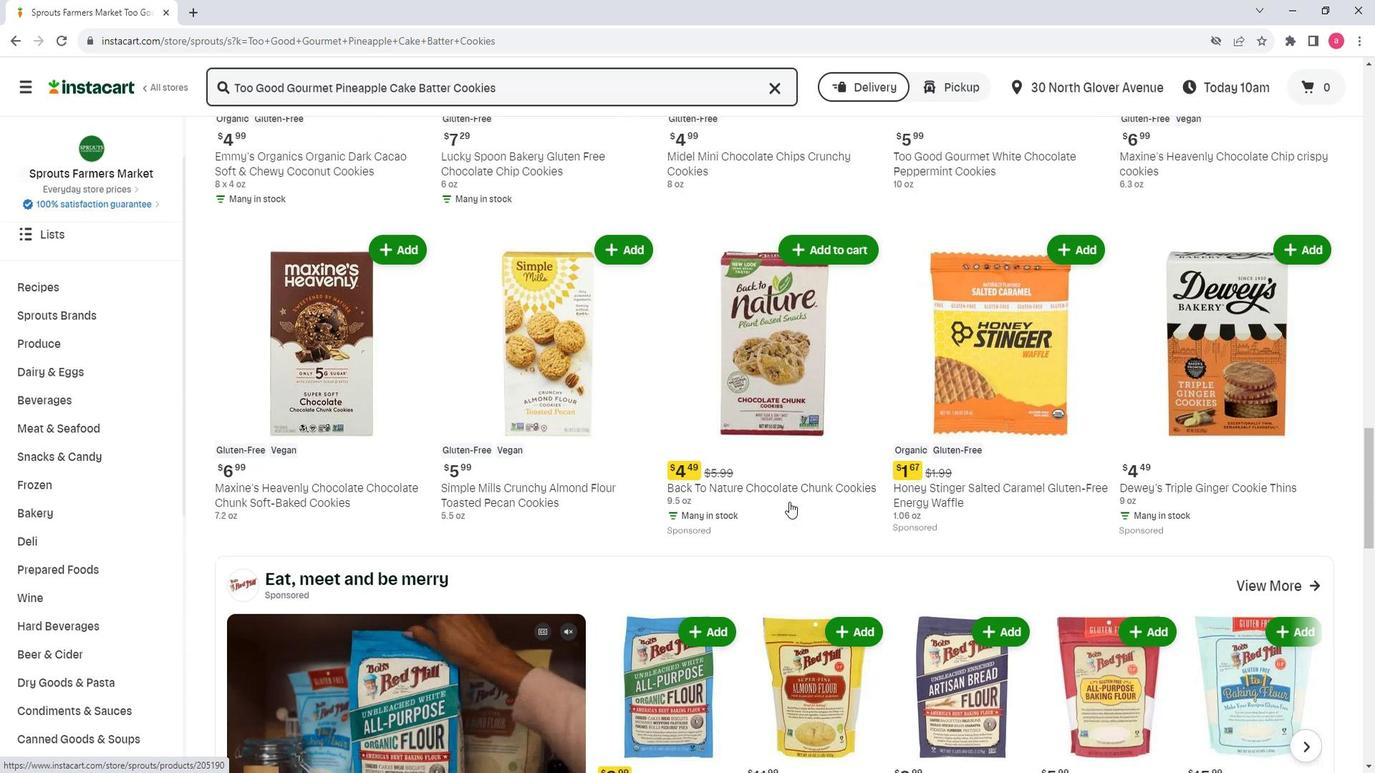 
Action: Mouse scrolled (783, 503) with delta (0, 0)
Screenshot: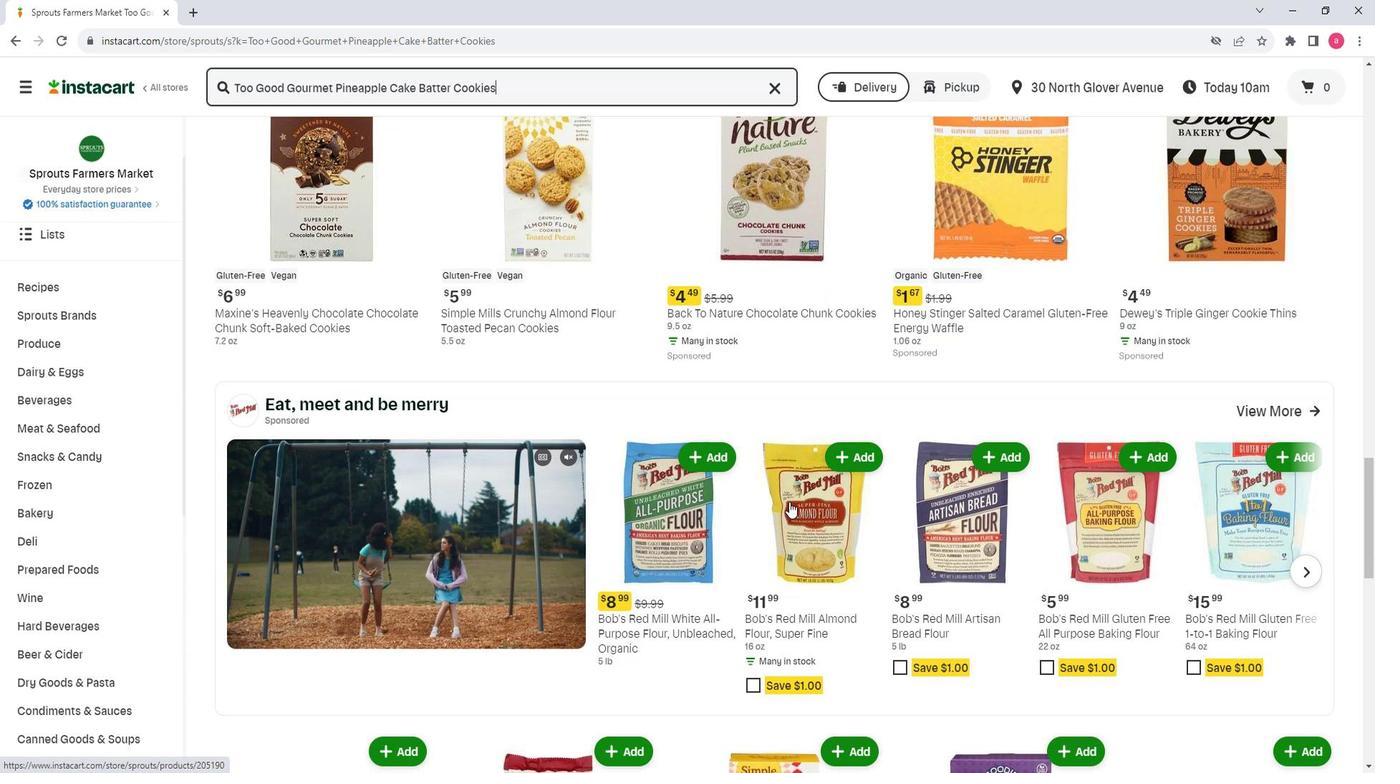 
Action: Mouse scrolled (783, 503) with delta (0, 0)
Screenshot: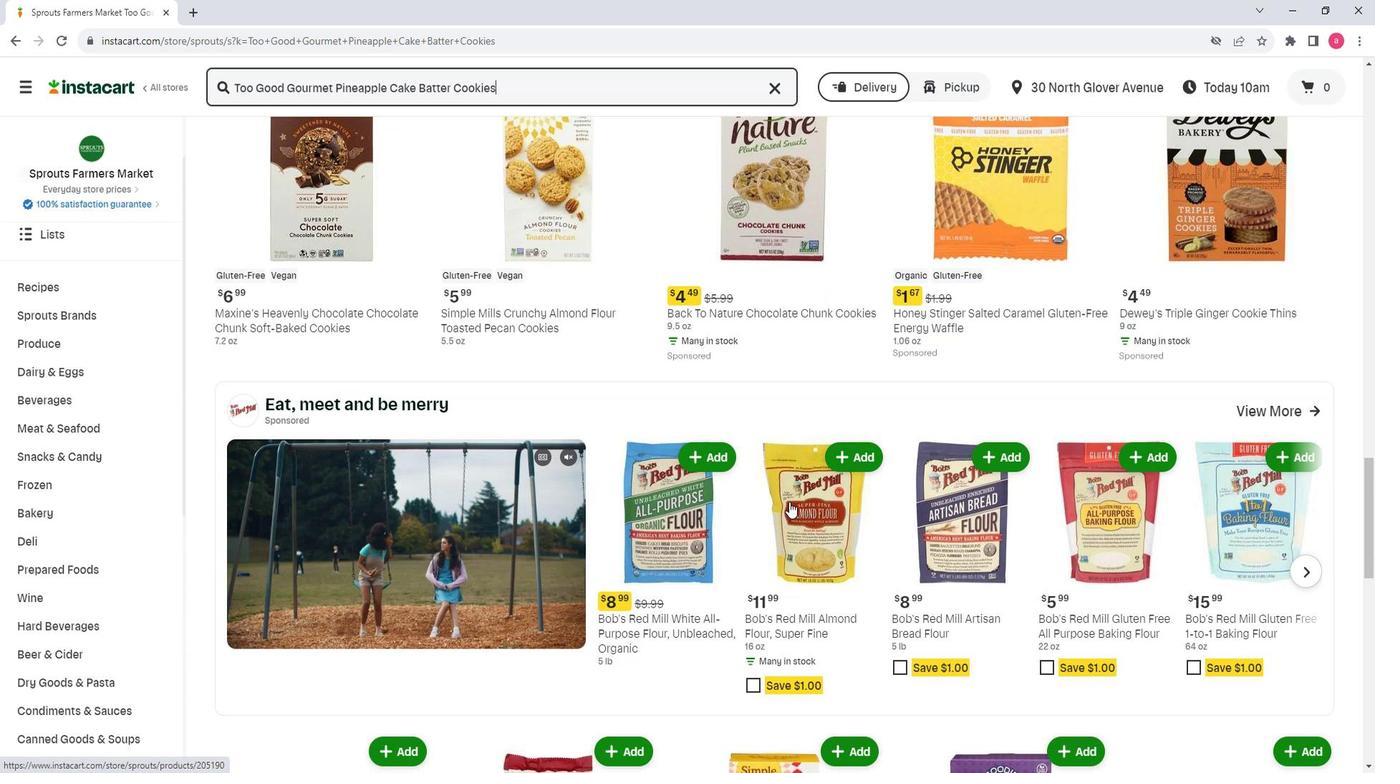 
Action: Mouse scrolled (783, 503) with delta (0, 0)
Screenshot: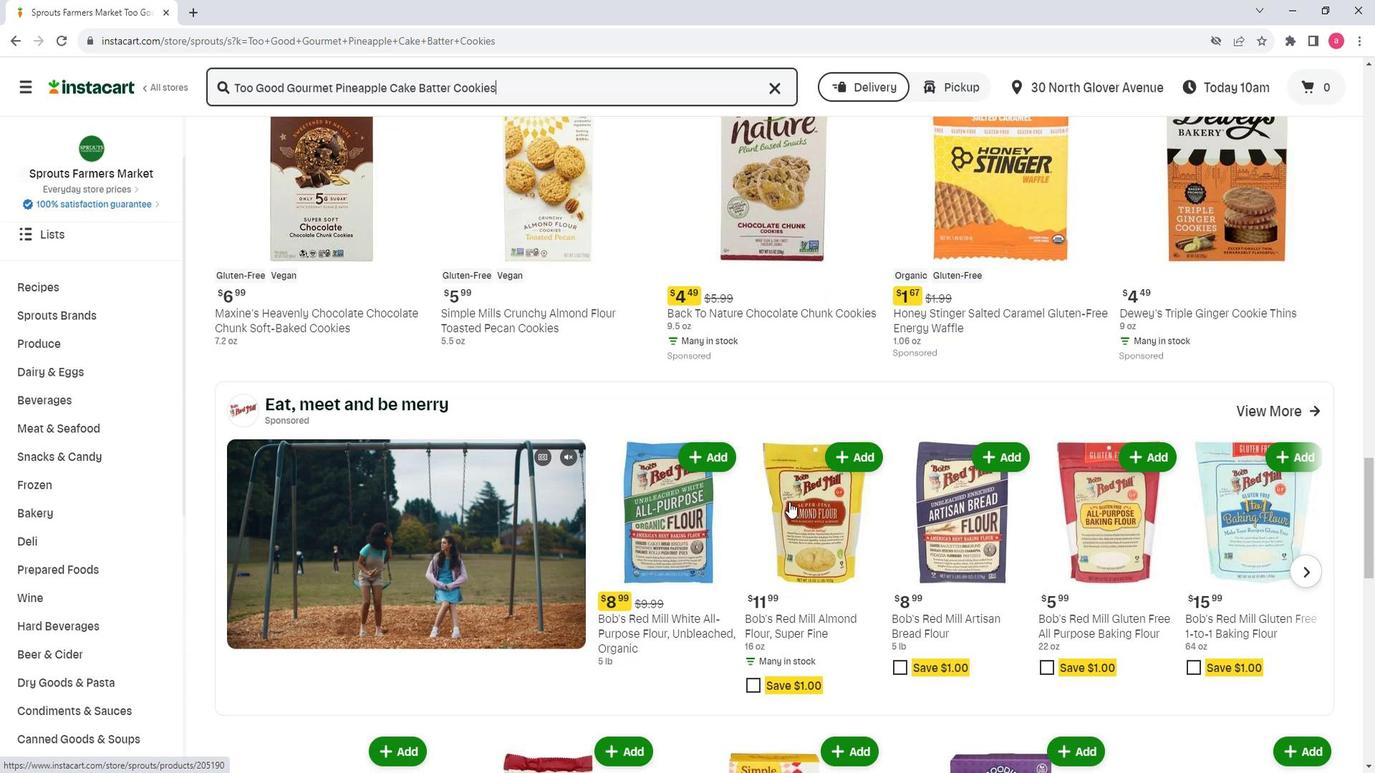 
Action: Mouse scrolled (783, 503) with delta (0, 0)
Screenshot: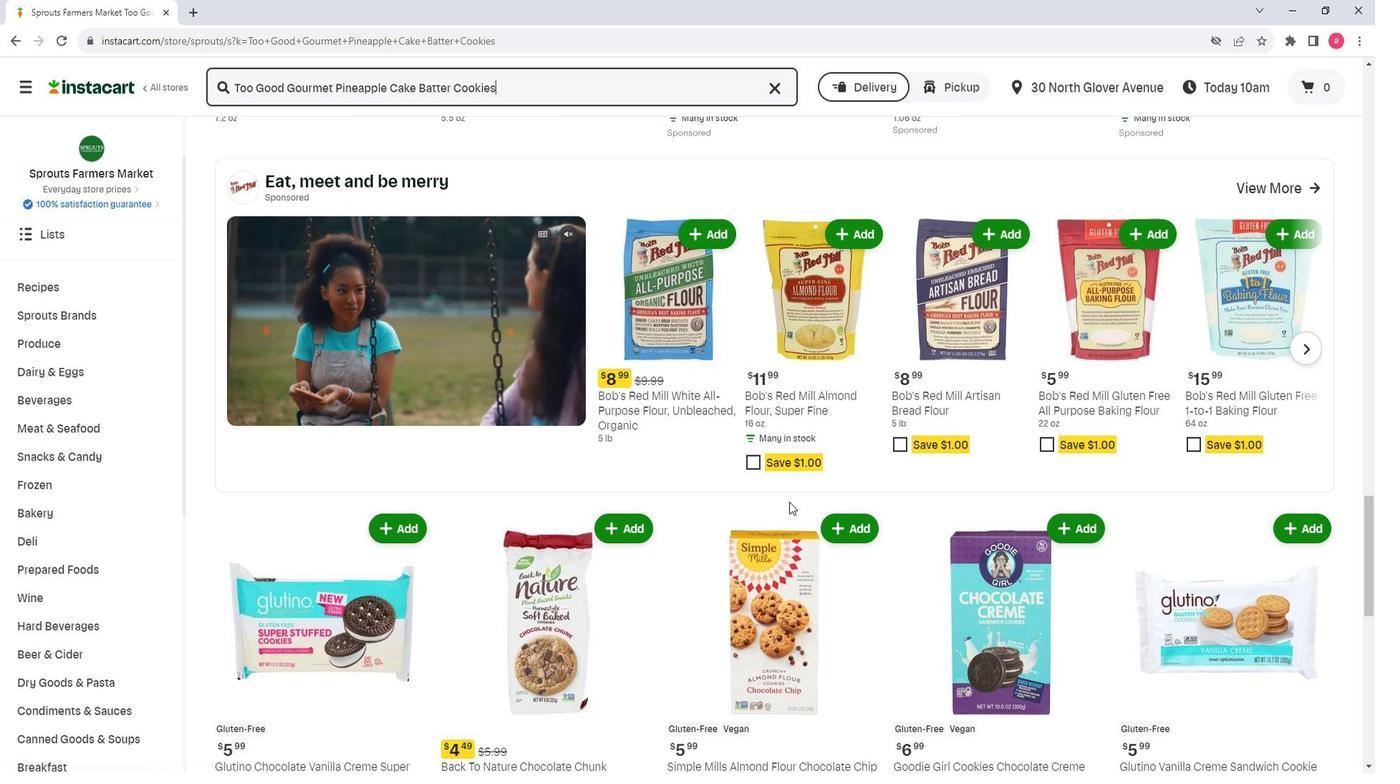 
Action: Mouse scrolled (783, 503) with delta (0, 0)
Screenshot: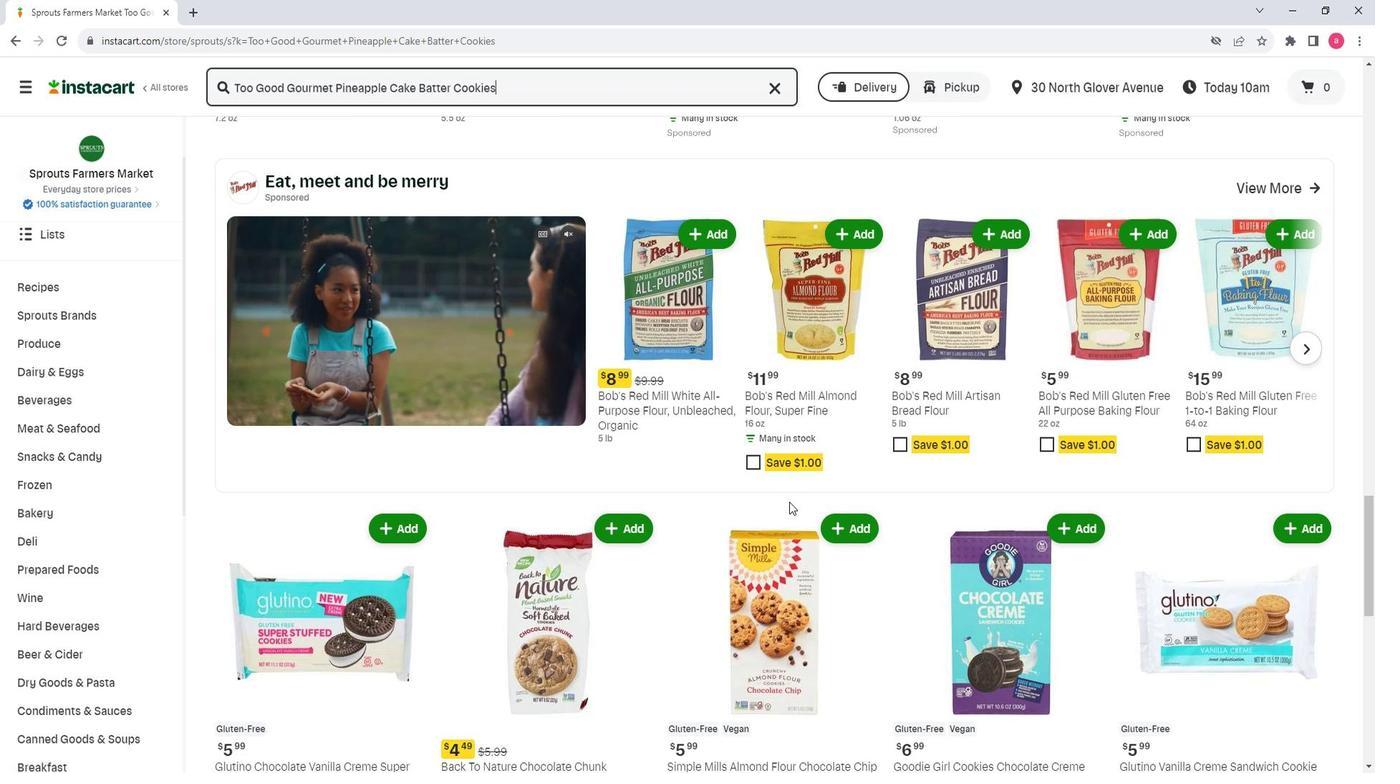 
Action: Mouse scrolled (783, 503) with delta (0, 0)
Screenshot: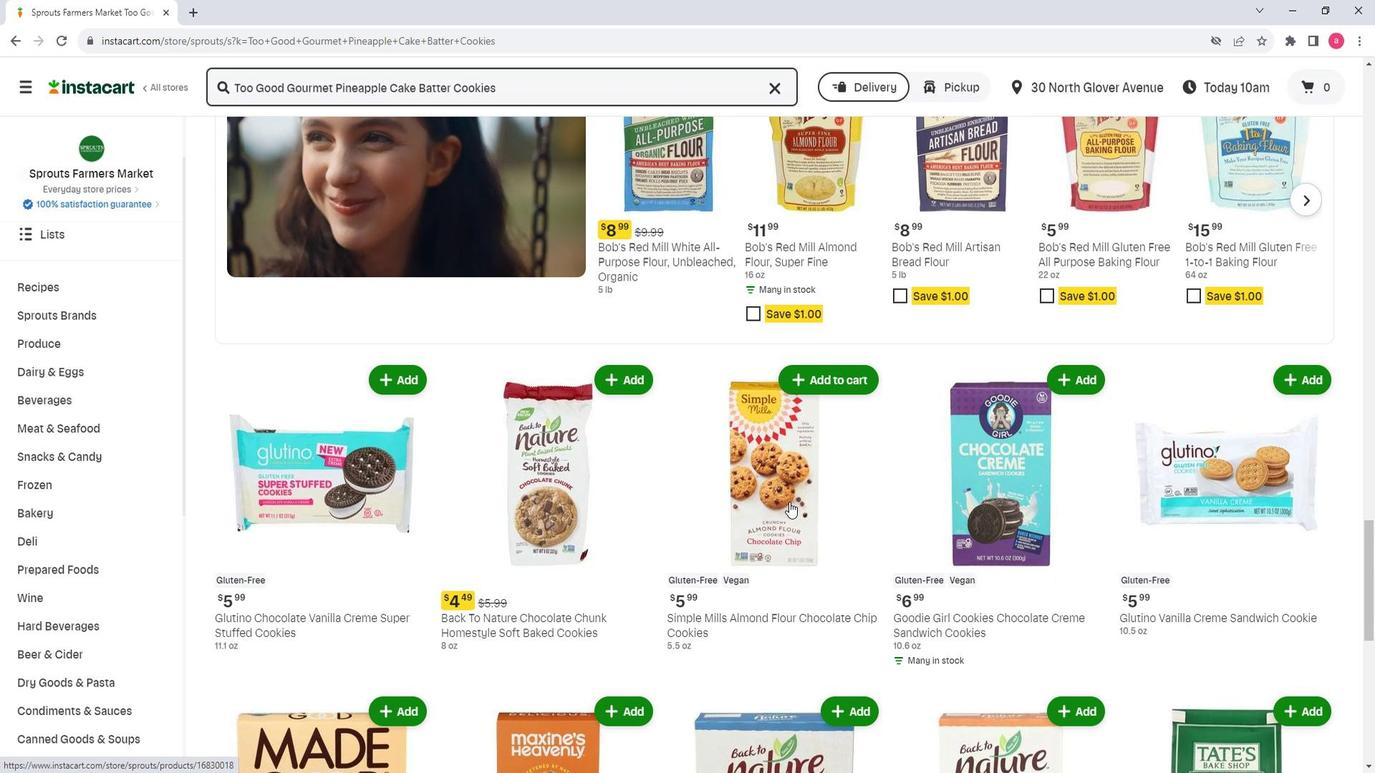 
Action: Mouse scrolled (783, 503) with delta (0, 0)
Screenshot: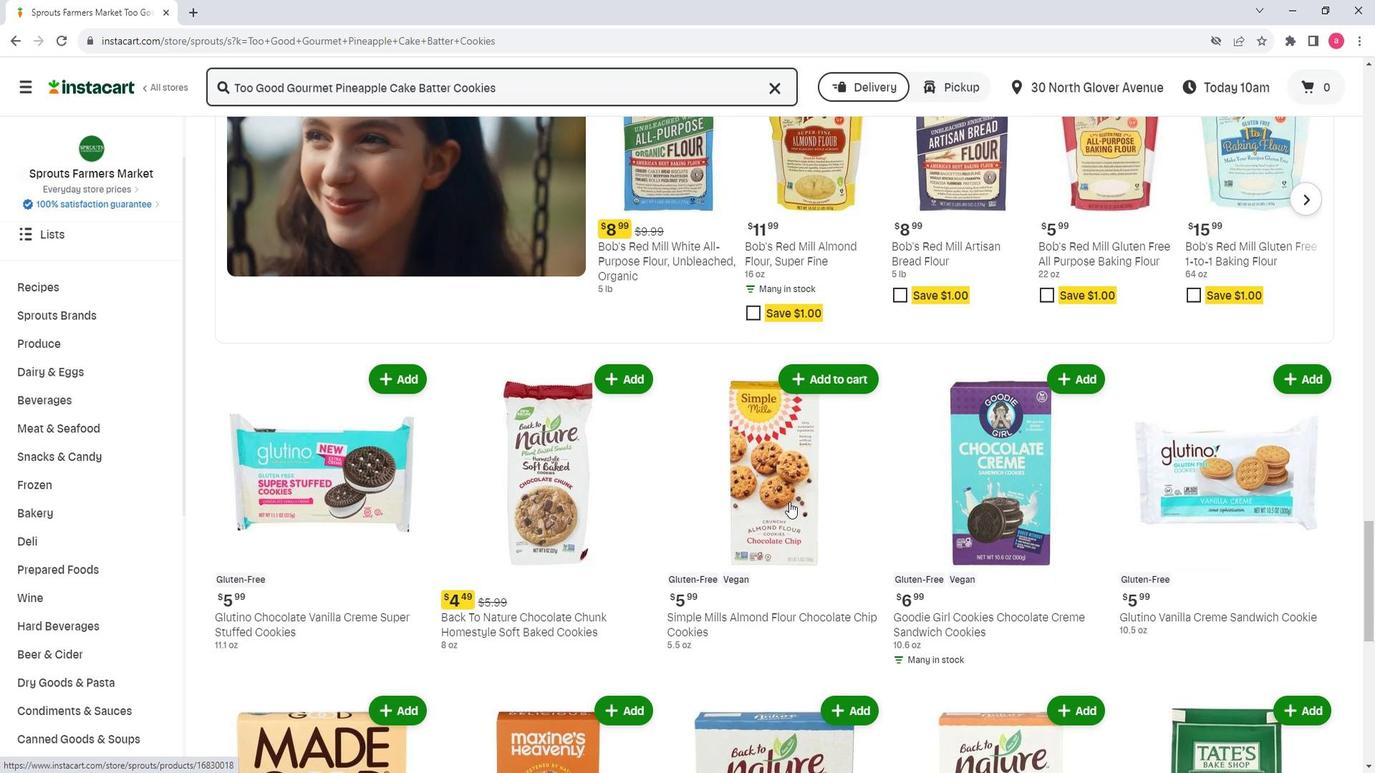 
Action: Mouse scrolled (783, 503) with delta (0, 0)
Screenshot: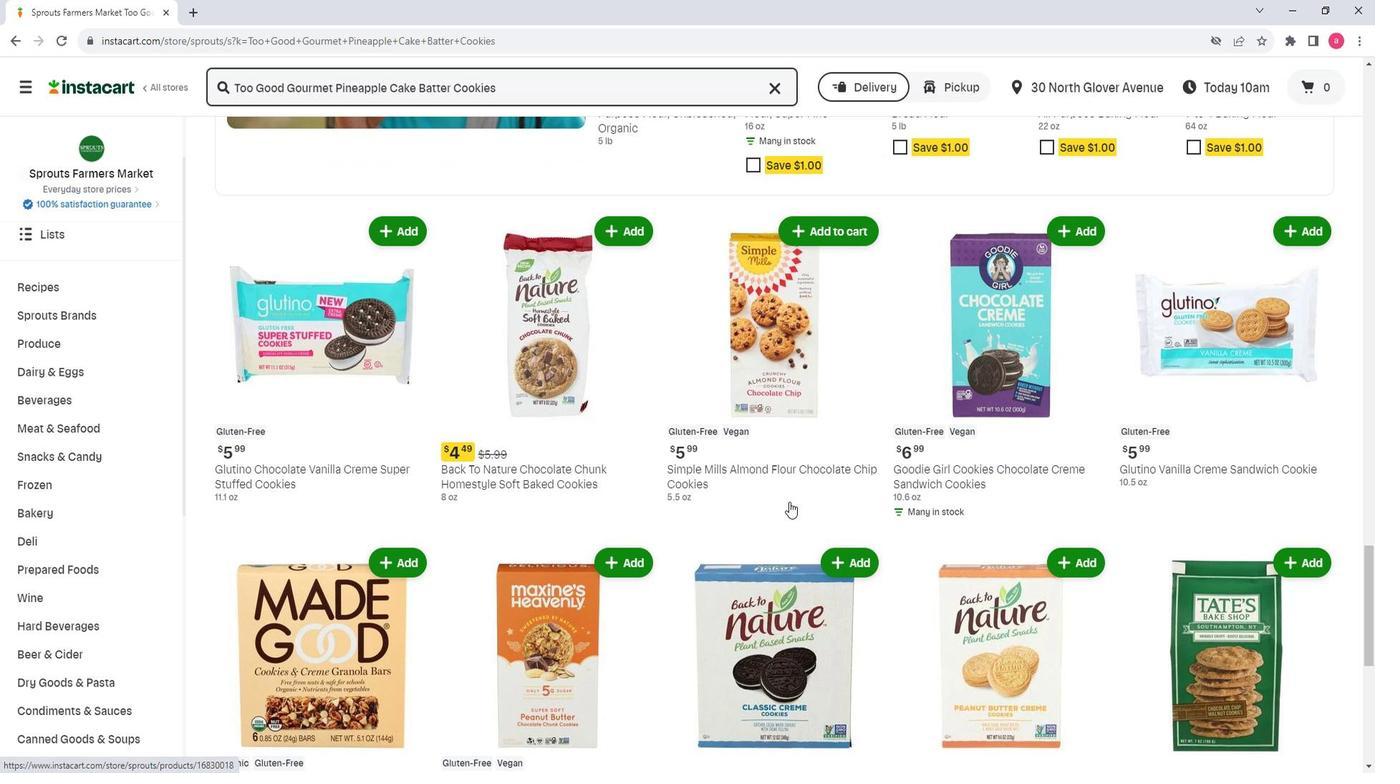 
Action: Mouse scrolled (783, 503) with delta (0, 0)
Screenshot: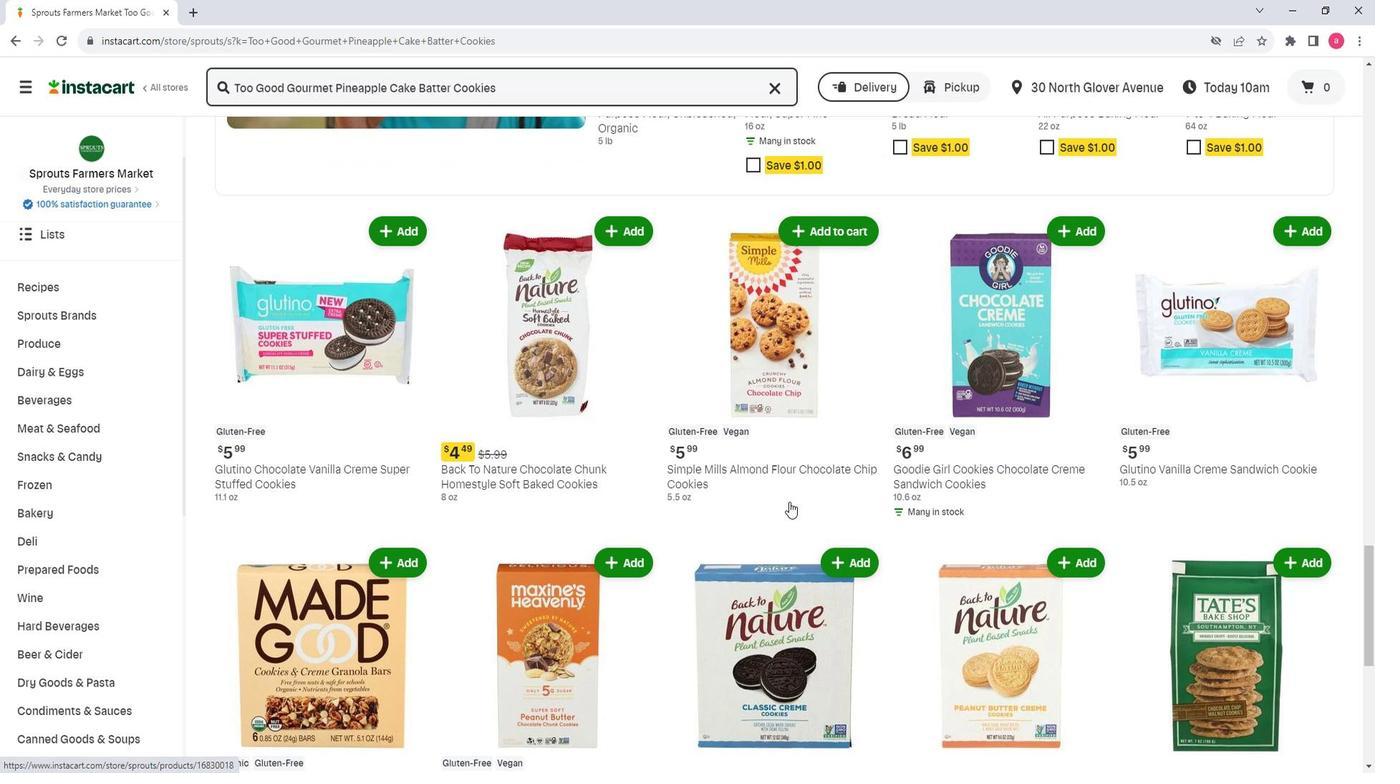 
Action: Mouse scrolled (783, 503) with delta (0, 0)
Screenshot: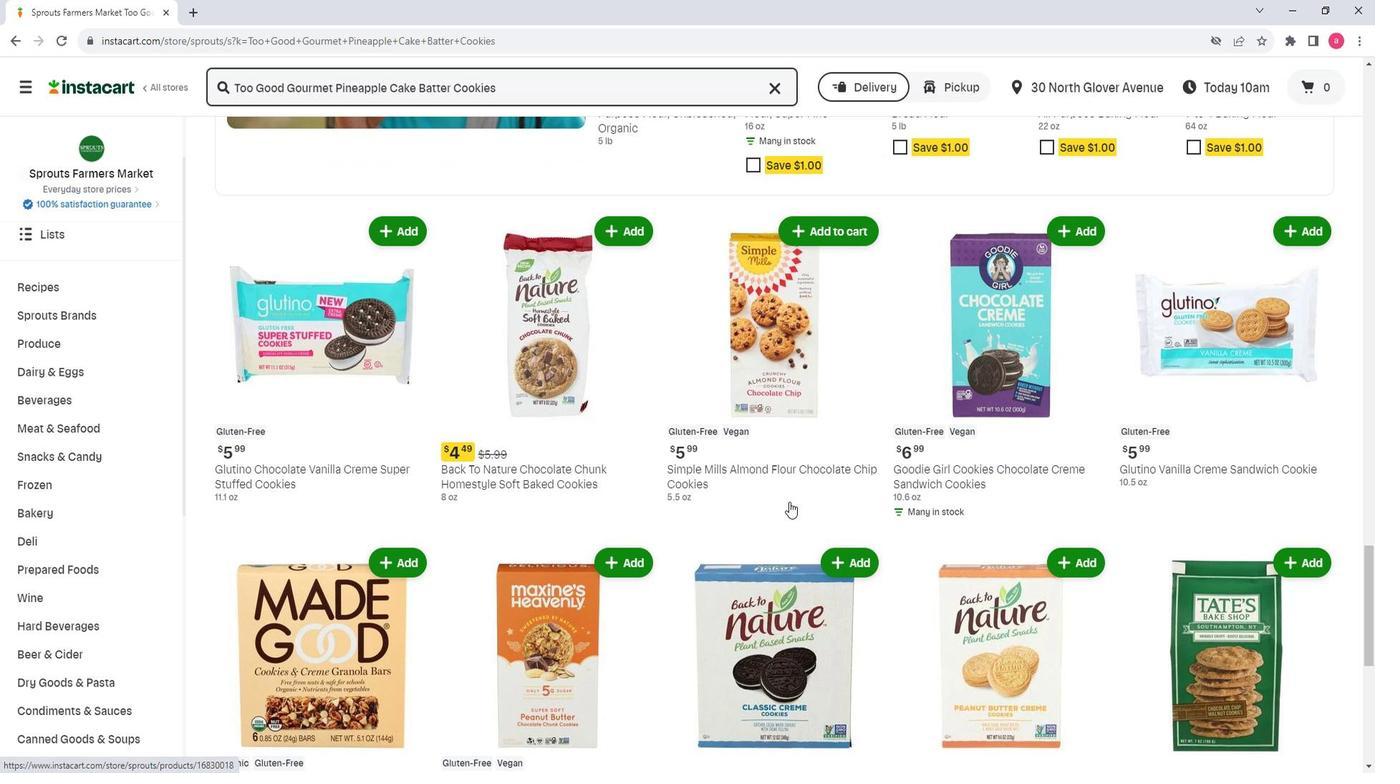 
Action: Mouse scrolled (783, 503) with delta (0, 0)
Screenshot: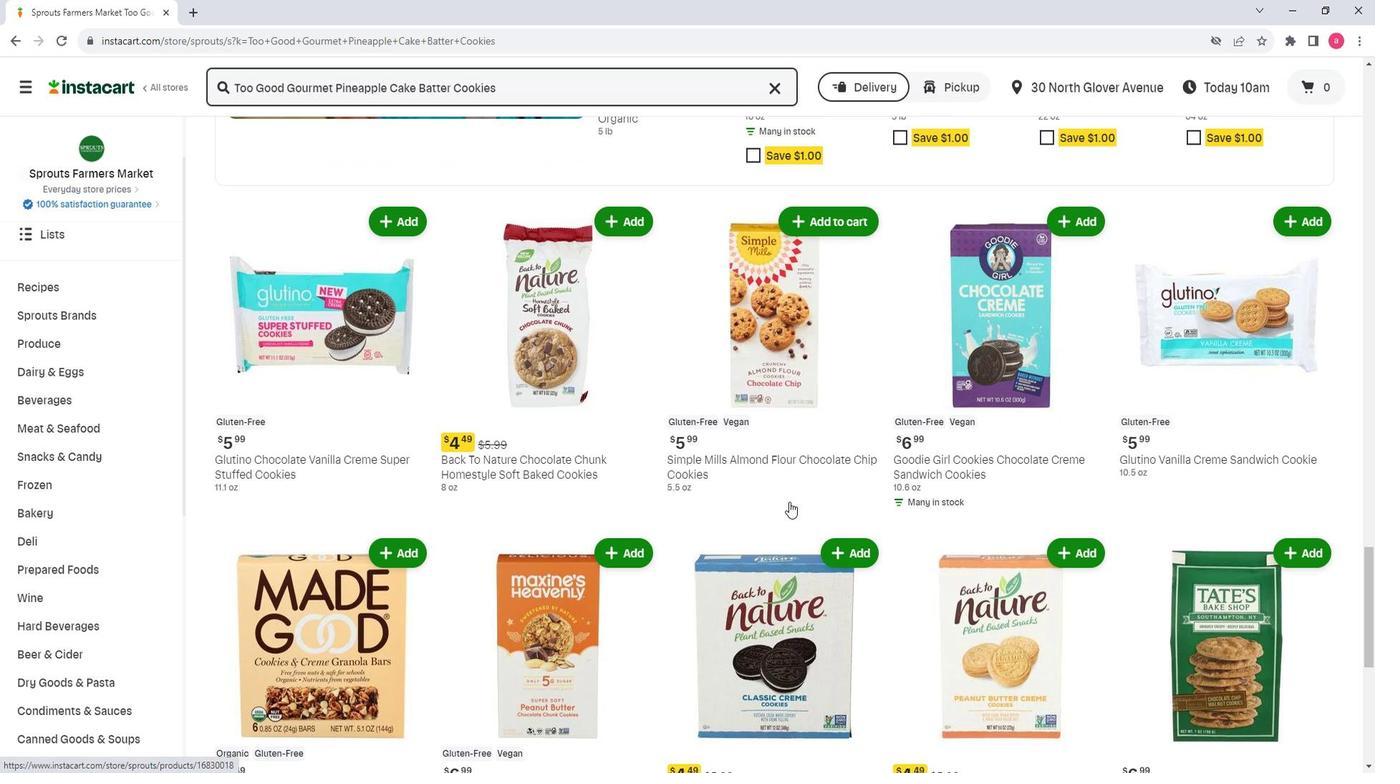 
Action: Mouse scrolled (783, 503) with delta (0, 0)
Screenshot: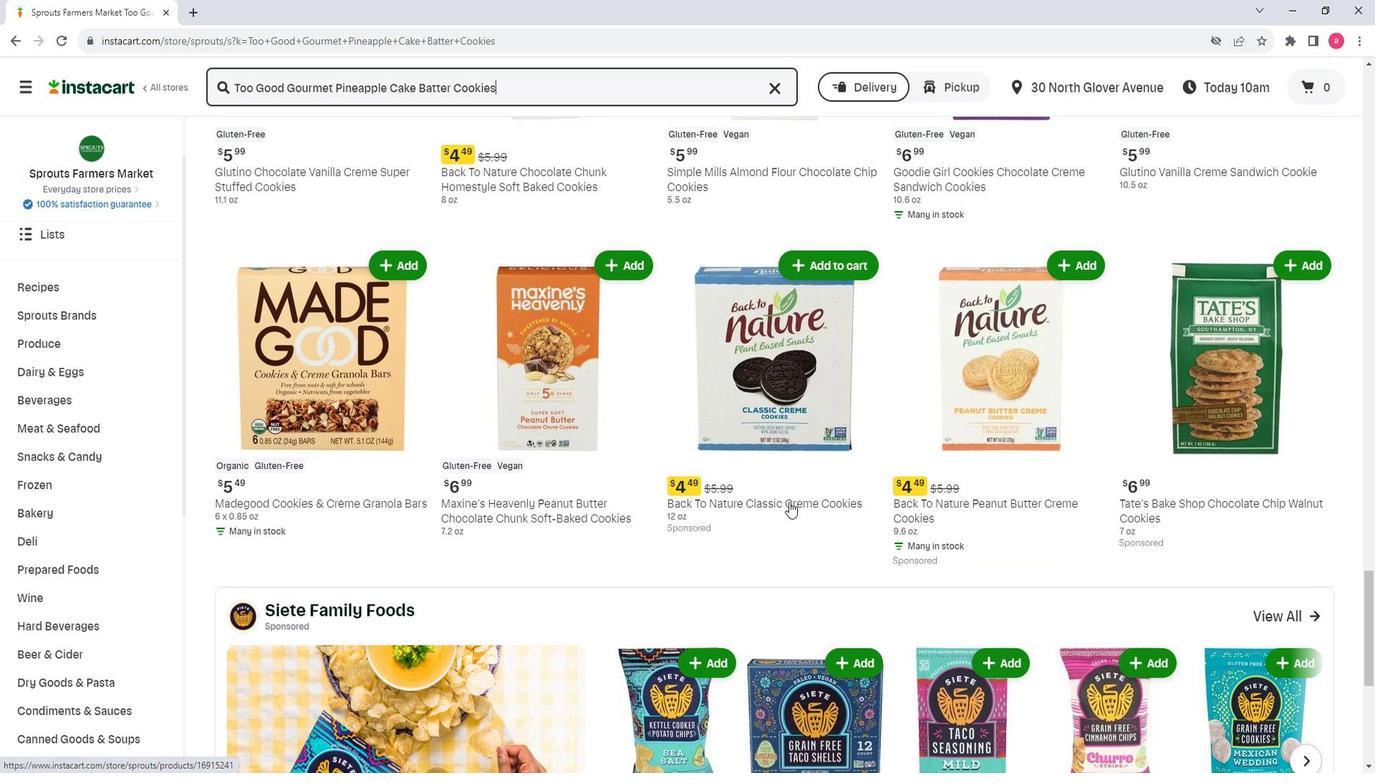 
Action: Mouse scrolled (783, 503) with delta (0, 0)
Screenshot: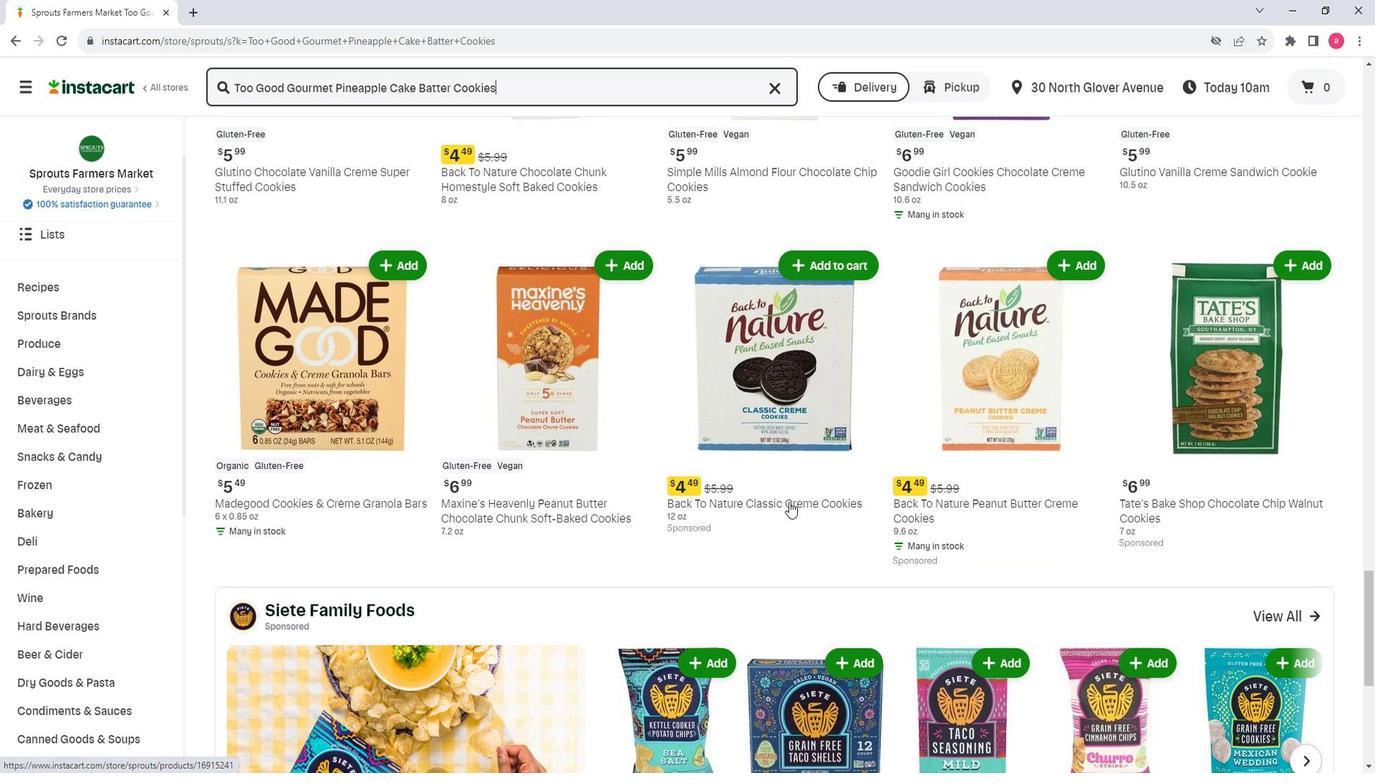 
Action: Mouse scrolled (783, 503) with delta (0, 0)
Screenshot: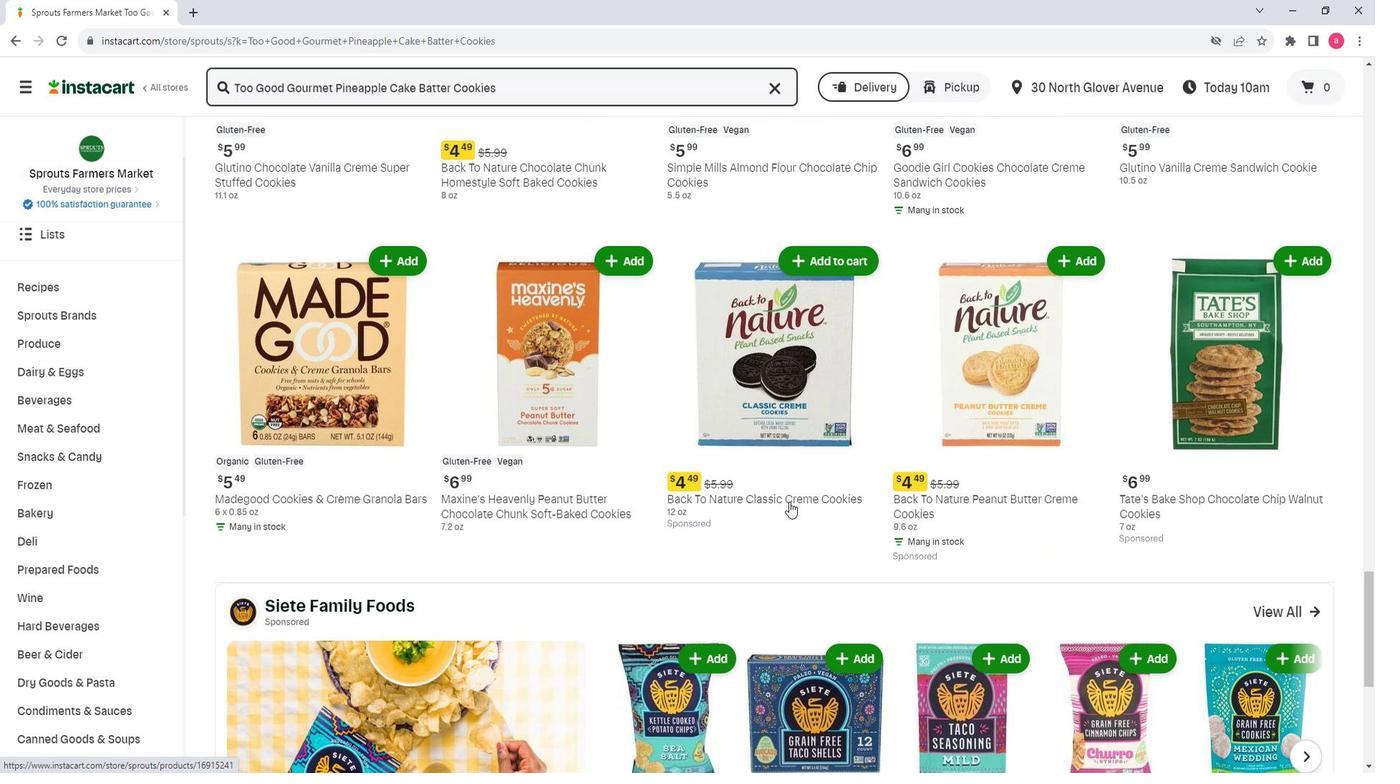 
Action: Mouse scrolled (783, 503) with delta (0, 0)
Screenshot: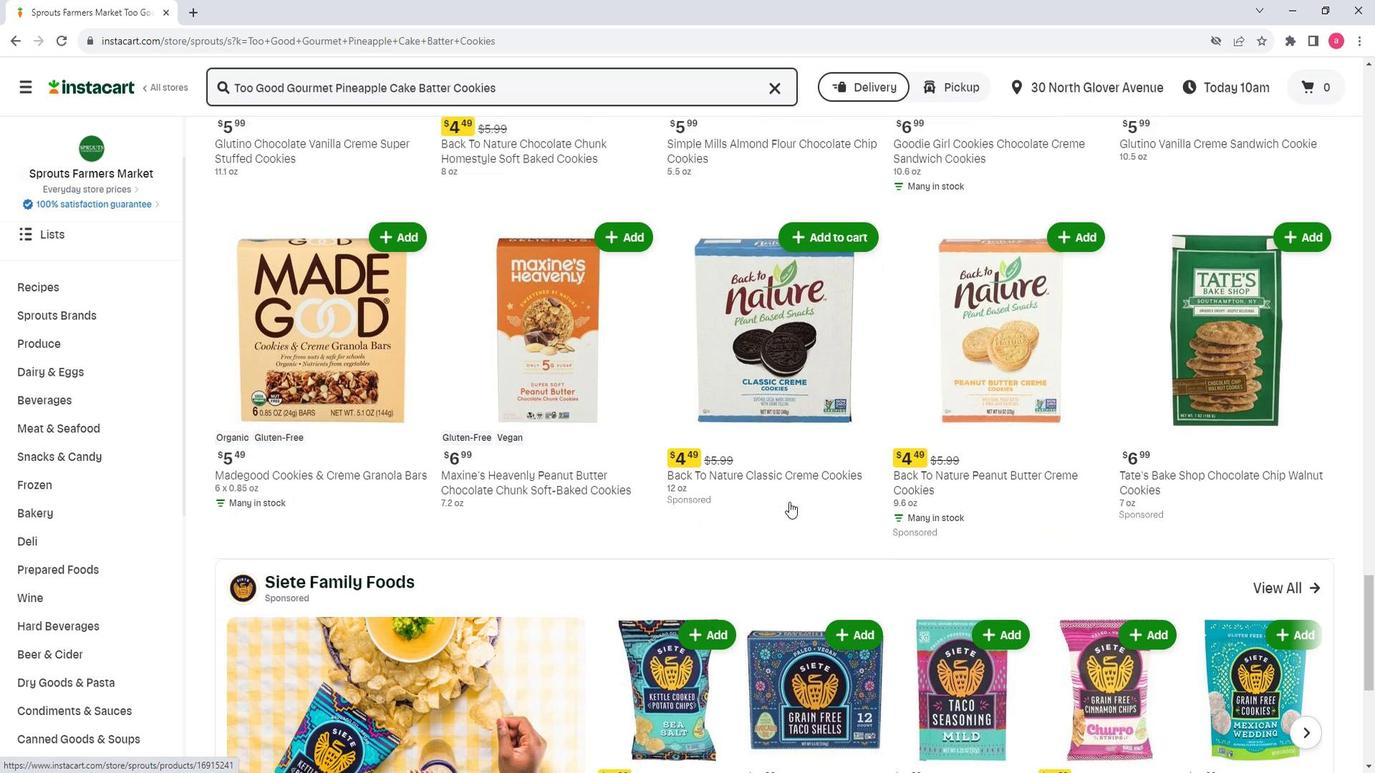 
Action: Mouse scrolled (783, 503) with delta (0, 0)
Screenshot: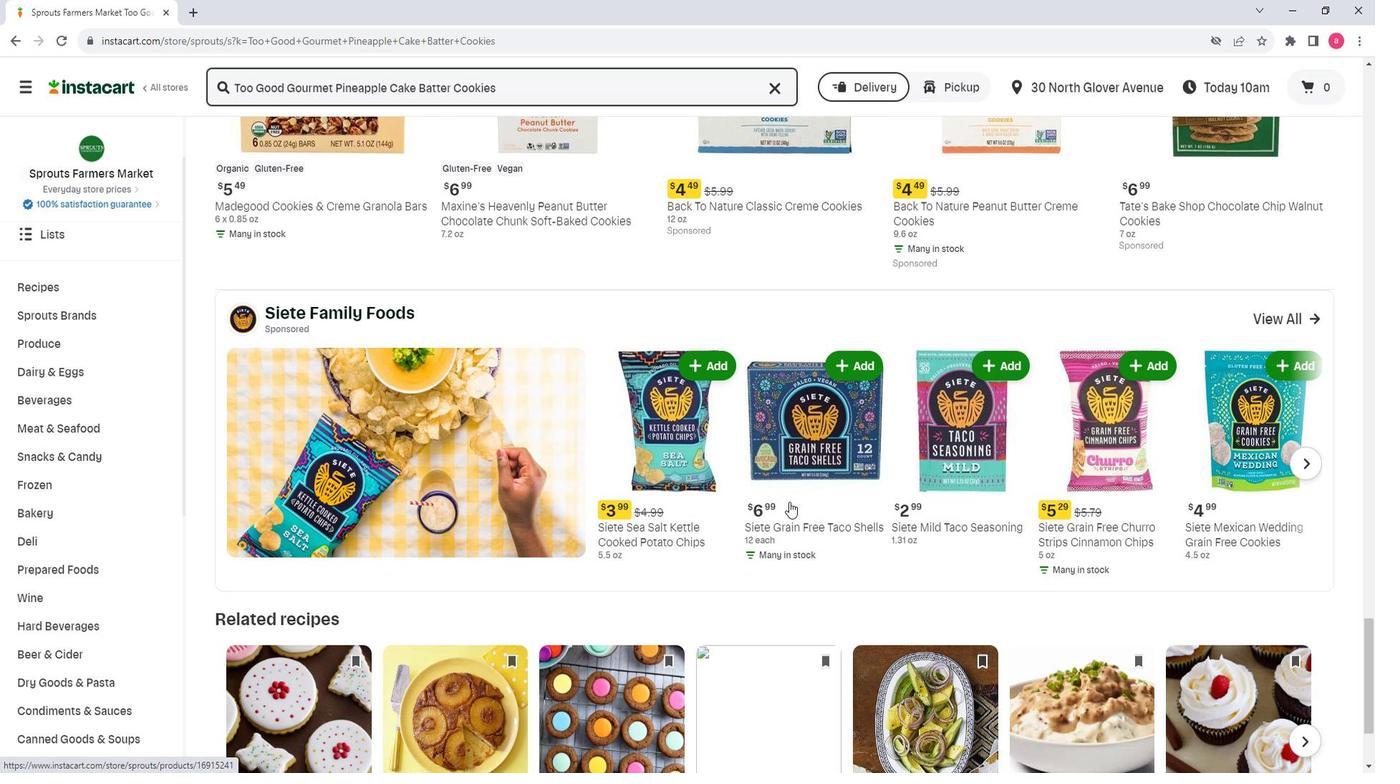 
Action: Mouse scrolled (783, 503) with delta (0, 0)
Screenshot: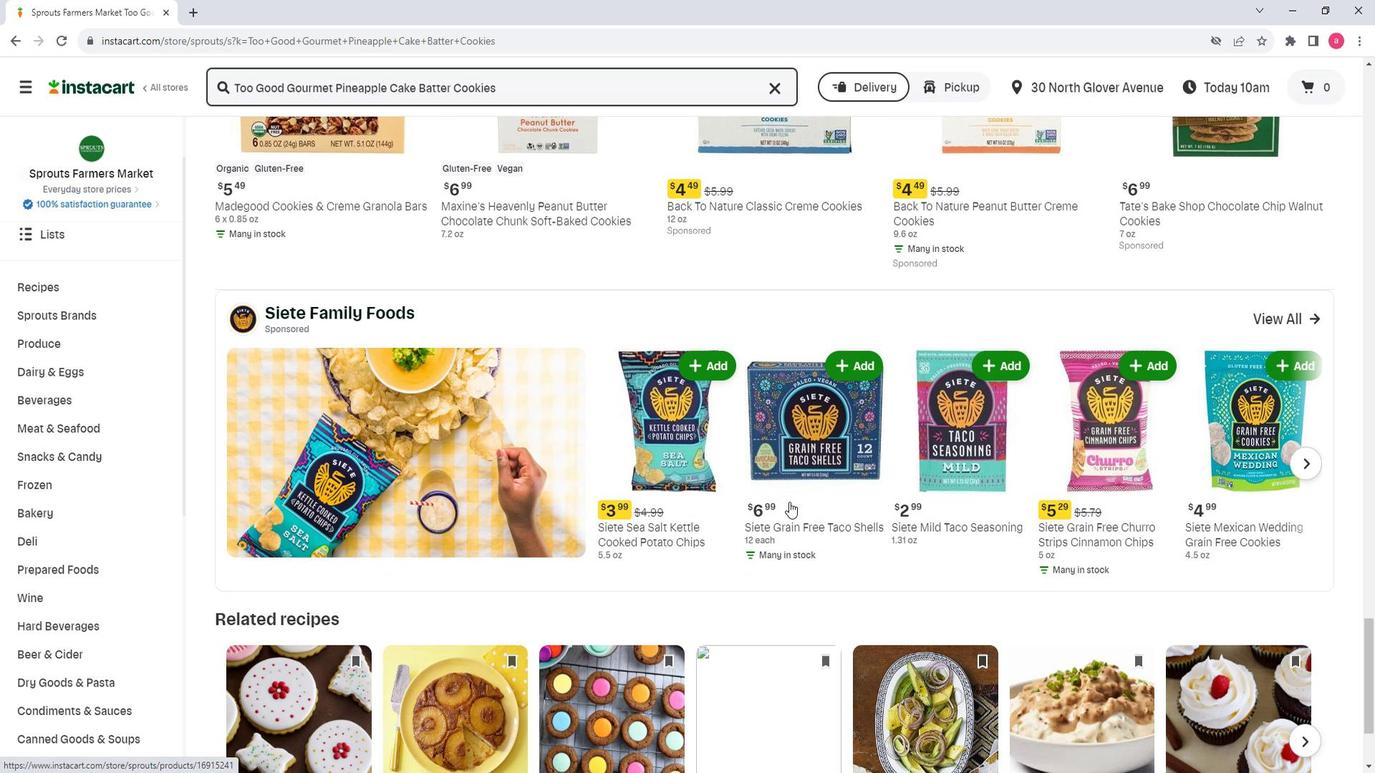 
Action: Mouse scrolled (783, 503) with delta (0, 0)
Screenshot: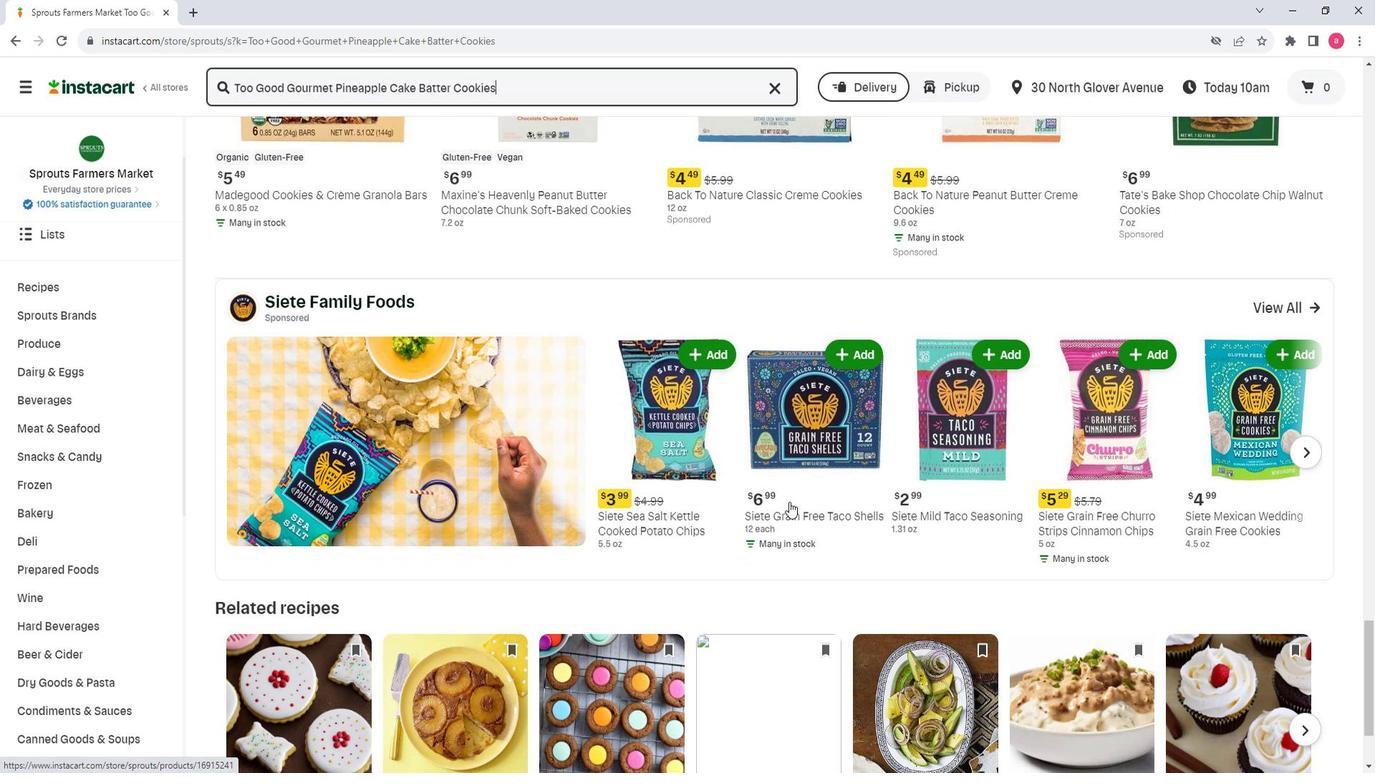 
